 Task: For heading Use Nunito with blue colour.  font size for heading26,  'Change the font style of data to'Nunito and font size to 18,  Change the alignment of both headline & data to Align center.  In the sheet   Stellar Sales log   book
Action: Mouse moved to (377, 164)
Screenshot: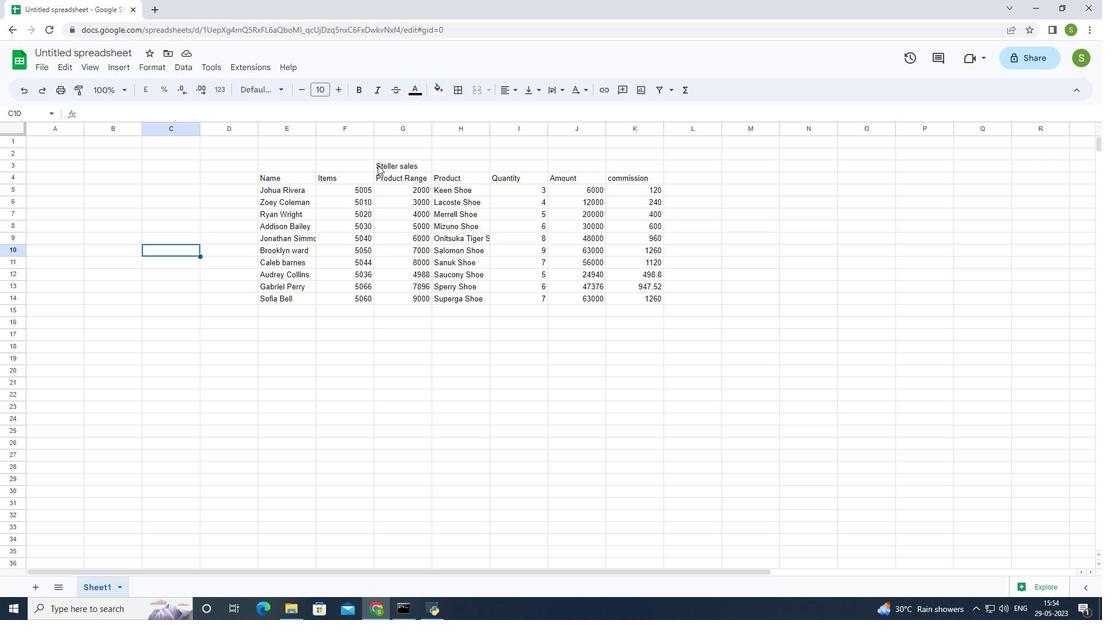 
Action: Mouse pressed left at (377, 164)
Screenshot: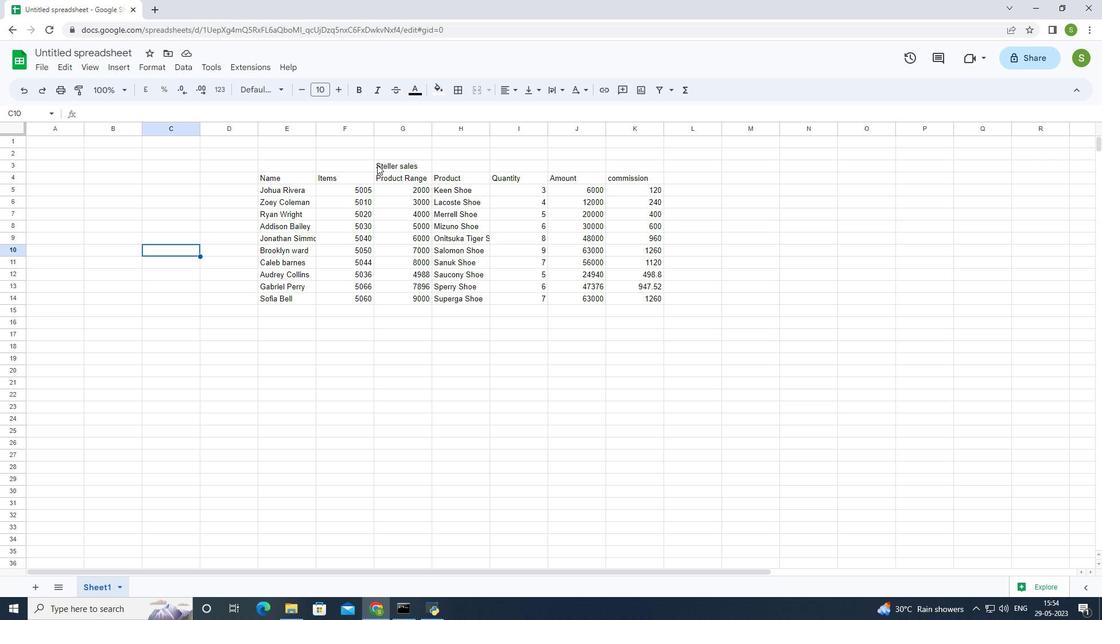 
Action: Mouse moved to (251, 90)
Screenshot: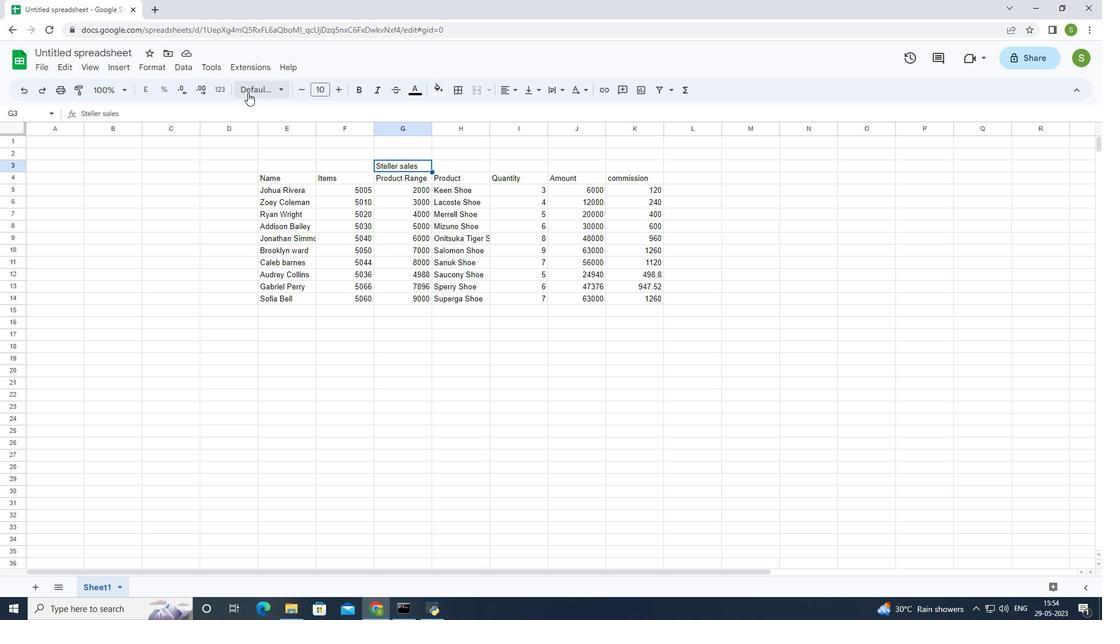 
Action: Mouse pressed left at (251, 90)
Screenshot: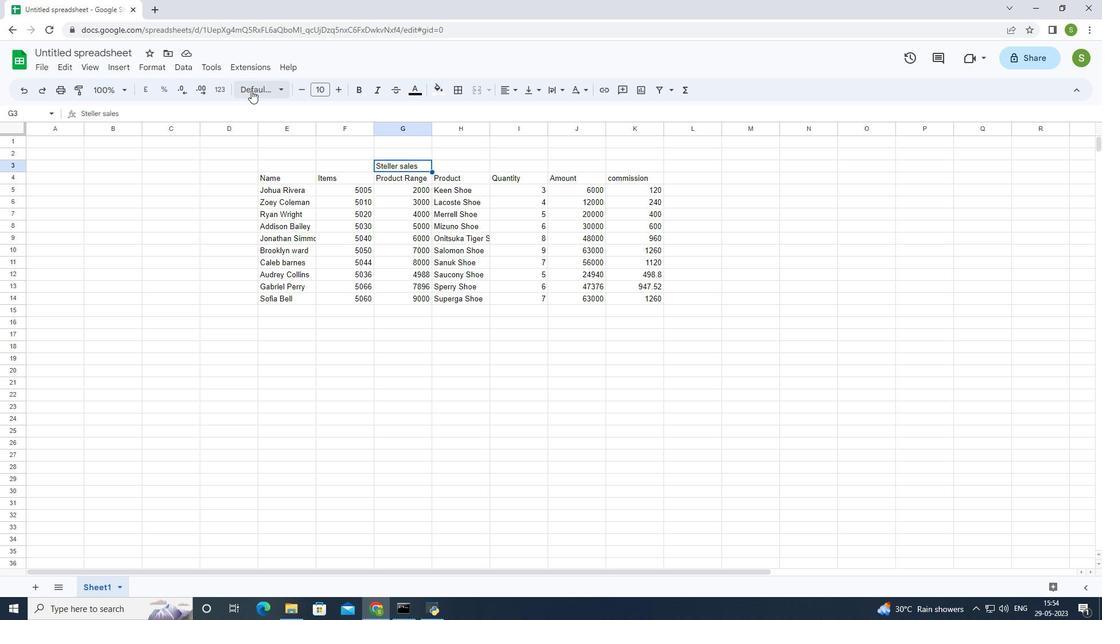 
Action: Mouse moved to (273, 108)
Screenshot: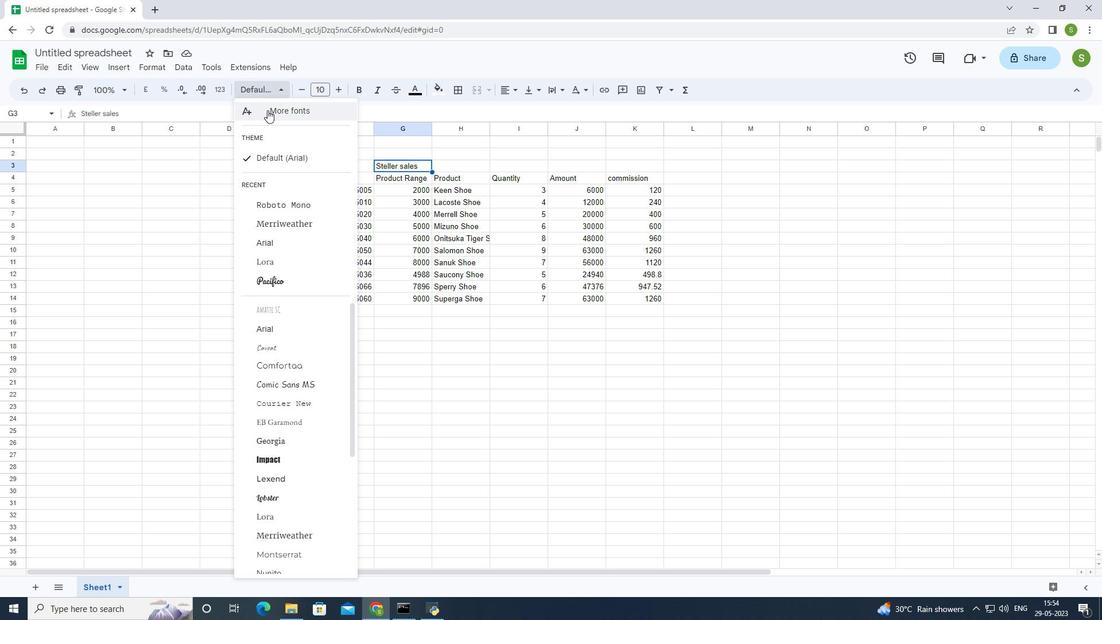 
Action: Mouse pressed left at (273, 108)
Screenshot: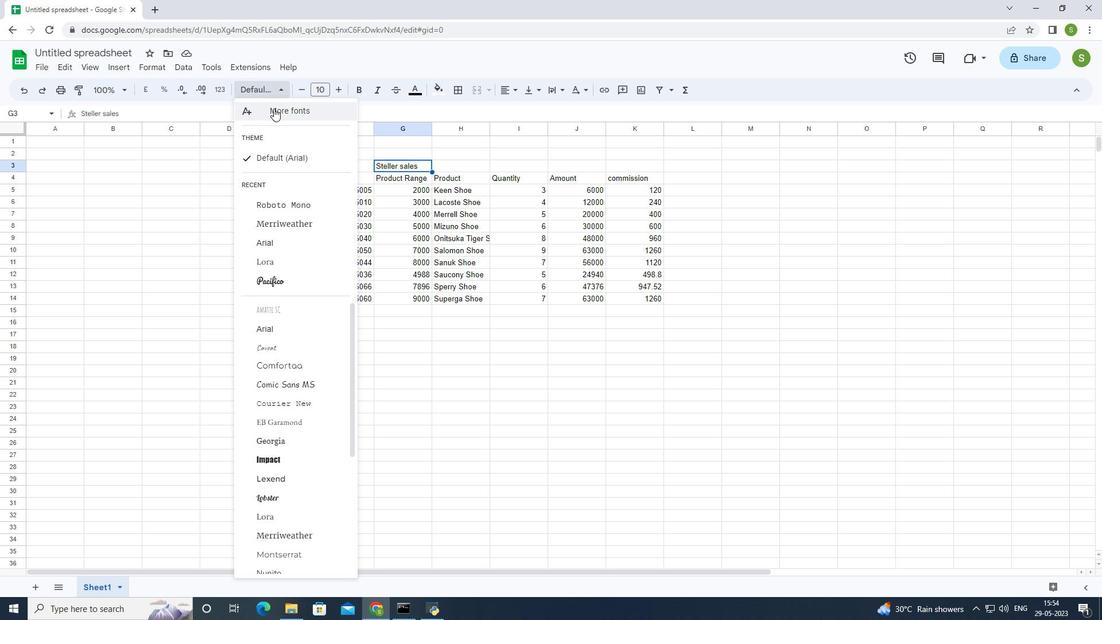 
Action: Mouse moved to (385, 181)
Screenshot: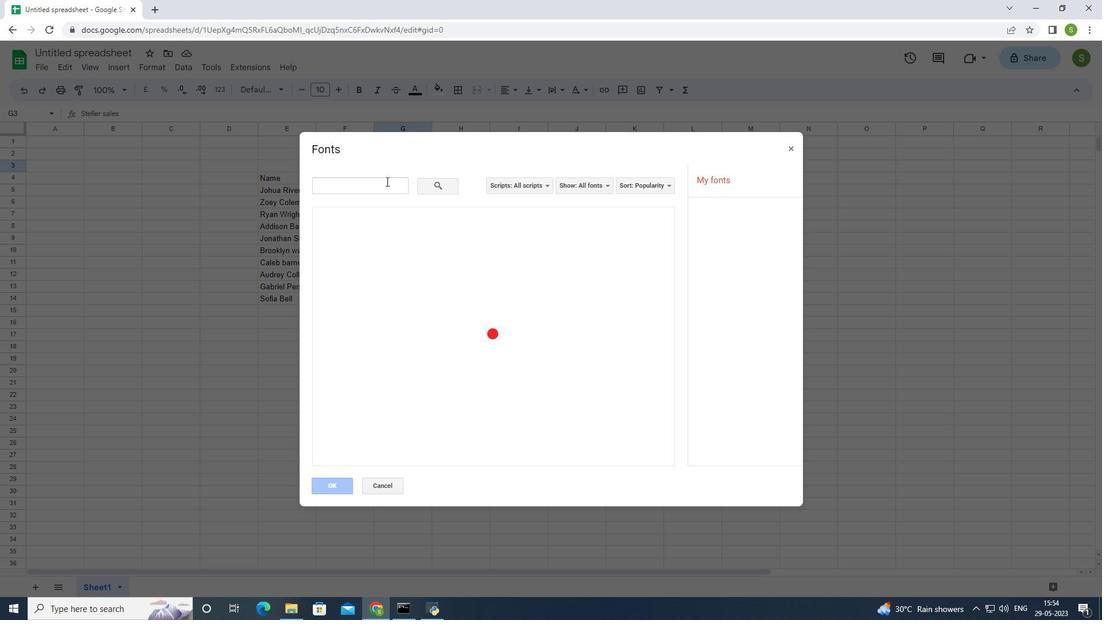 
Action: Mouse pressed left at (385, 181)
Screenshot: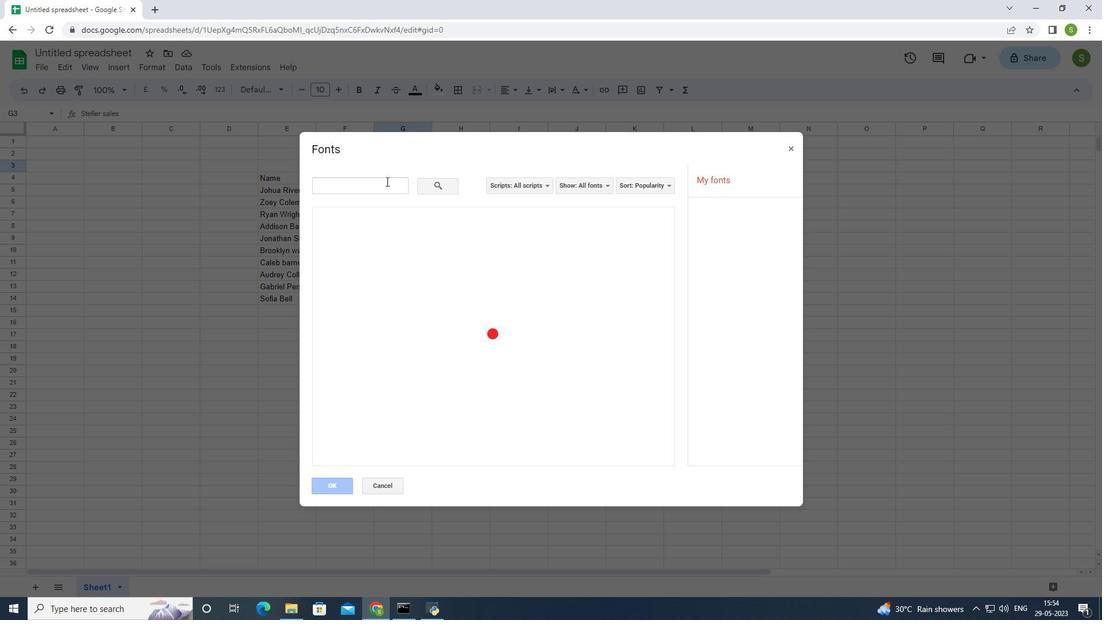 
Action: Mouse moved to (384, 162)
Screenshot: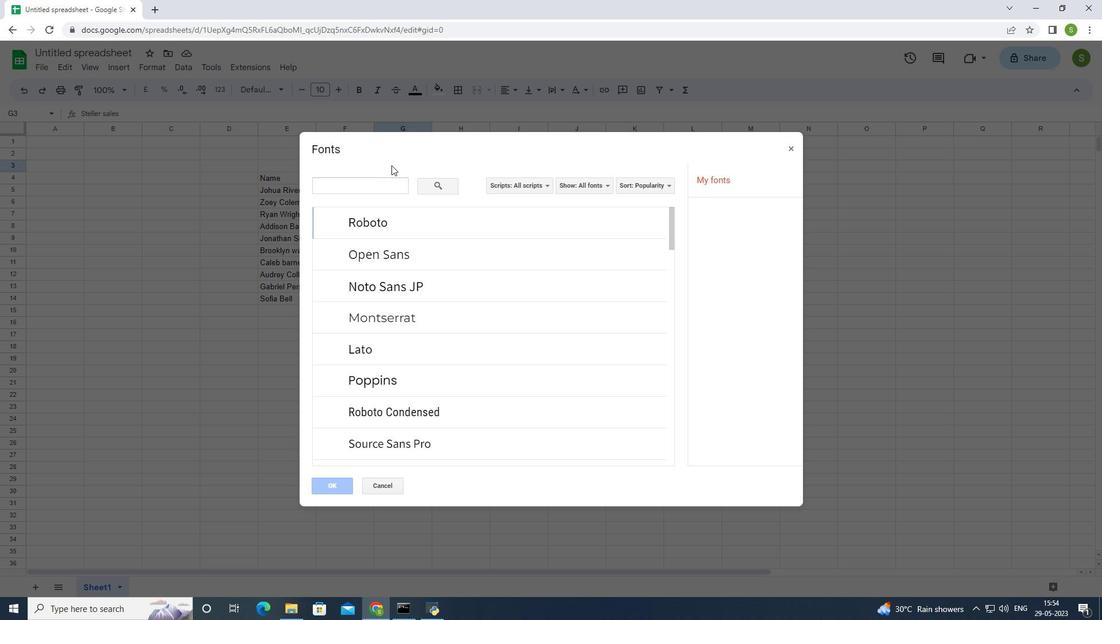 
Action: Key pressed <Key.shift>Nunito
Screenshot: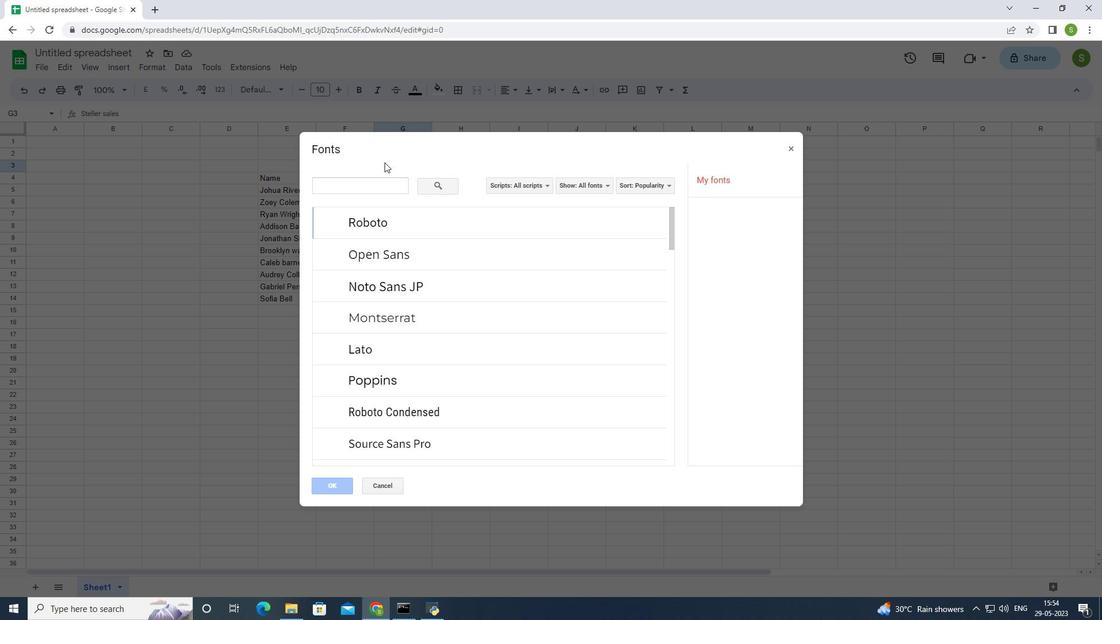 
Action: Mouse moved to (329, 187)
Screenshot: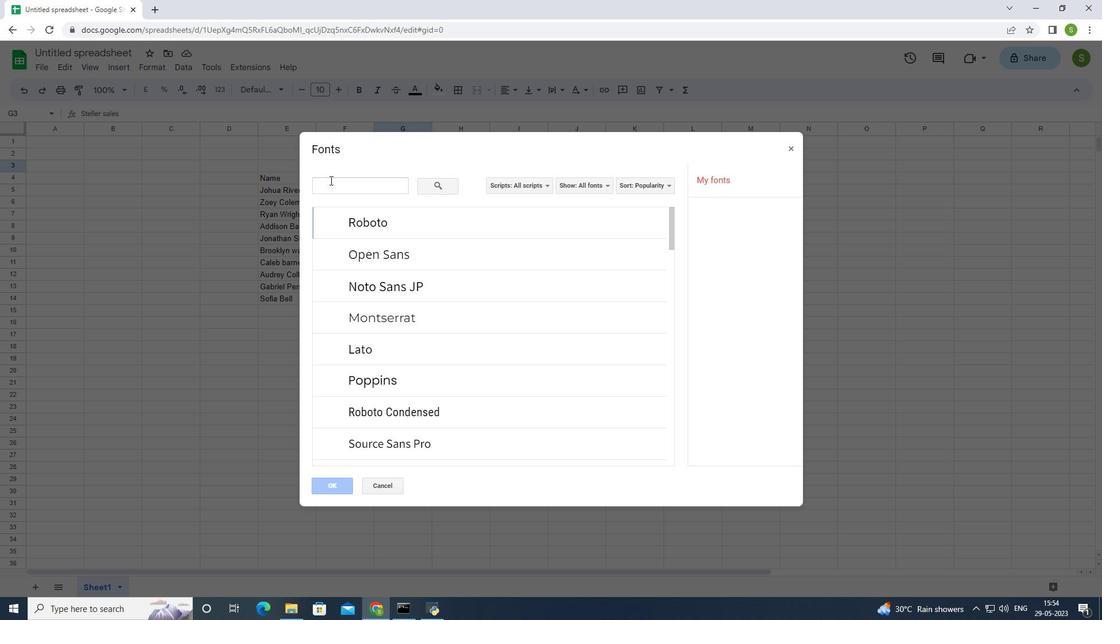 
Action: Mouse pressed left at (329, 187)
Screenshot: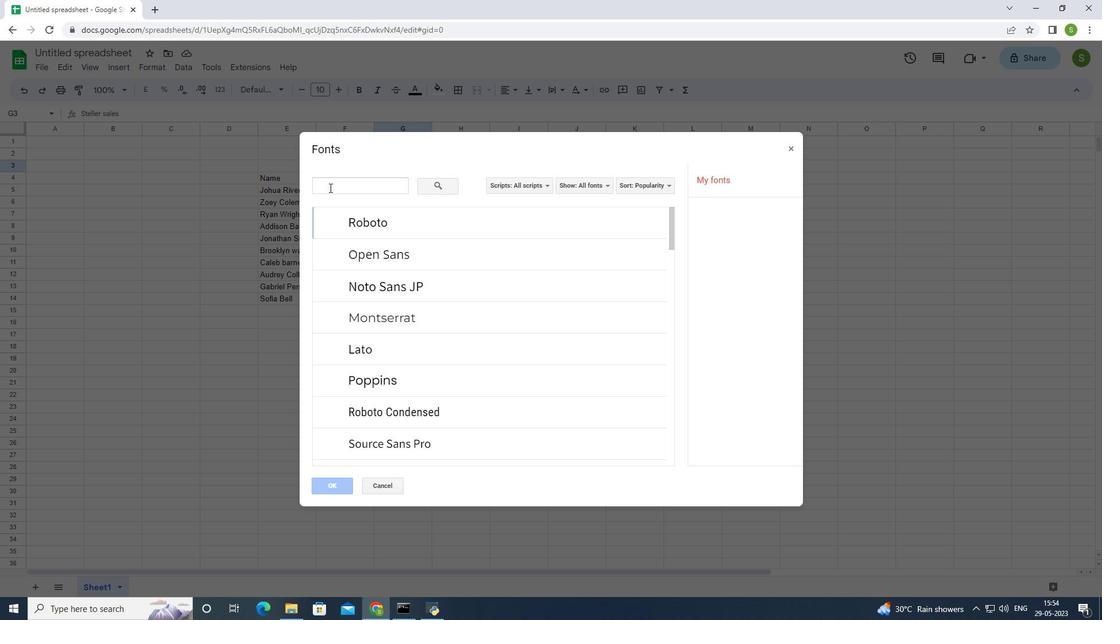 
Action: Mouse moved to (329, 194)
Screenshot: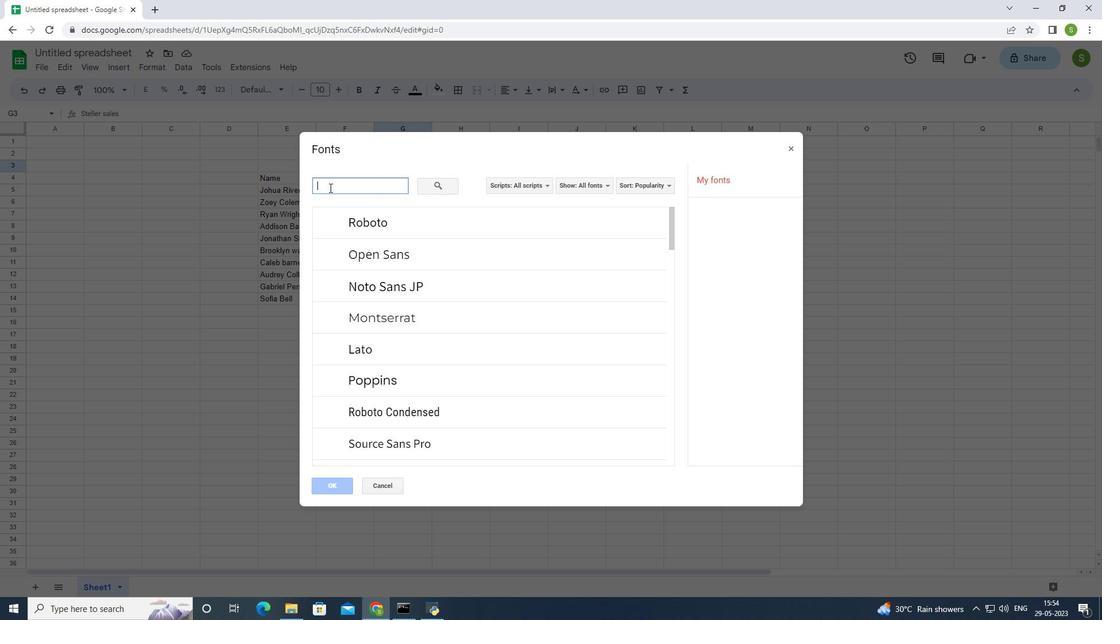 
Action: Key pressed <Key.shift><Key.shift><Key.shift><Key.shift>Nunita<Key.enter>
Screenshot: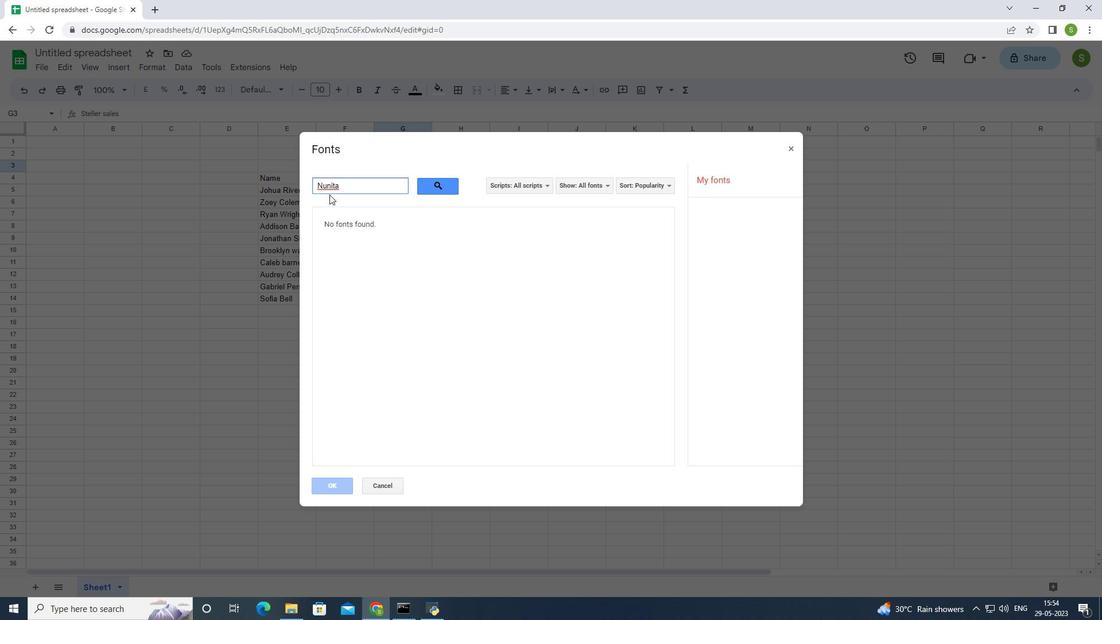 
Action: Mouse moved to (788, 144)
Screenshot: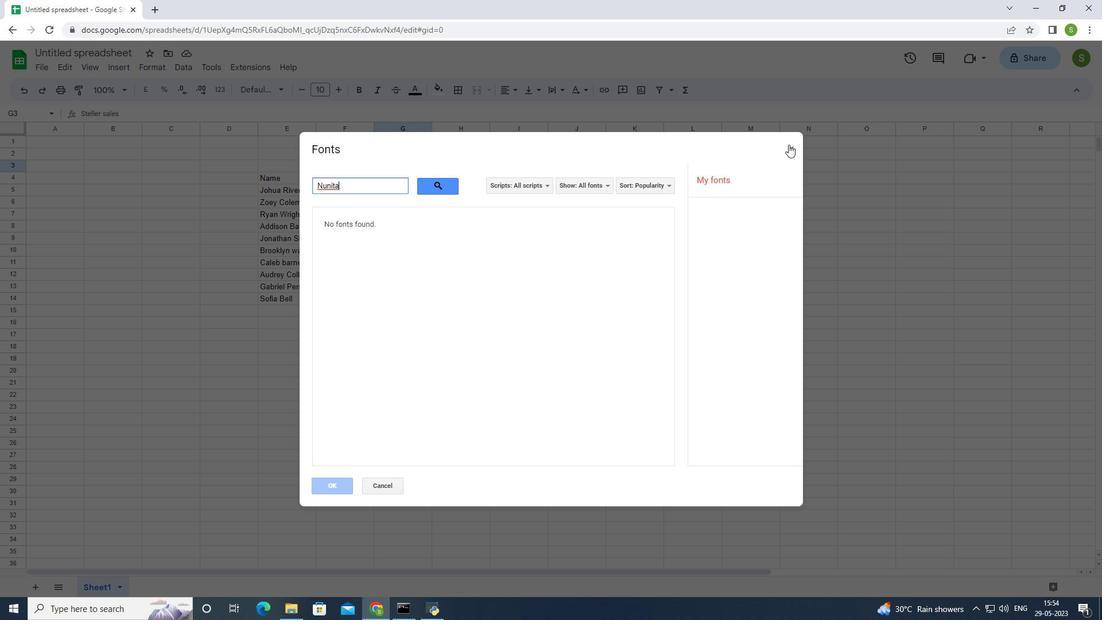 
Action: Mouse pressed left at (788, 144)
Screenshot: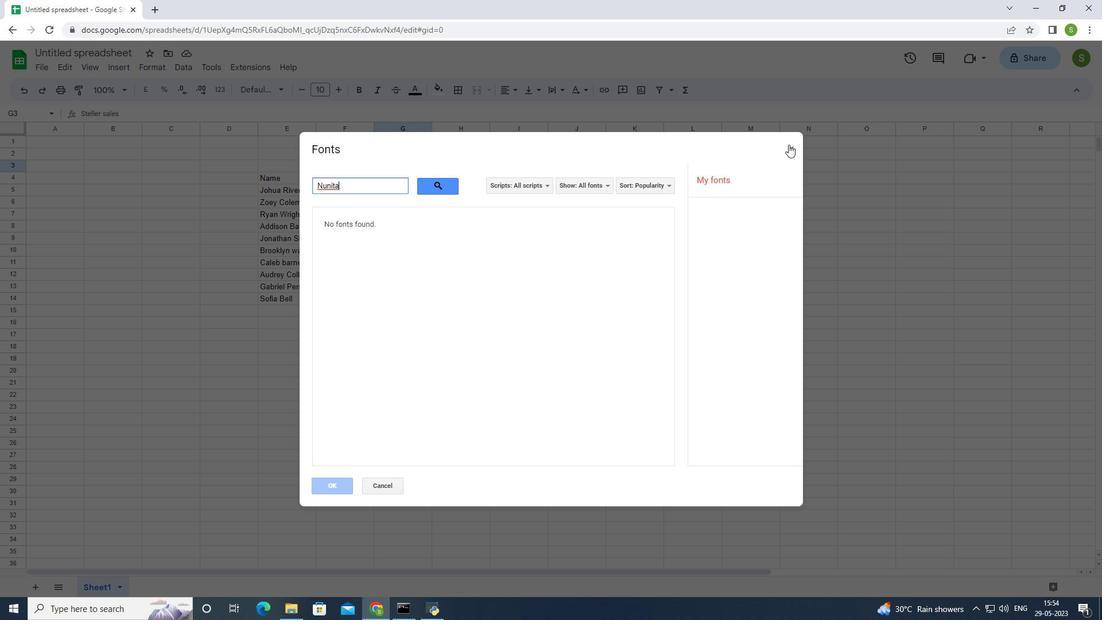 
Action: Mouse moved to (421, 91)
Screenshot: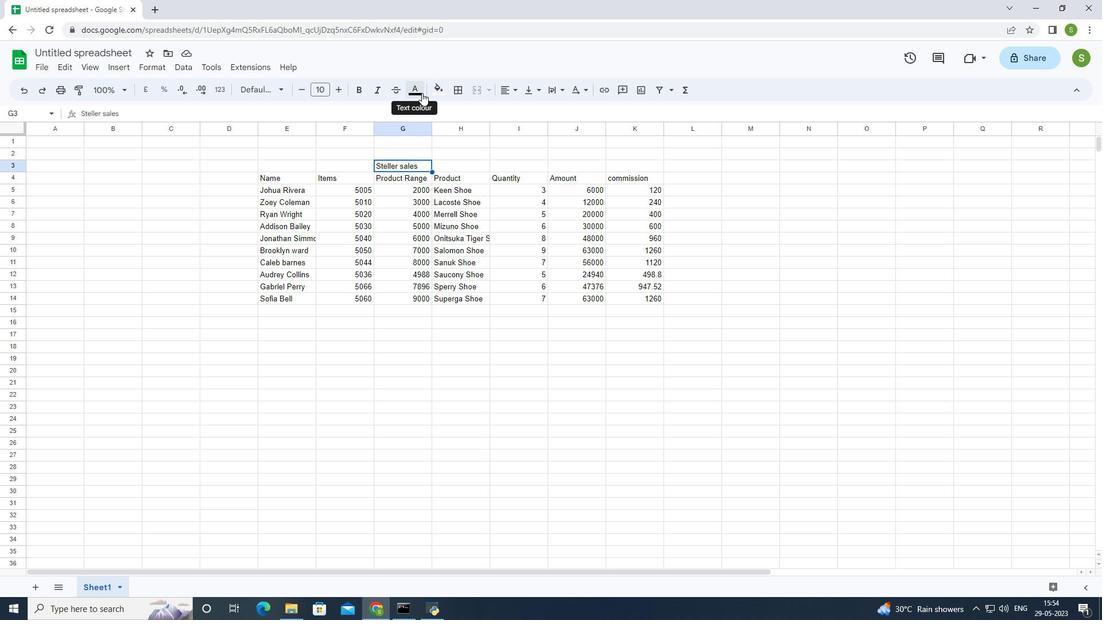 
Action: Mouse pressed left at (421, 91)
Screenshot: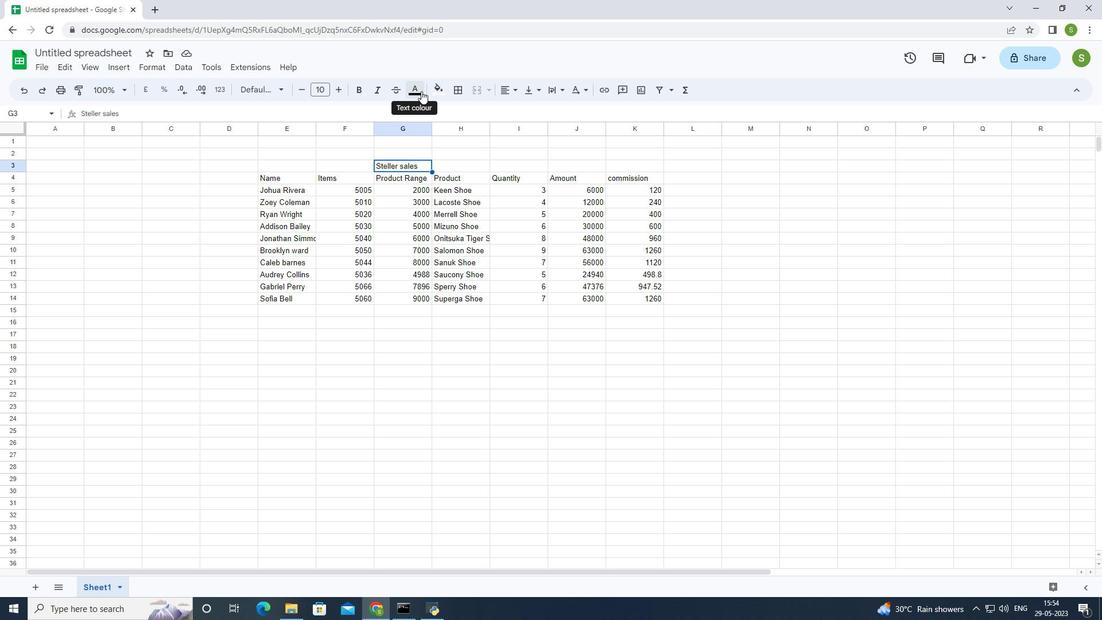 
Action: Mouse moved to (505, 142)
Screenshot: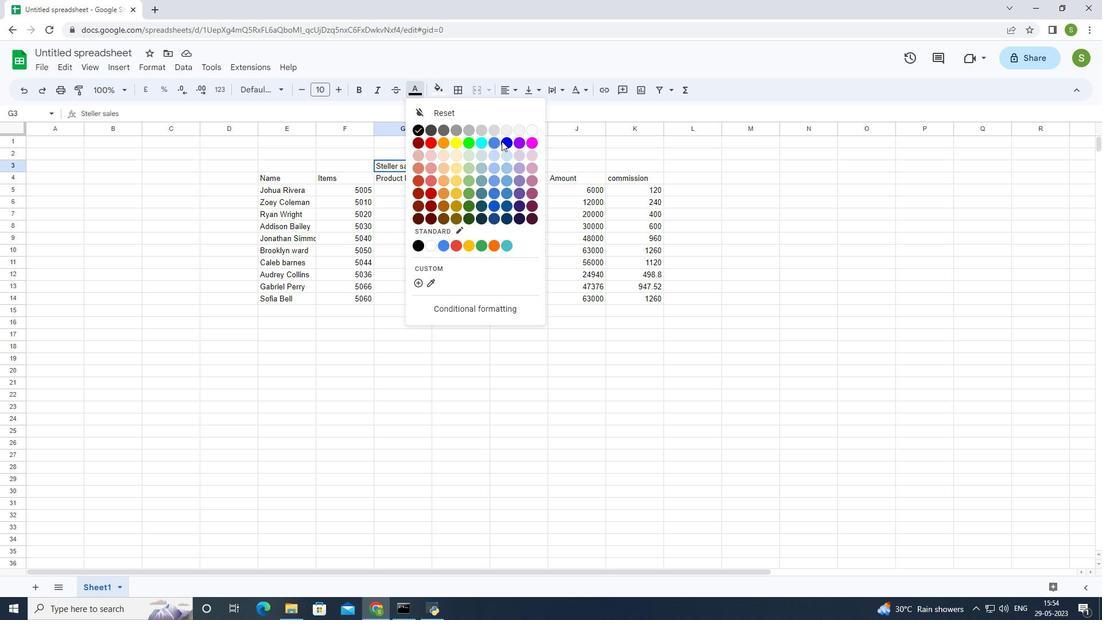 
Action: Mouse pressed left at (505, 142)
Screenshot: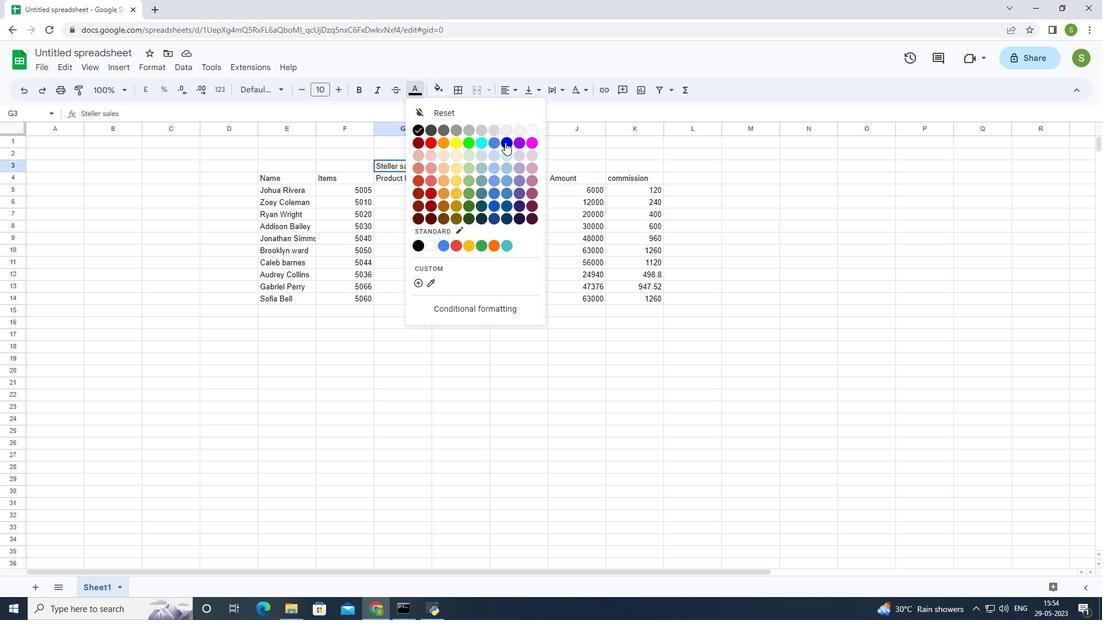 
Action: Mouse moved to (334, 86)
Screenshot: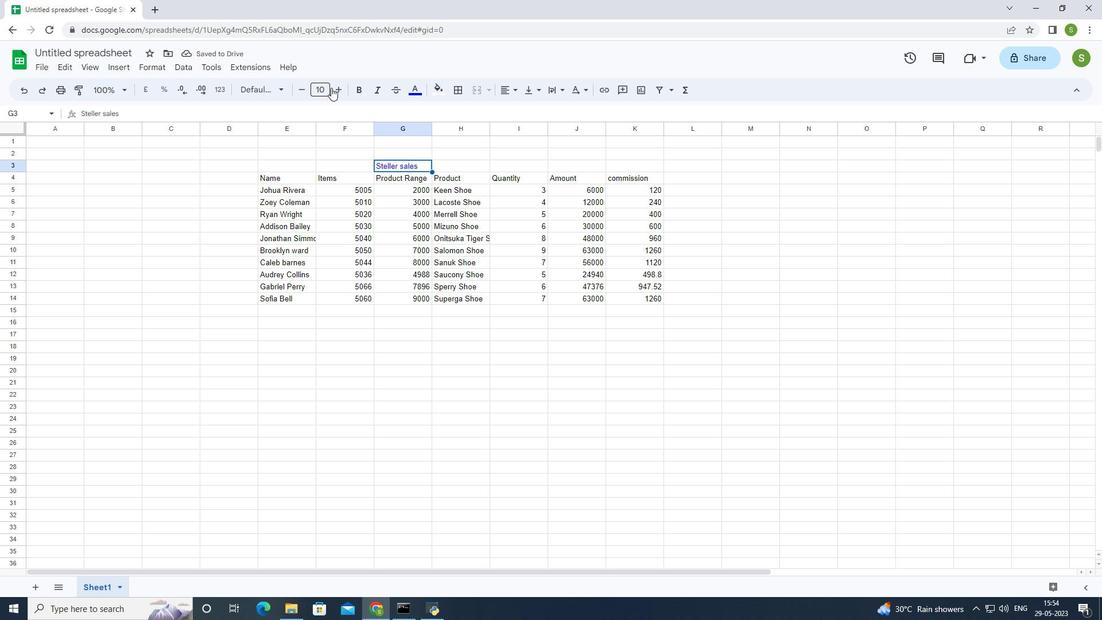 
Action: Mouse pressed left at (334, 86)
Screenshot: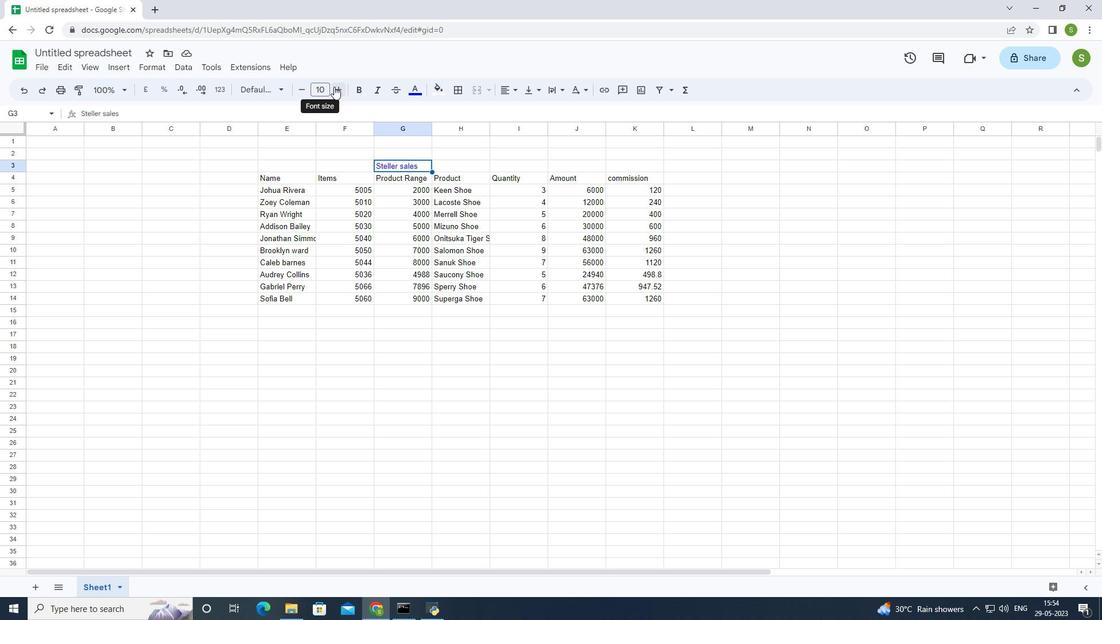 
Action: Mouse pressed left at (334, 86)
Screenshot: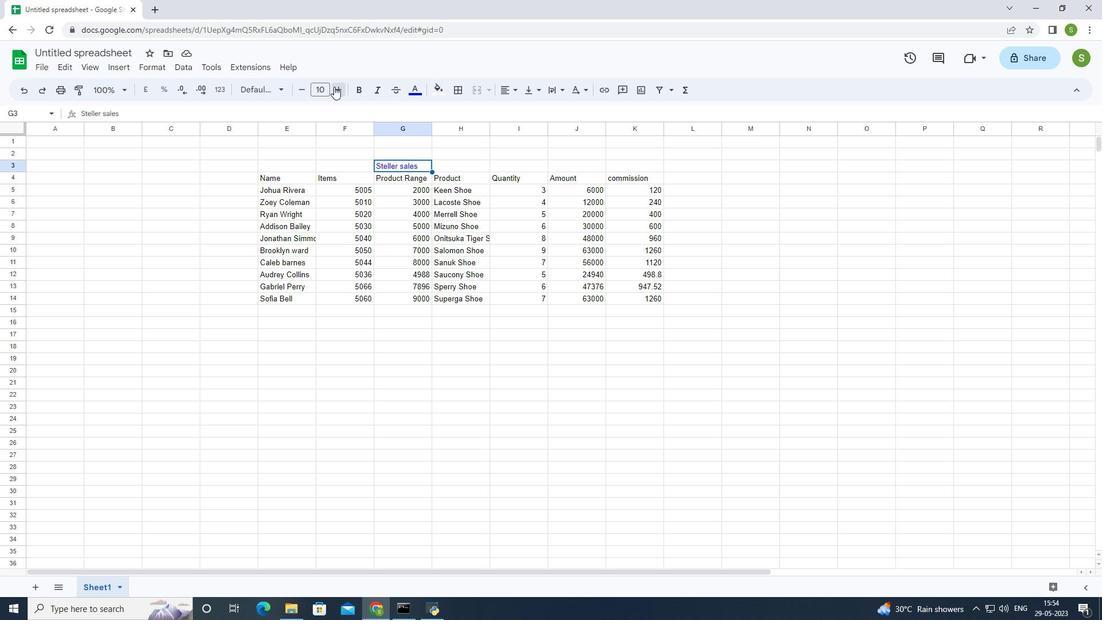 
Action: Mouse pressed left at (334, 86)
Screenshot: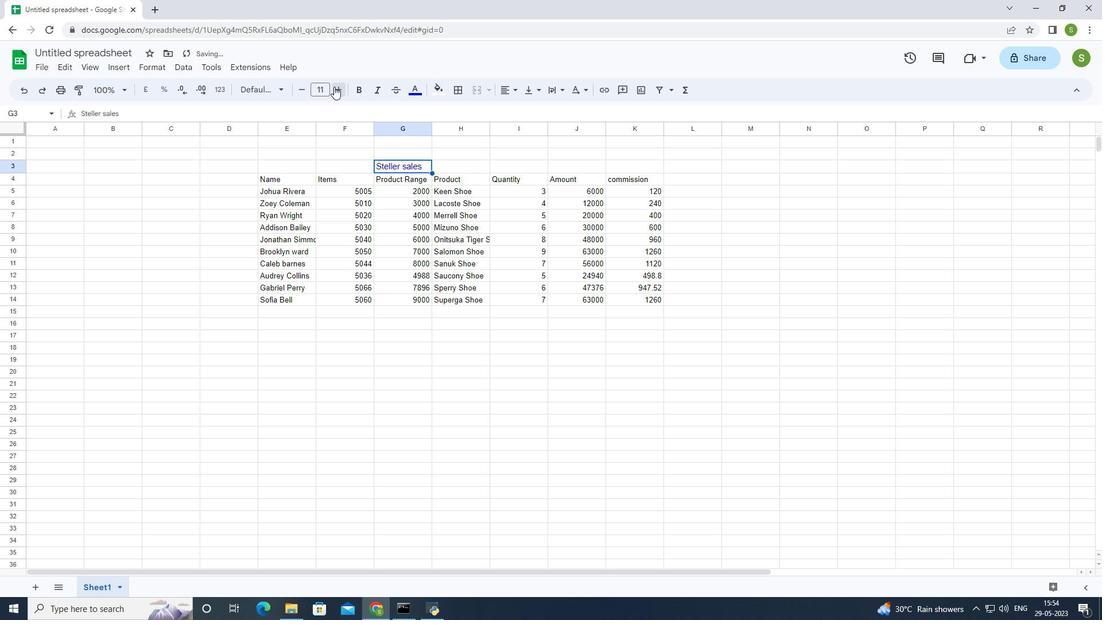 
Action: Mouse pressed left at (334, 86)
Screenshot: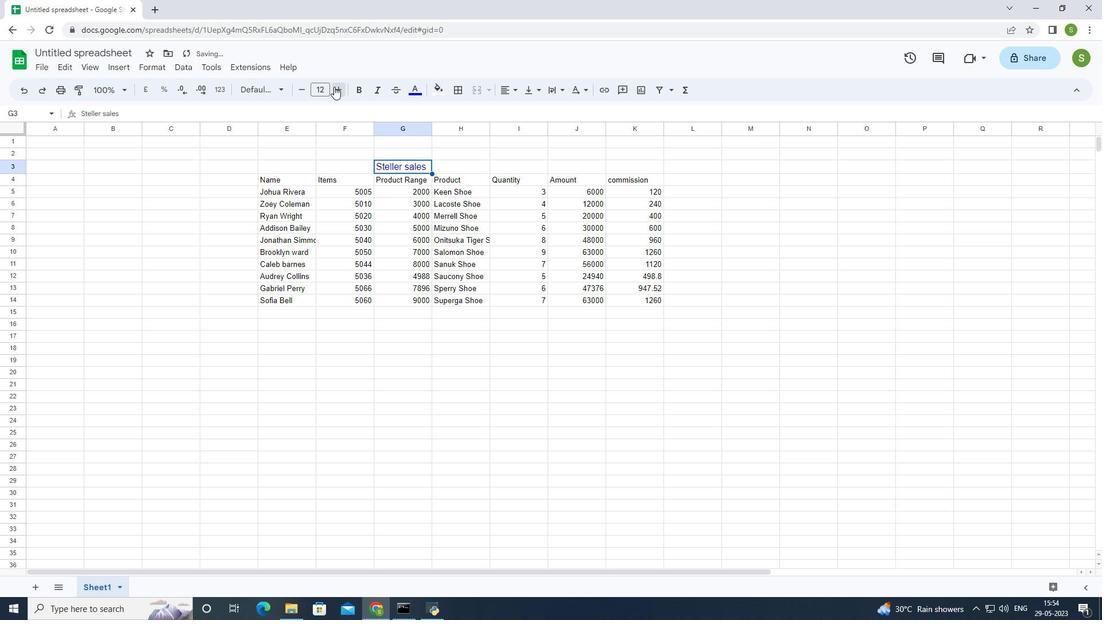 
Action: Mouse pressed left at (334, 86)
Screenshot: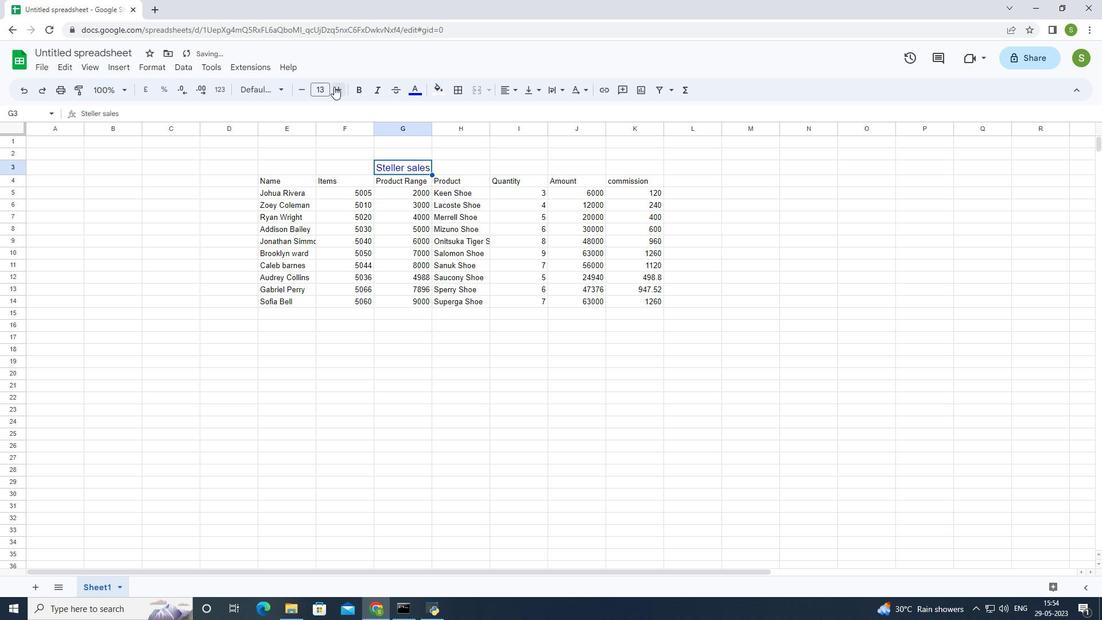 
Action: Mouse pressed left at (334, 86)
Screenshot: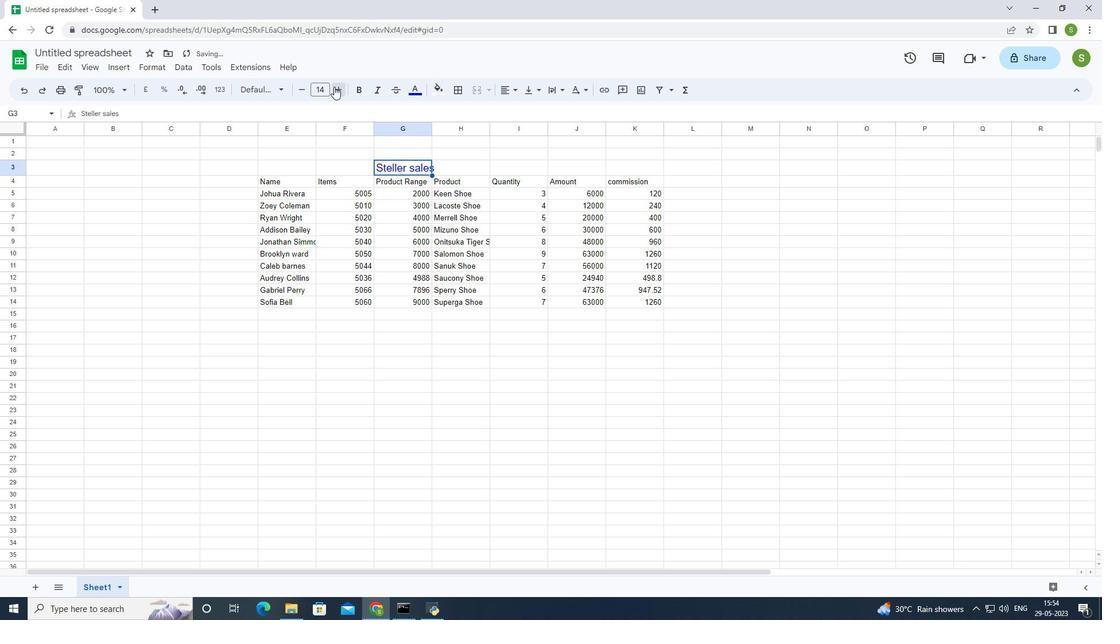 
Action: Mouse pressed left at (334, 86)
Screenshot: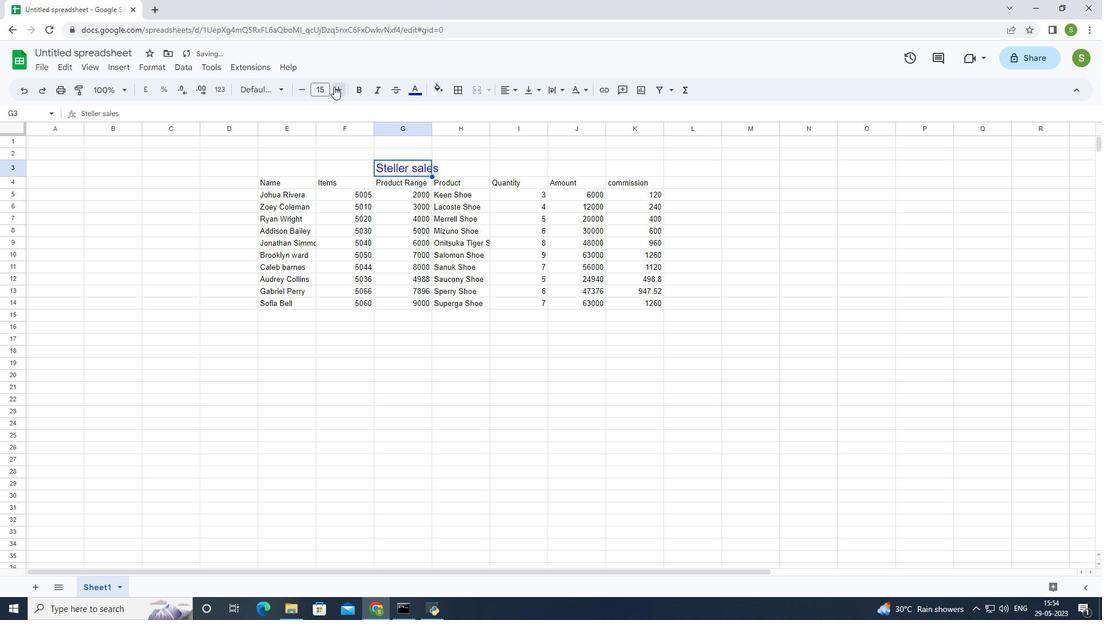 
Action: Mouse pressed left at (334, 86)
Screenshot: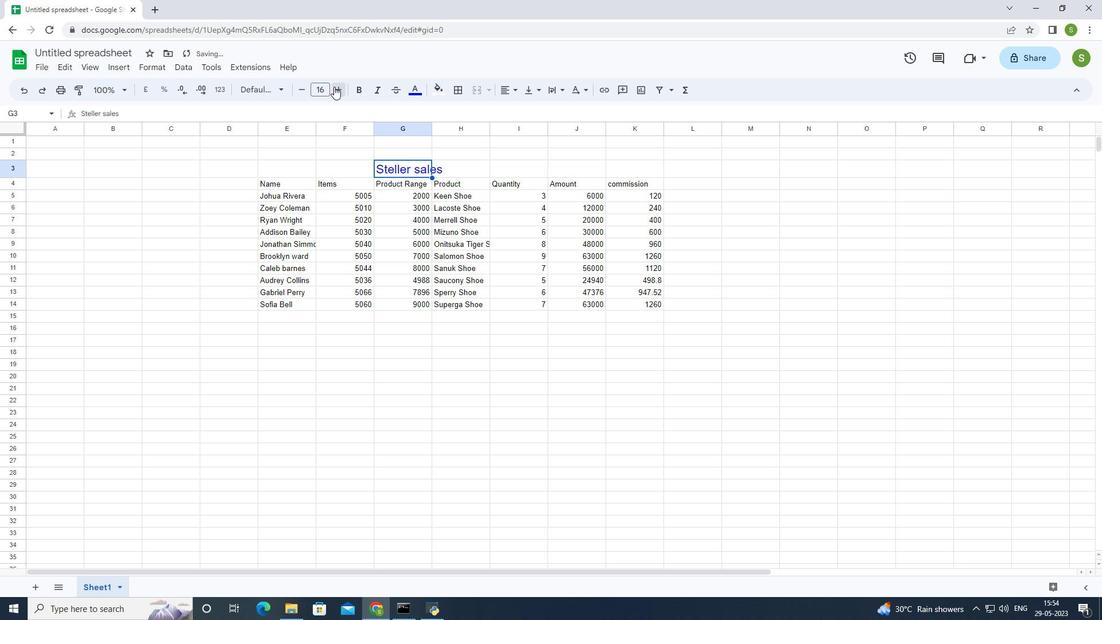 
Action: Mouse pressed left at (334, 86)
Screenshot: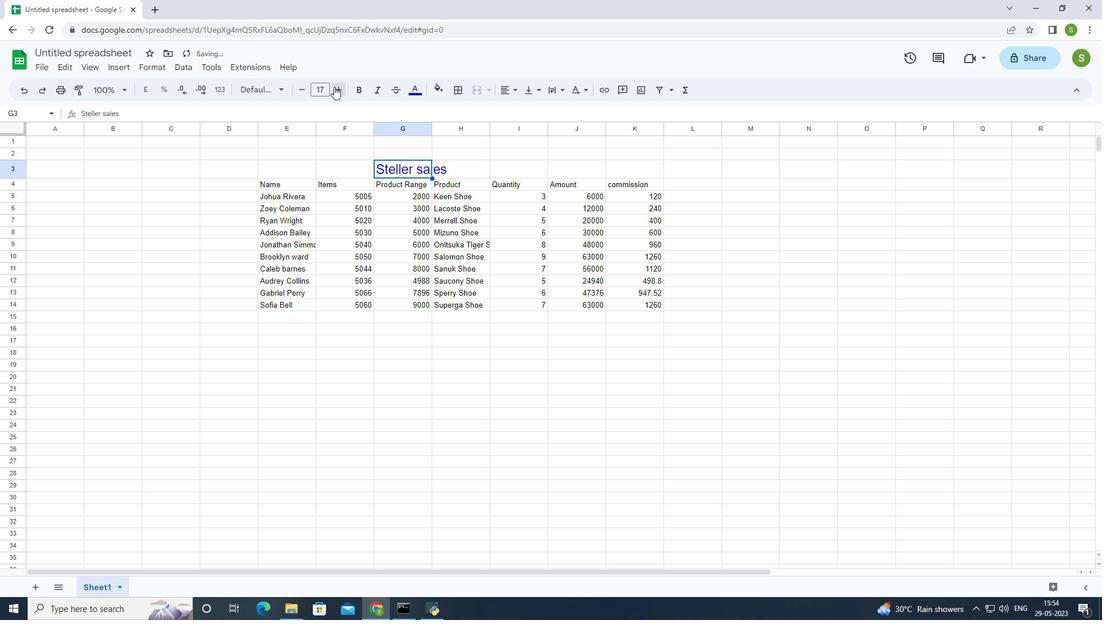 
Action: Mouse pressed left at (334, 86)
Screenshot: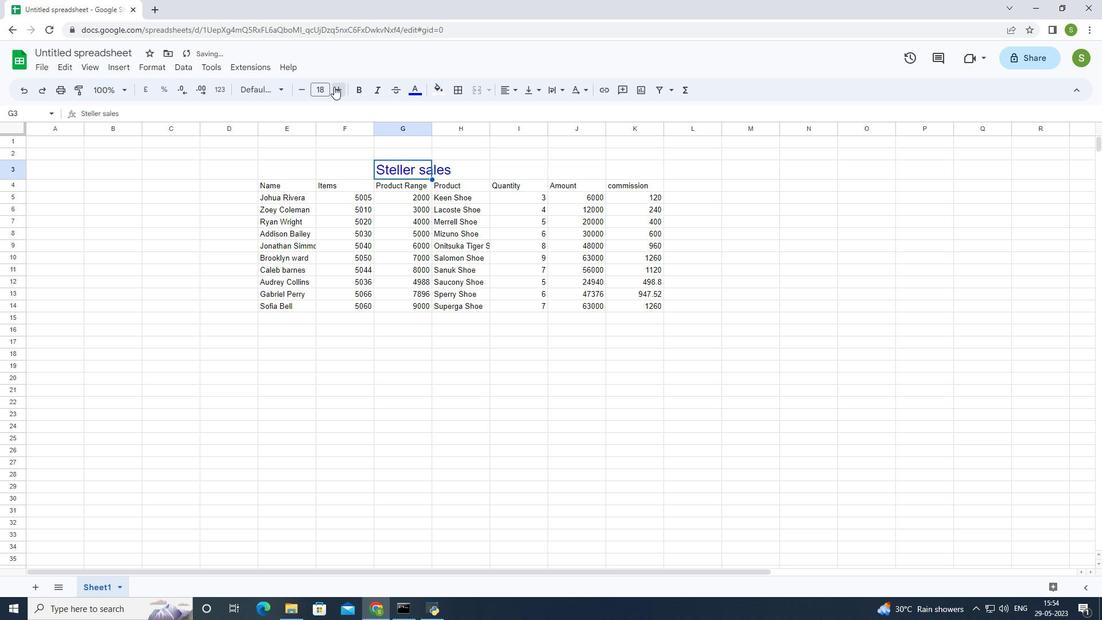 
Action: Mouse pressed left at (334, 86)
Screenshot: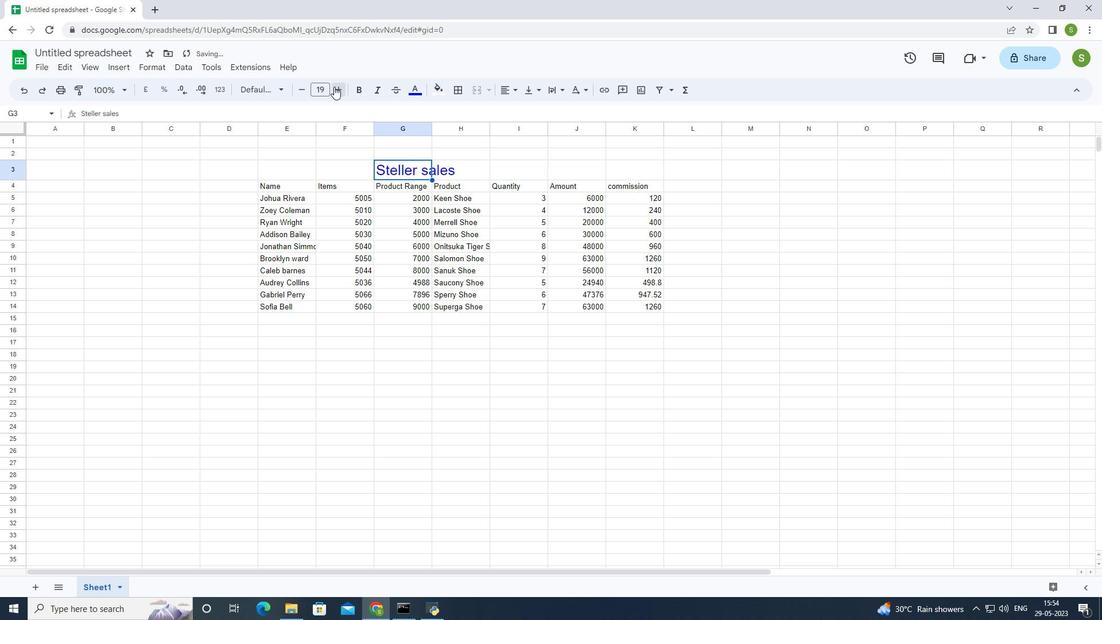 
Action: Mouse pressed left at (334, 86)
Screenshot: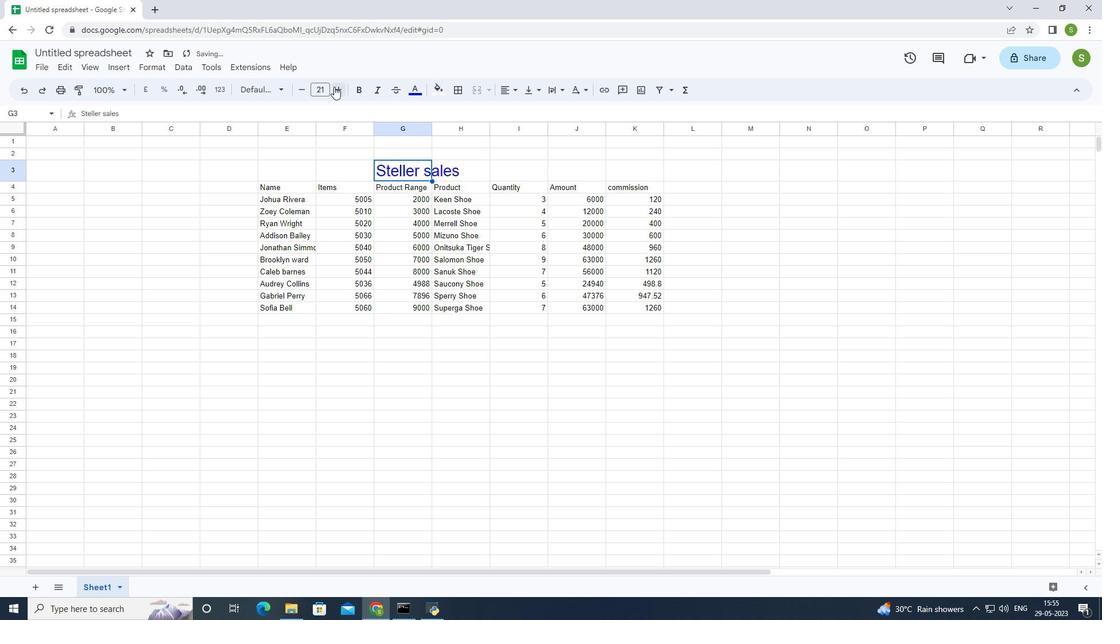 
Action: Mouse pressed left at (334, 86)
Screenshot: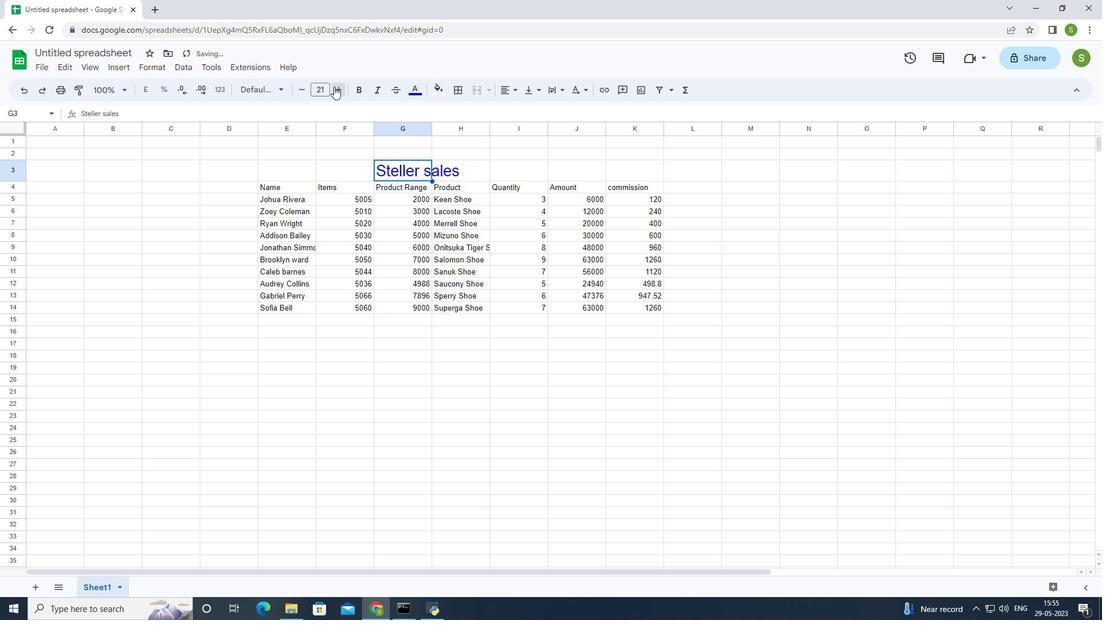 
Action: Mouse pressed left at (334, 86)
Screenshot: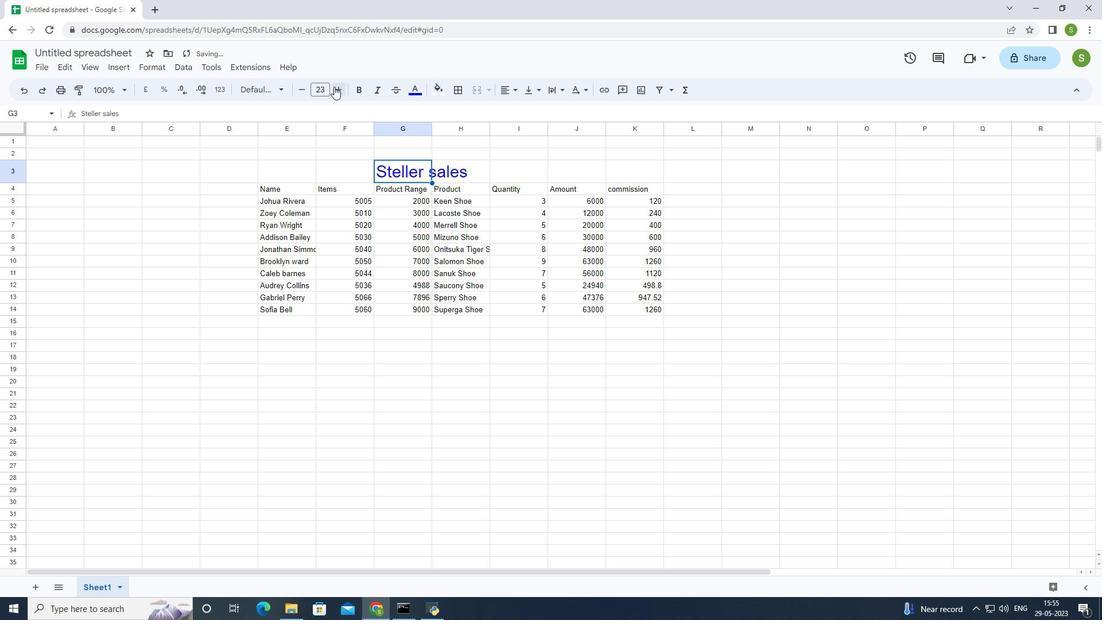 
Action: Mouse pressed left at (334, 86)
Screenshot: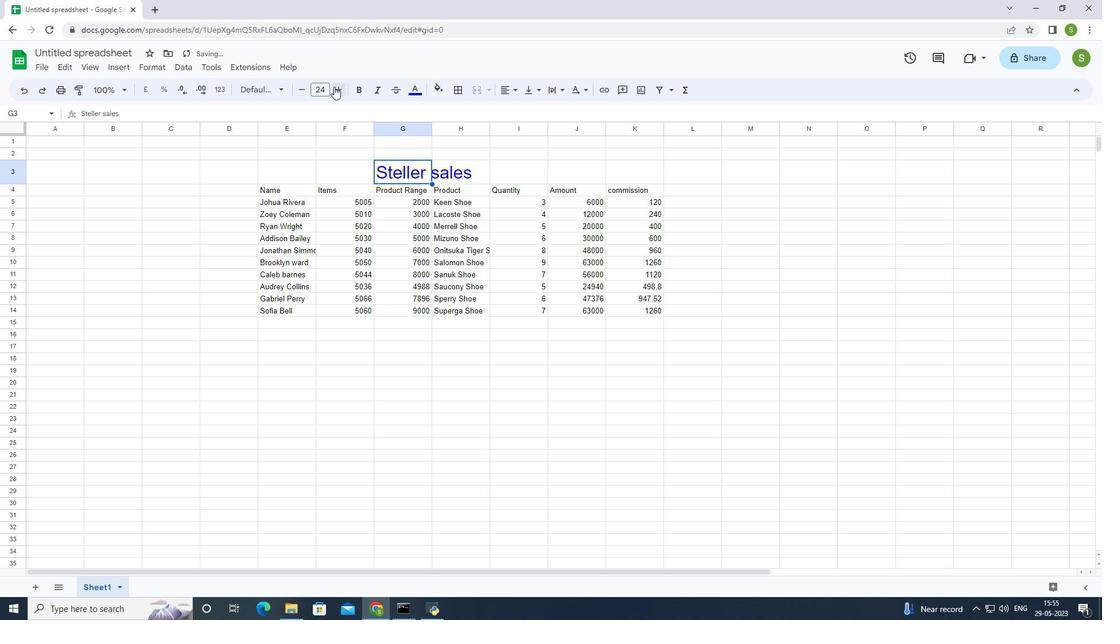 
Action: Mouse pressed left at (334, 86)
Screenshot: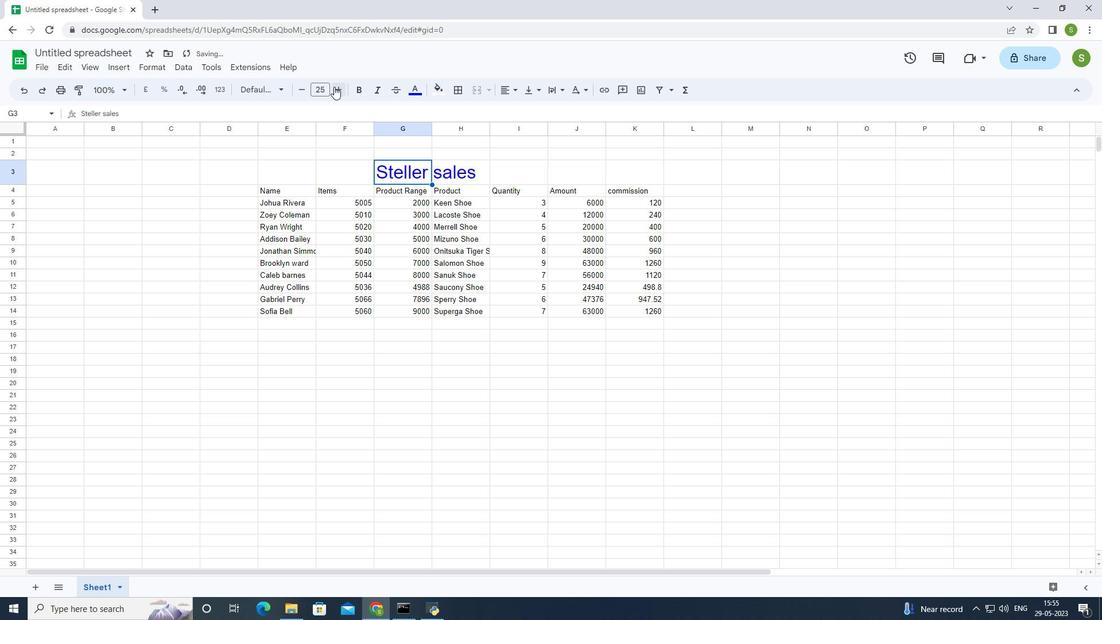 
Action: Mouse moved to (91, 49)
Screenshot: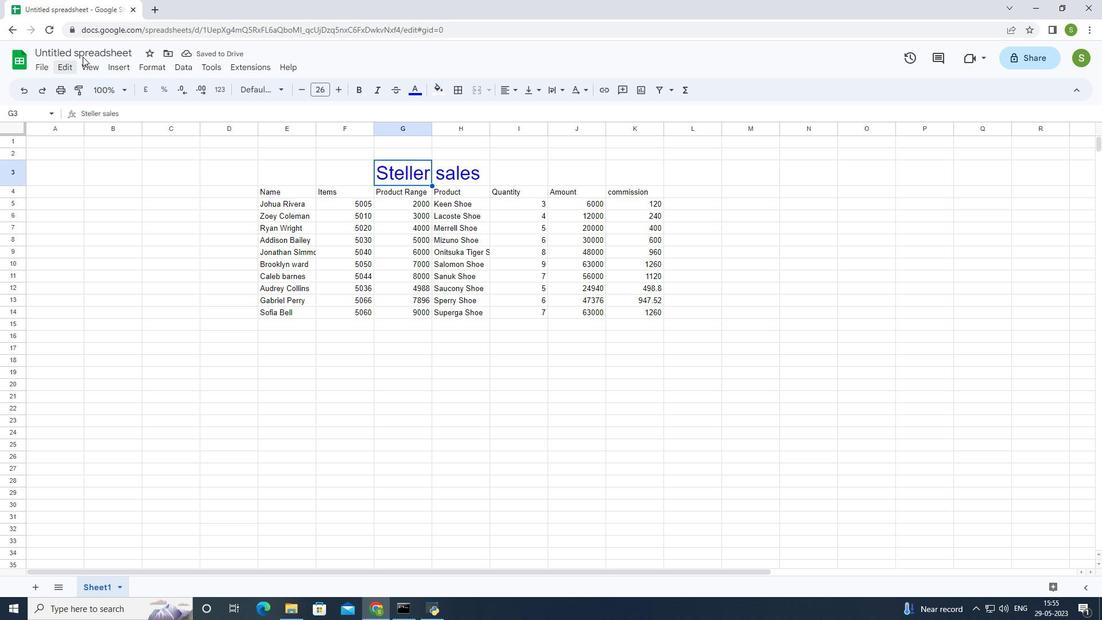 
Action: Mouse pressed left at (91, 49)
Screenshot: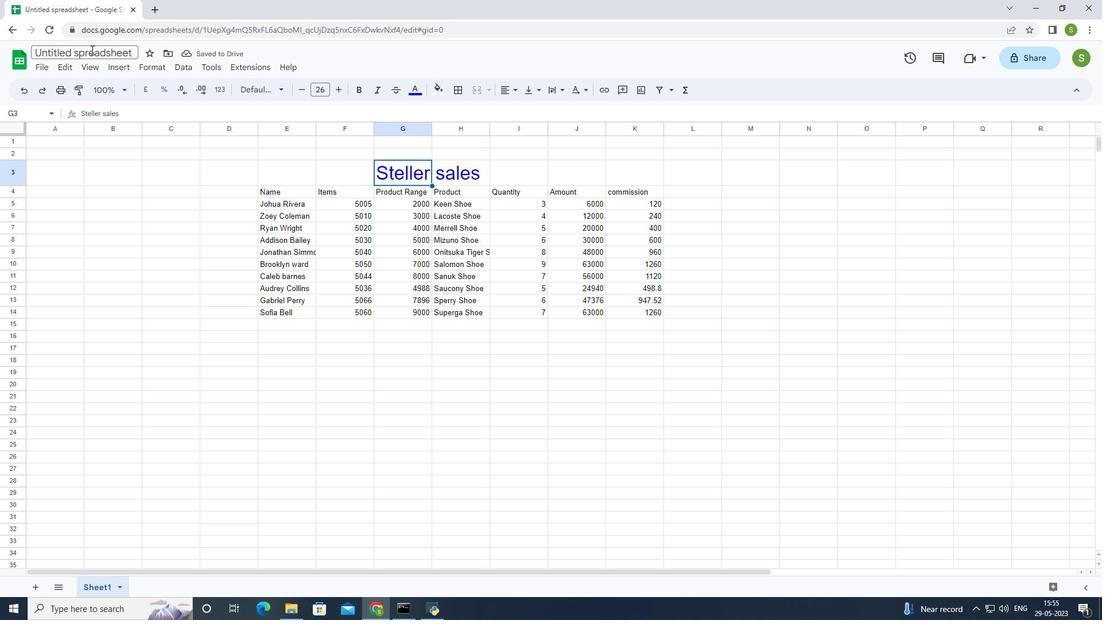 
Action: Mouse moved to (256, 190)
Screenshot: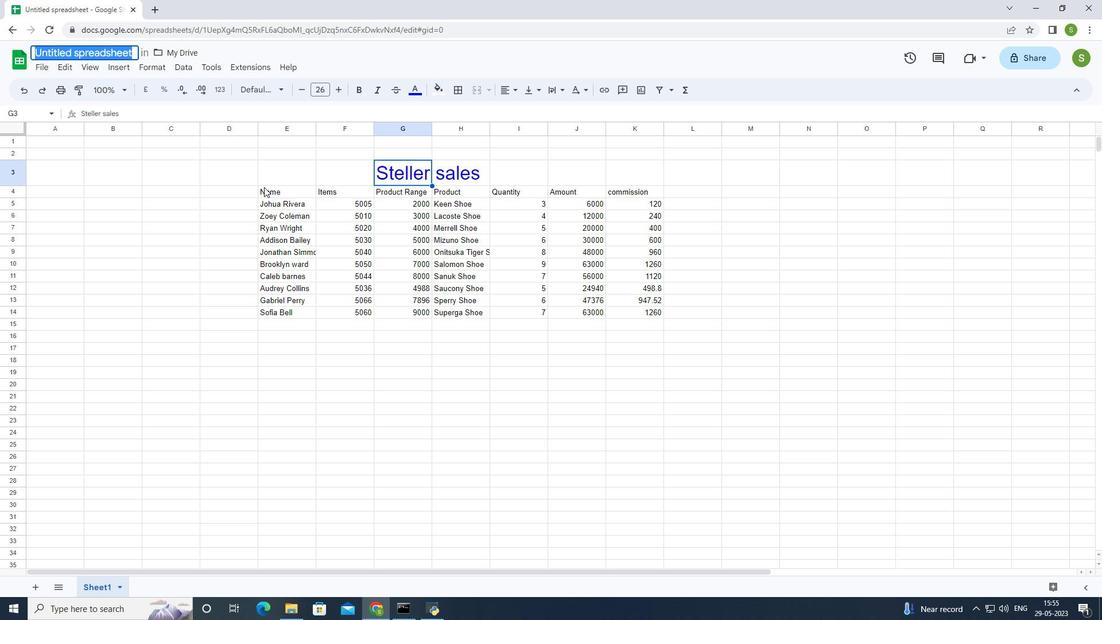 
Action: Mouse pressed left at (256, 190)
Screenshot: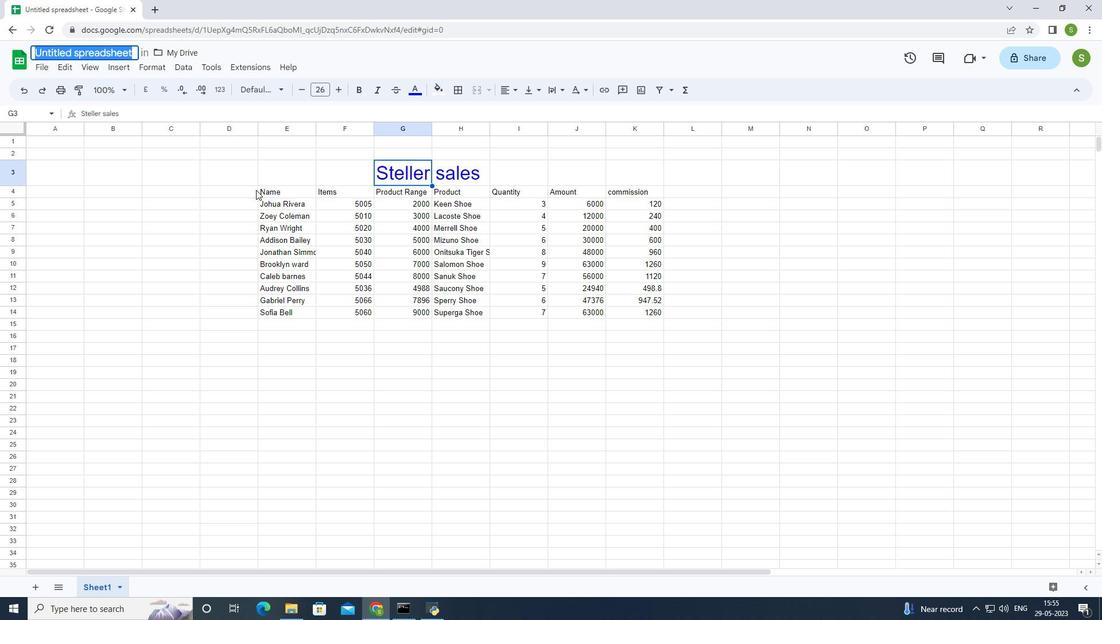 
Action: Mouse moved to (416, 93)
Screenshot: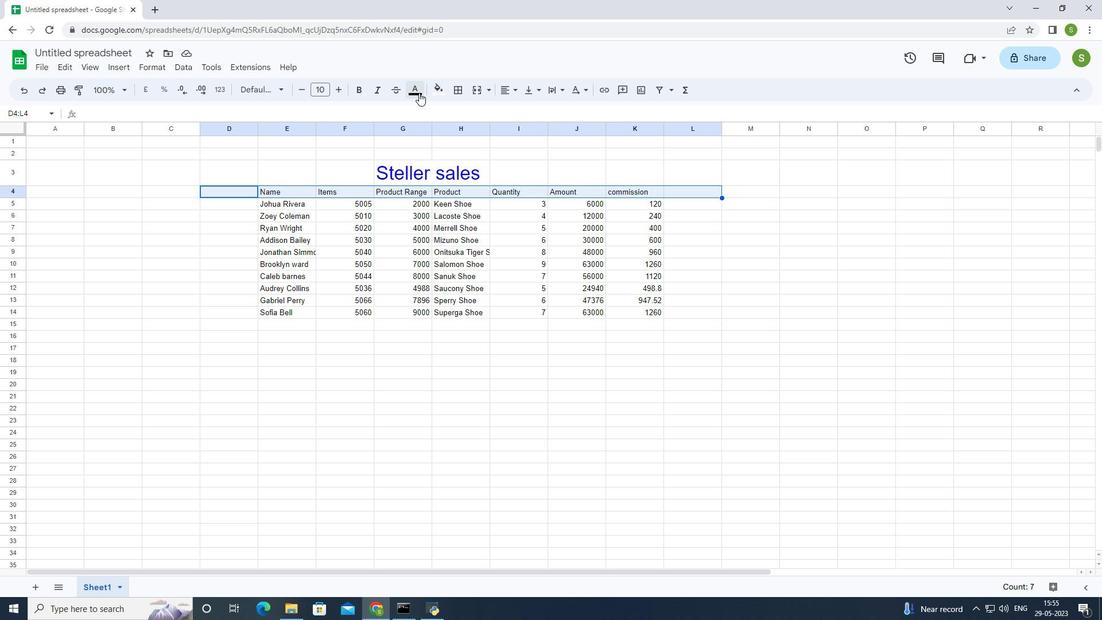 
Action: Mouse pressed left at (416, 93)
Screenshot: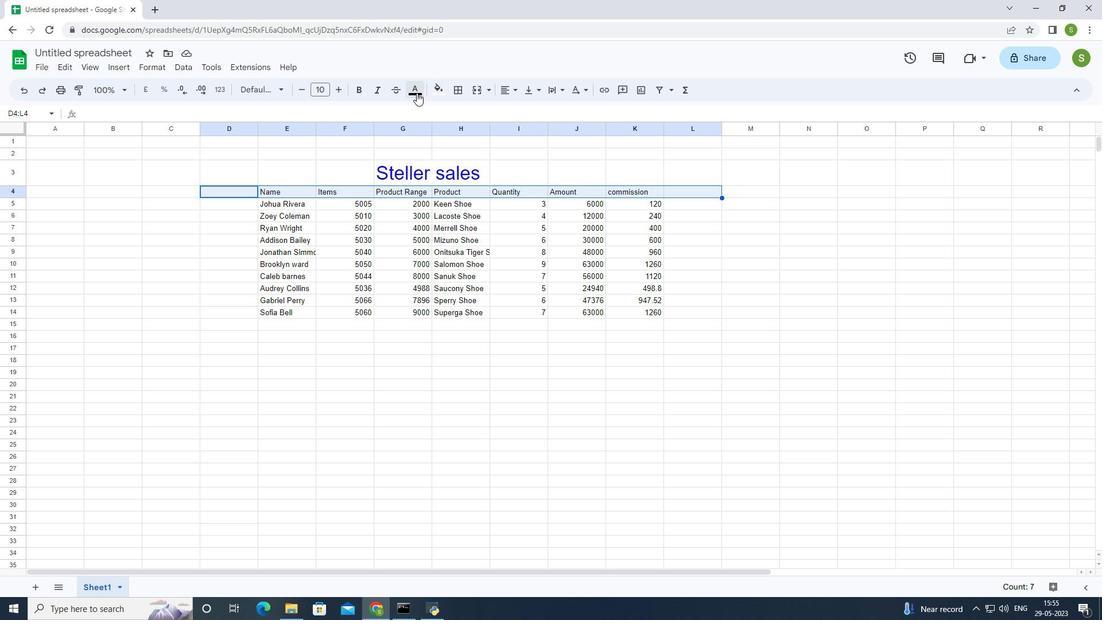 
Action: Mouse moved to (502, 141)
Screenshot: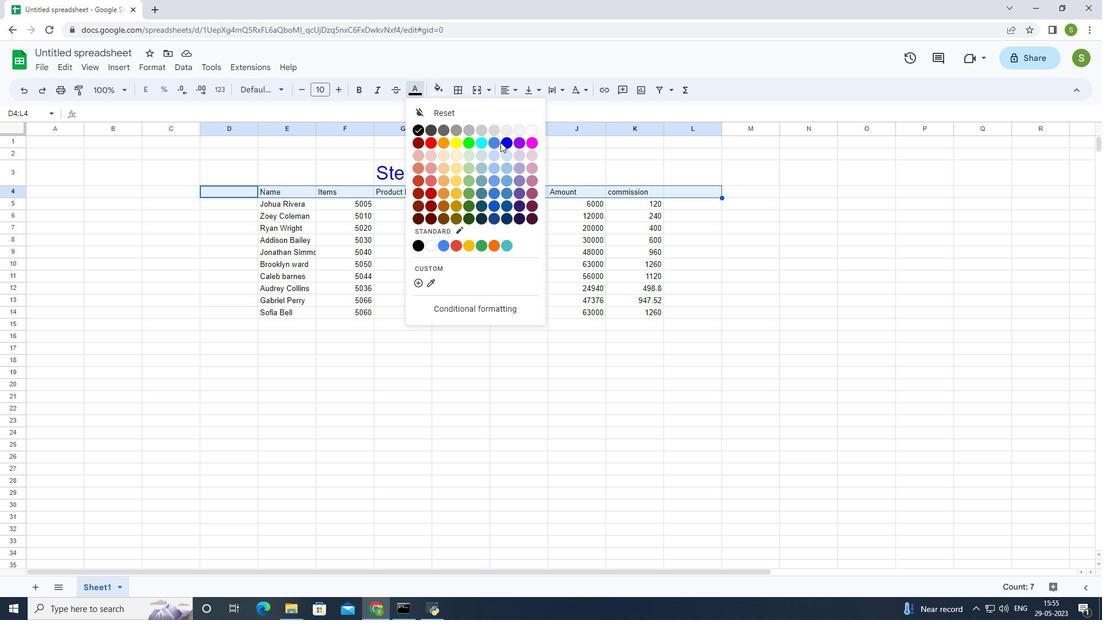 
Action: Mouse pressed left at (502, 141)
Screenshot: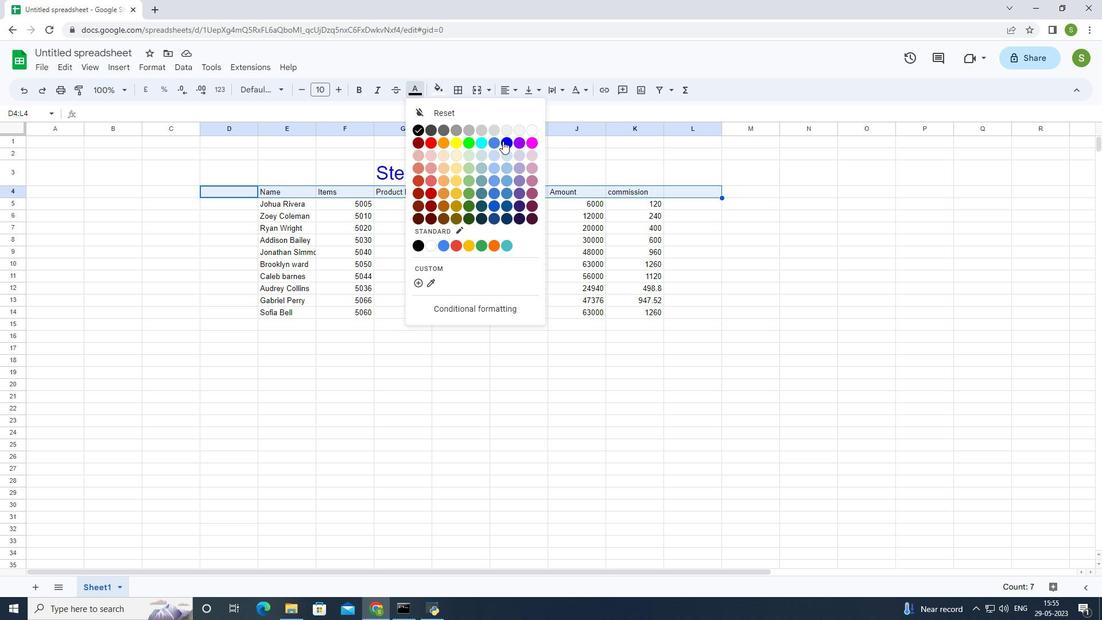 
Action: Mouse moved to (338, 85)
Screenshot: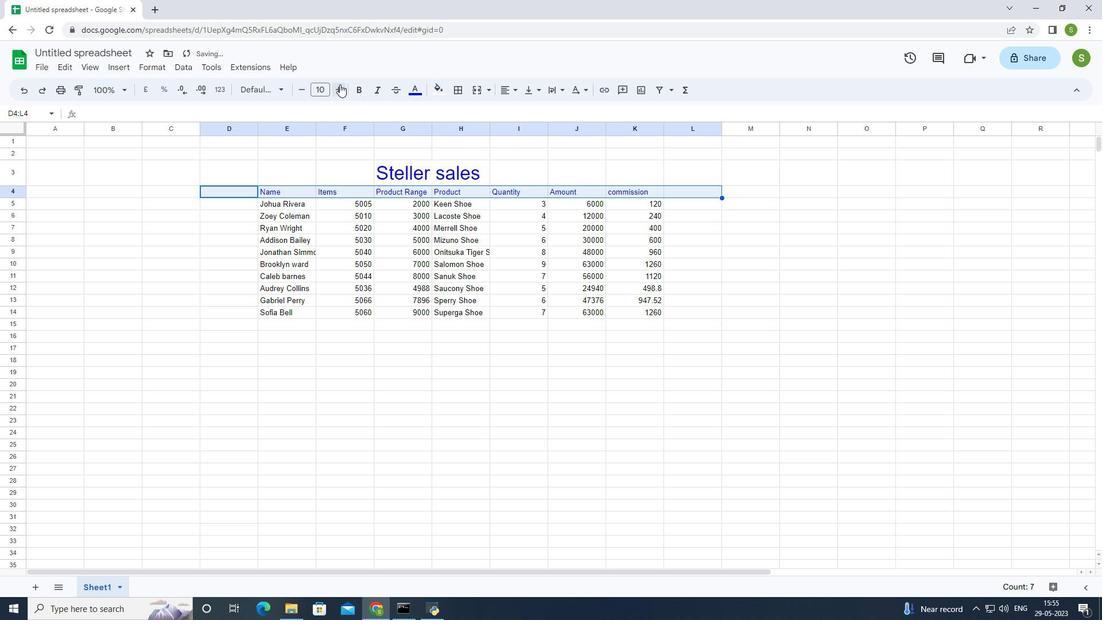 
Action: Mouse pressed left at (338, 85)
Screenshot: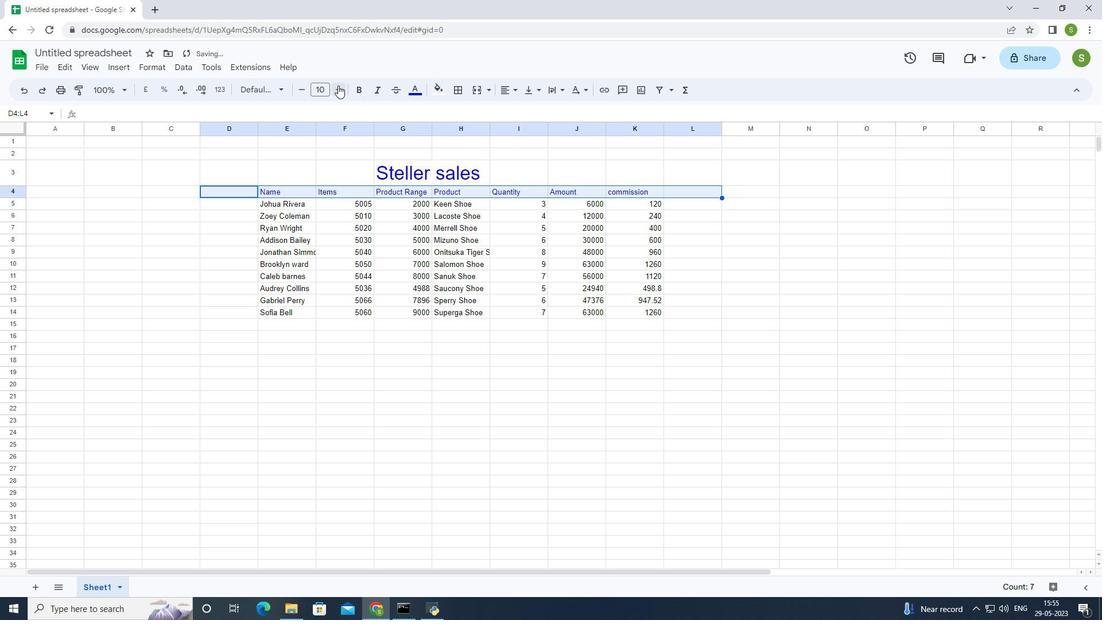 
Action: Mouse pressed left at (338, 85)
Screenshot: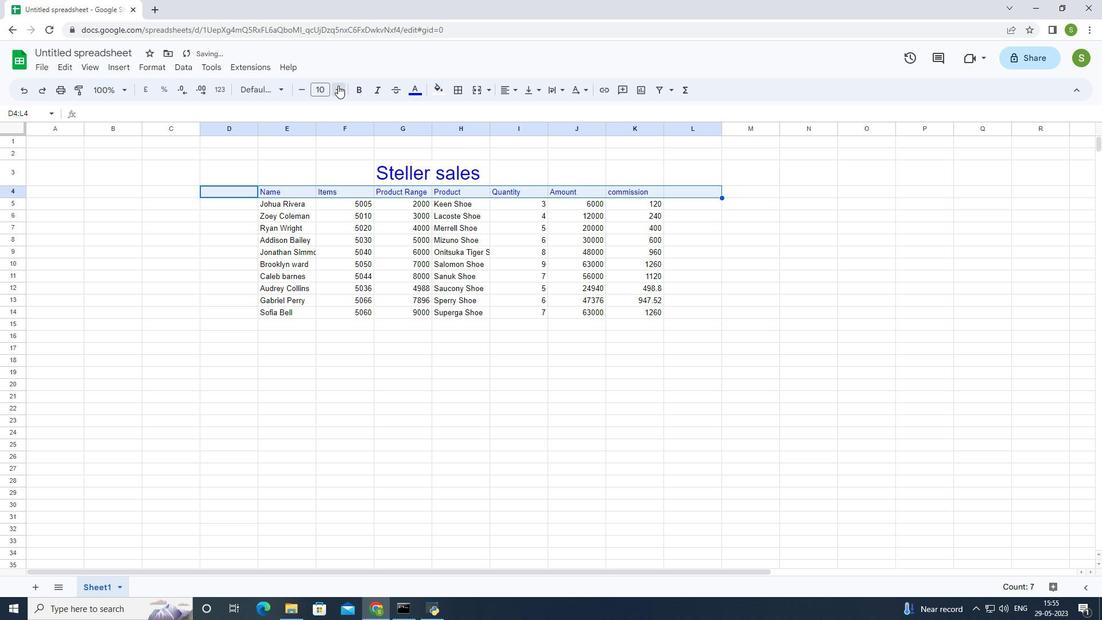 
Action: Mouse pressed left at (338, 85)
Screenshot: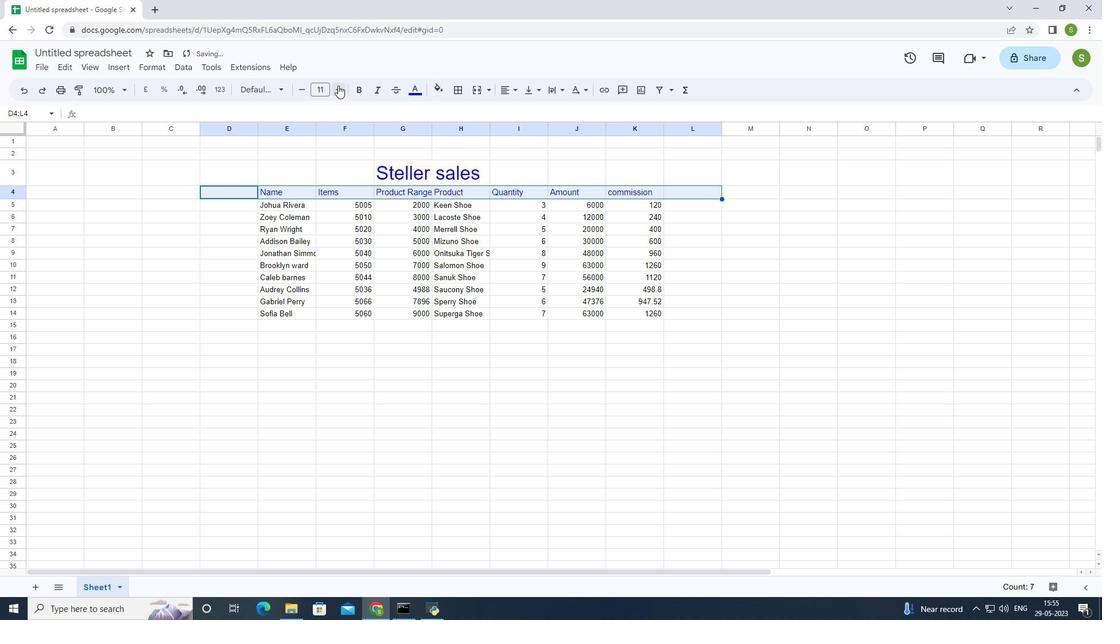 
Action: Mouse moved to (336, 87)
Screenshot: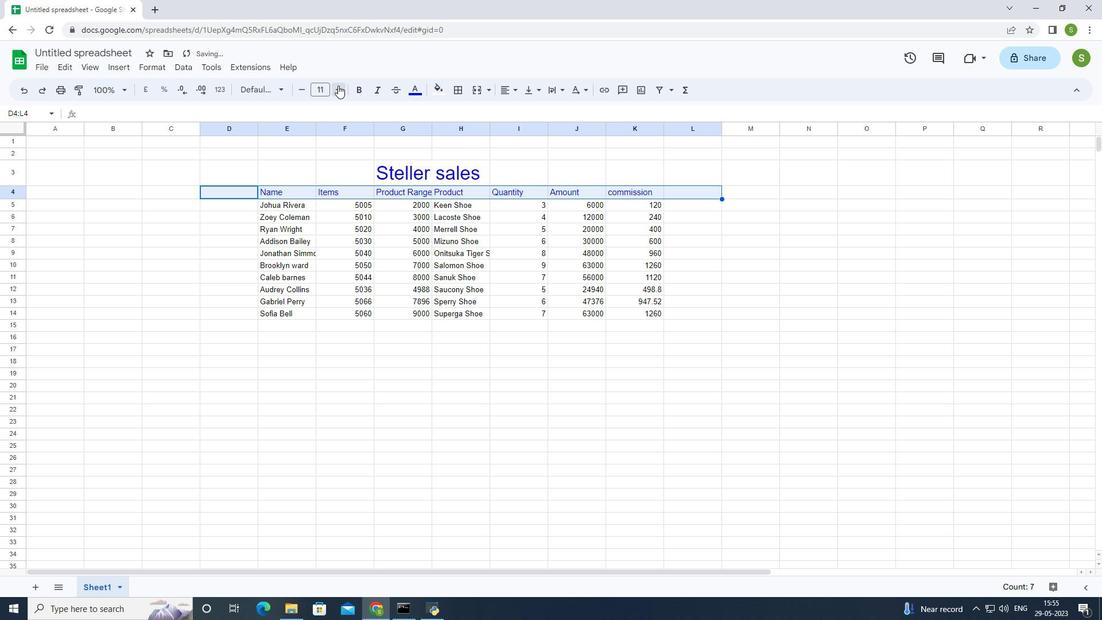 
Action: Mouse pressed left at (336, 87)
Screenshot: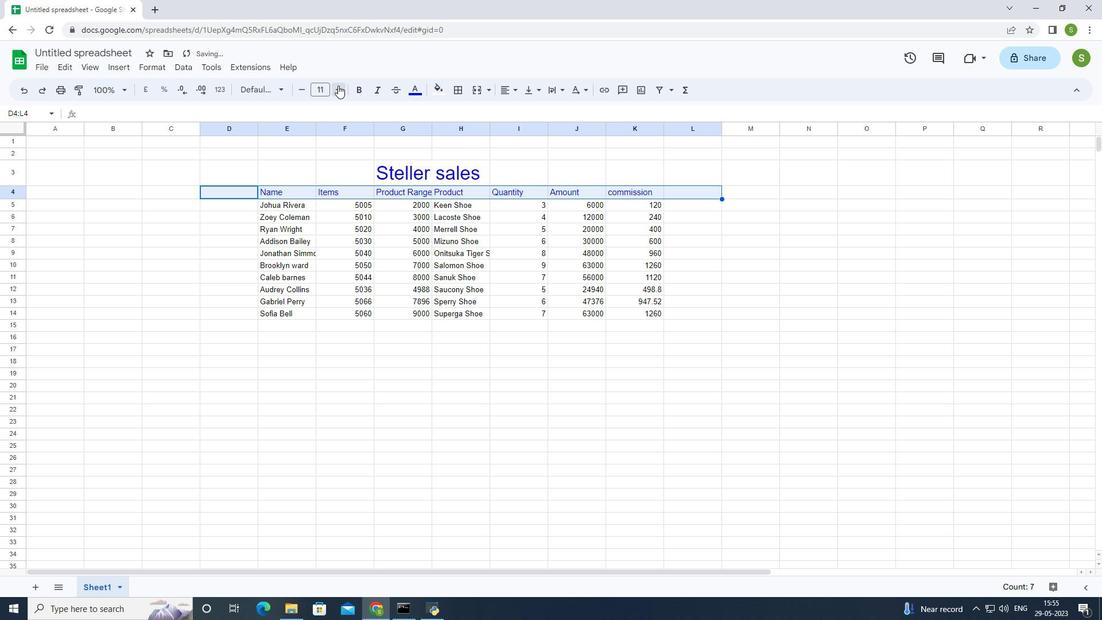
Action: Mouse moved to (336, 88)
Screenshot: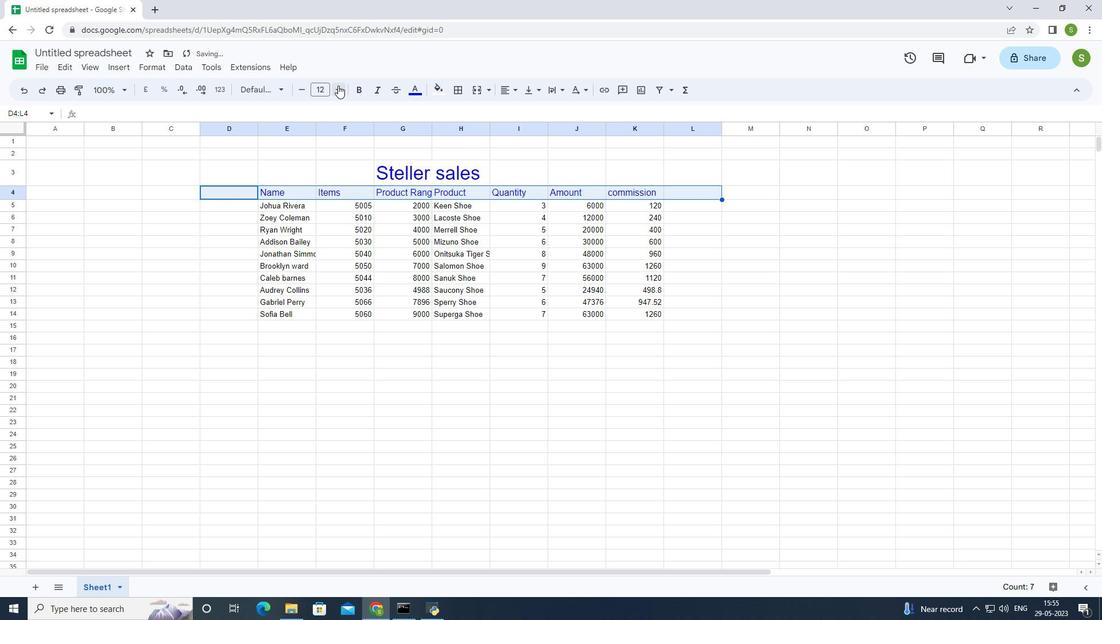
Action: Mouse pressed left at (336, 88)
Screenshot: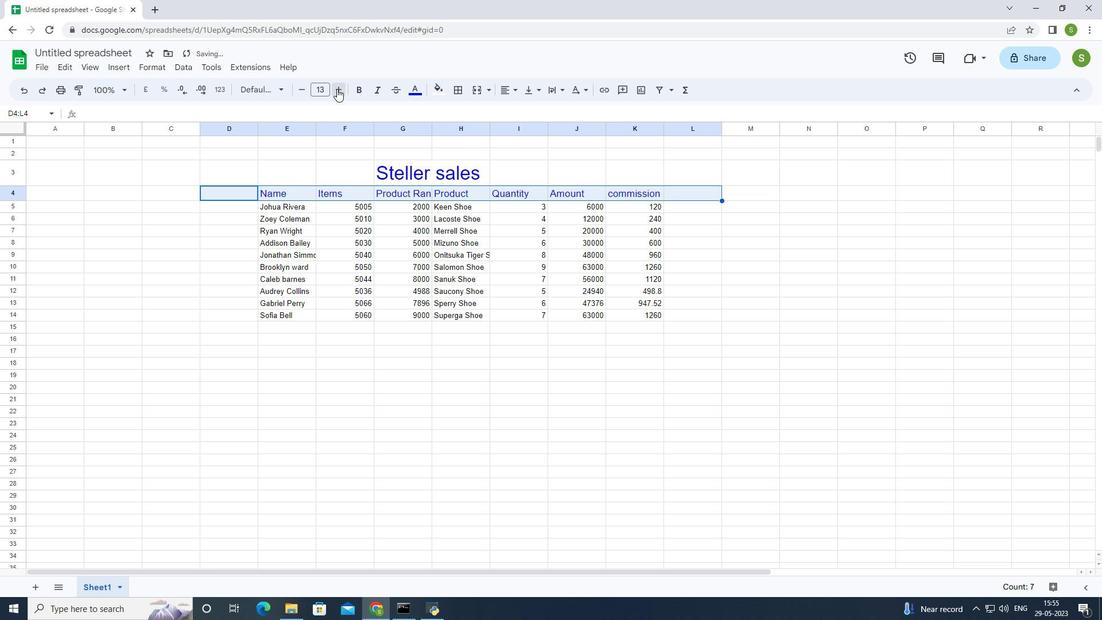 
Action: Mouse pressed left at (336, 88)
Screenshot: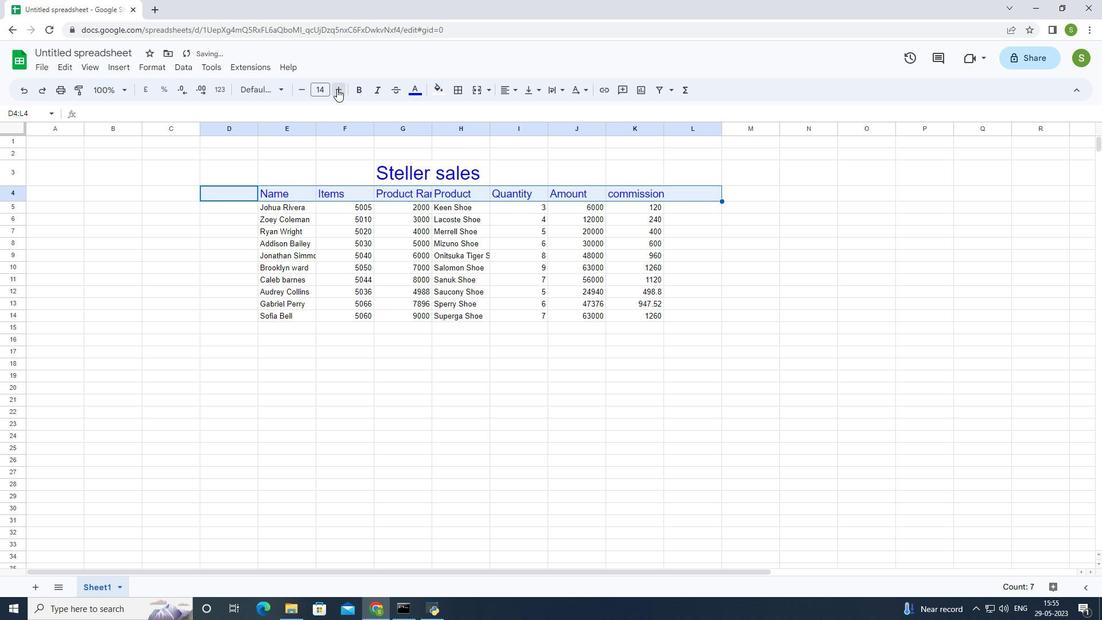 
Action: Mouse moved to (336, 89)
Screenshot: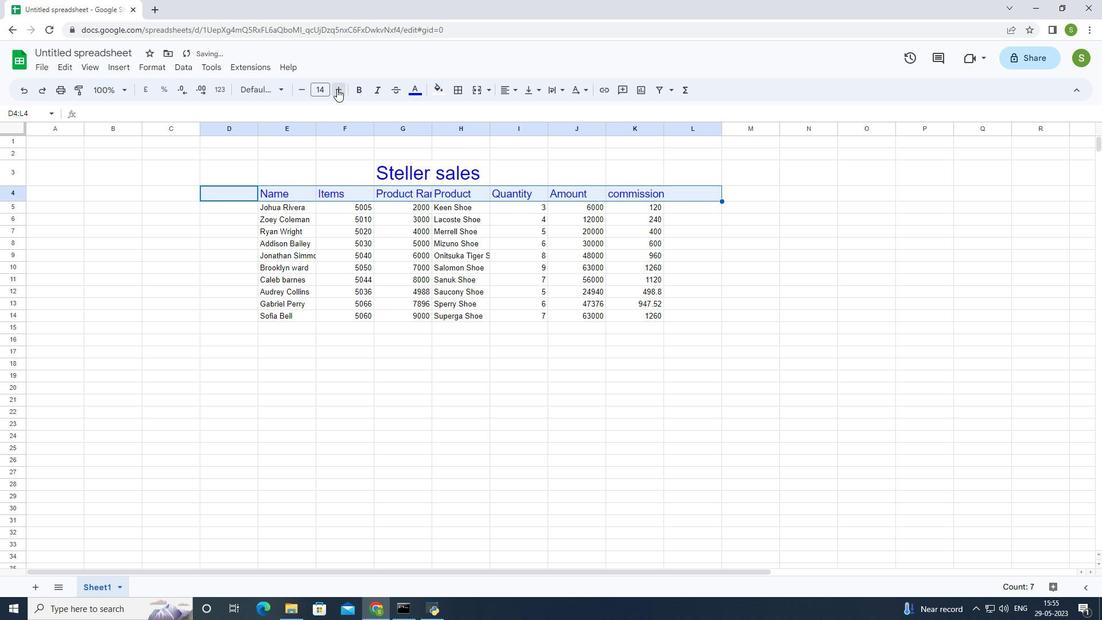 
Action: Mouse pressed left at (336, 89)
Screenshot: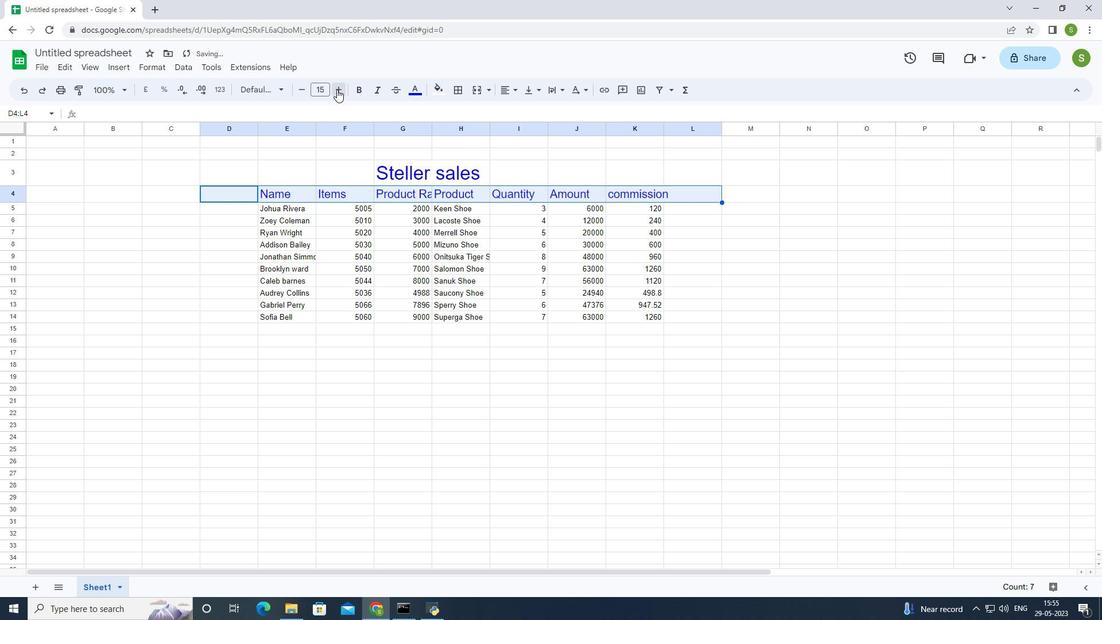 
Action: Mouse pressed left at (336, 89)
Screenshot: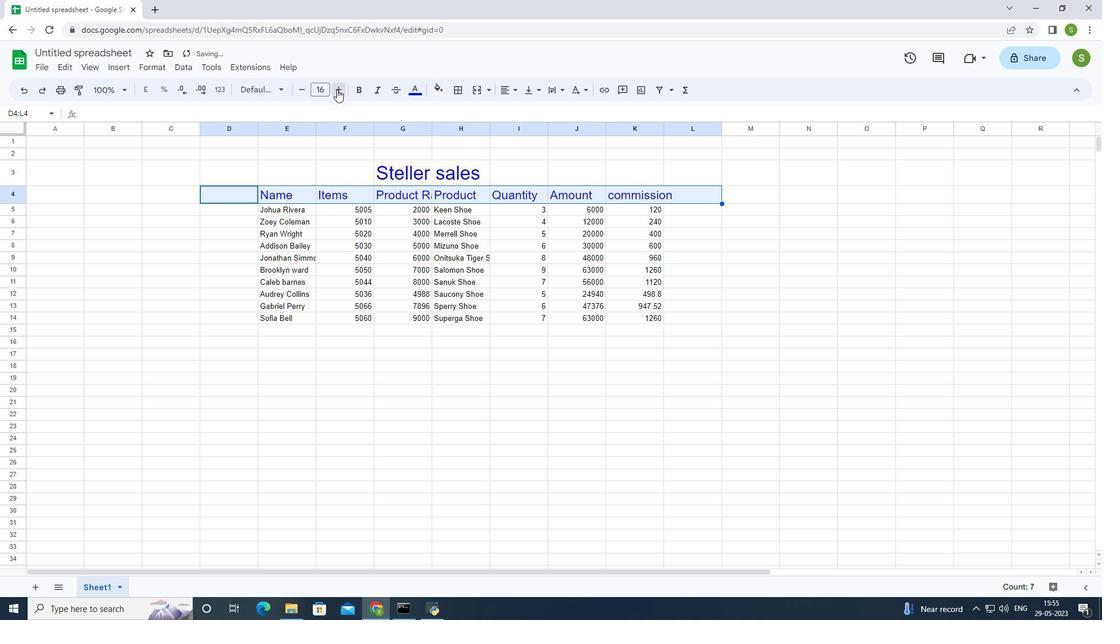 
Action: Mouse pressed left at (336, 89)
Screenshot: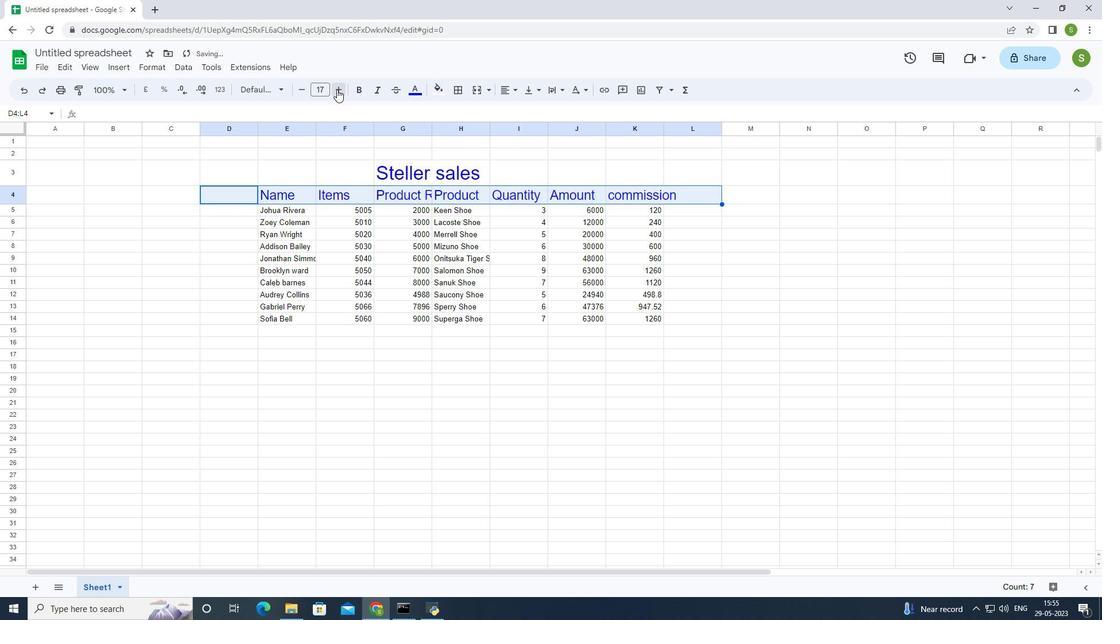 
Action: Mouse pressed left at (336, 89)
Screenshot: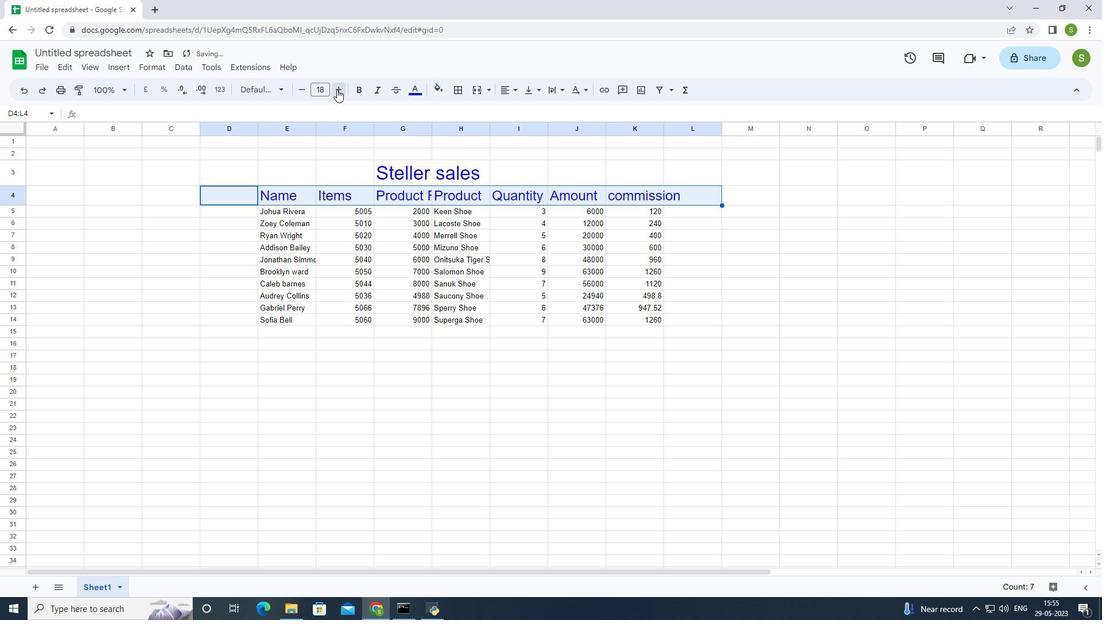 
Action: Mouse pressed left at (336, 89)
Screenshot: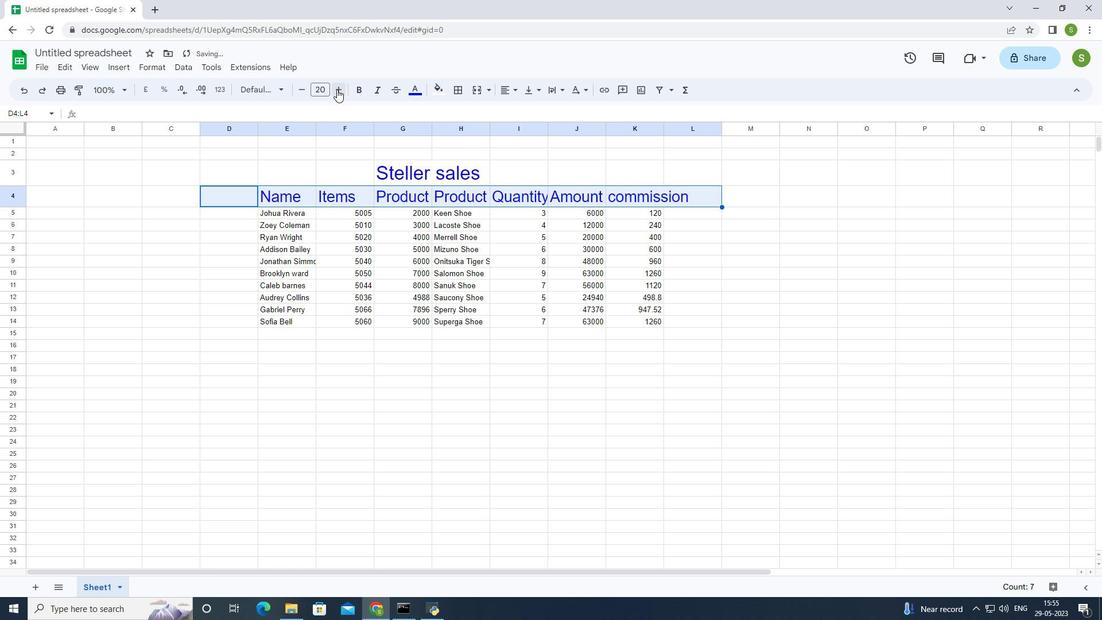 
Action: Mouse pressed left at (336, 89)
Screenshot: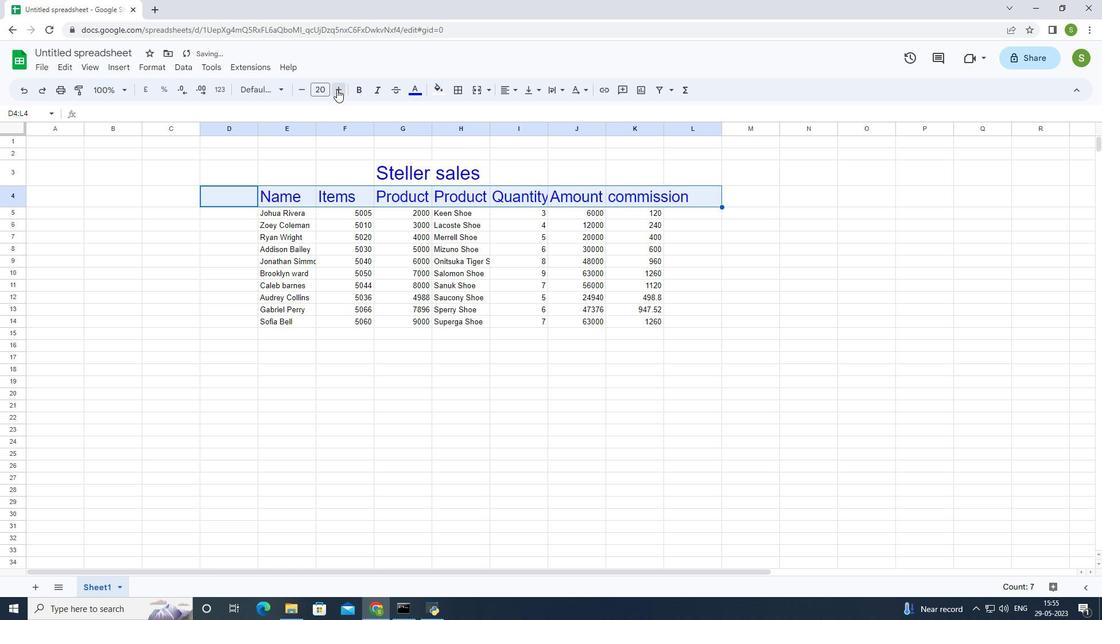 
Action: Mouse pressed left at (336, 89)
Screenshot: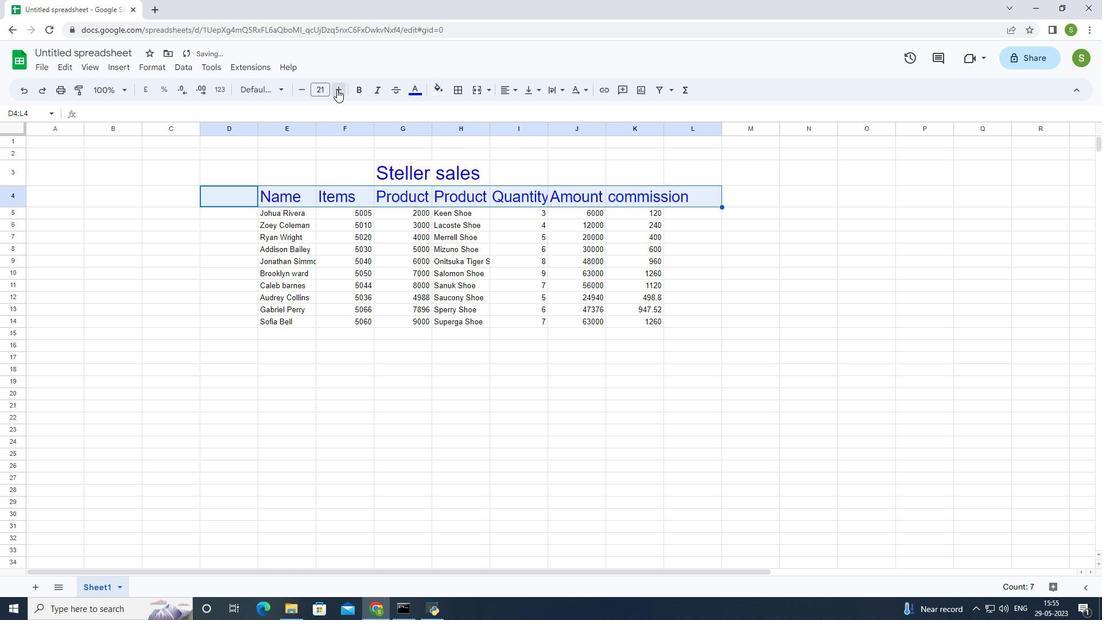 
Action: Mouse pressed left at (336, 89)
Screenshot: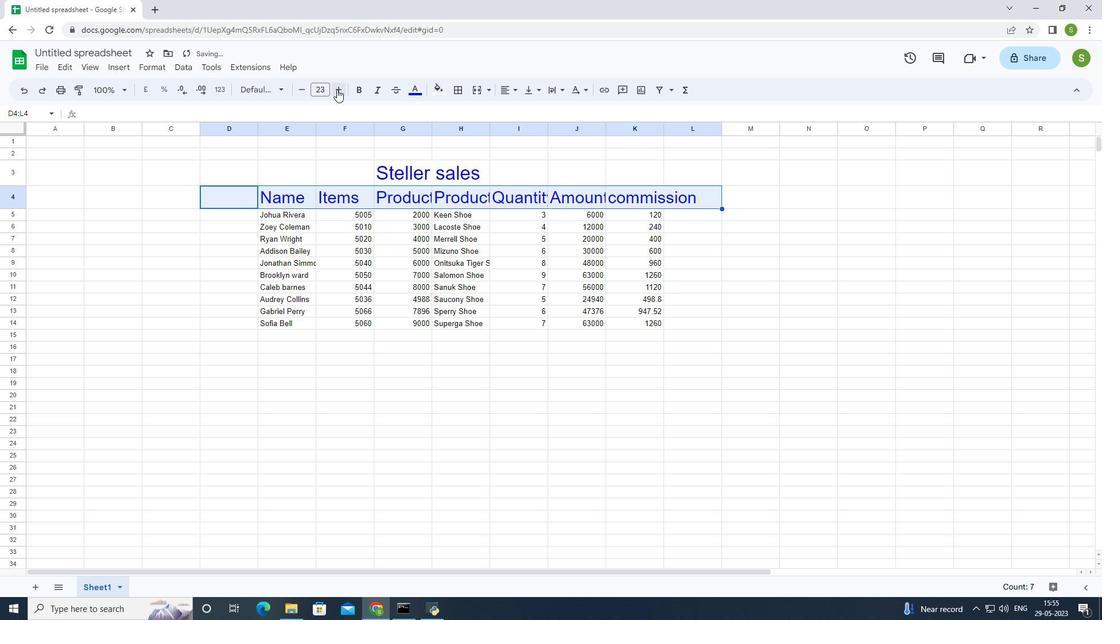 
Action: Mouse pressed left at (336, 89)
Screenshot: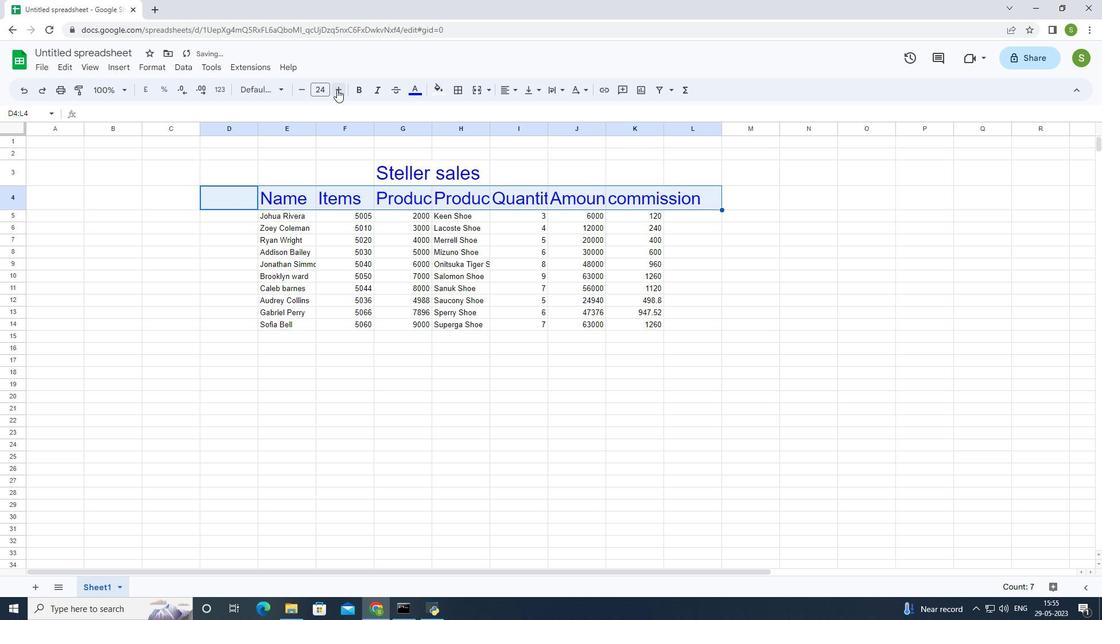 
Action: Mouse pressed left at (336, 89)
Screenshot: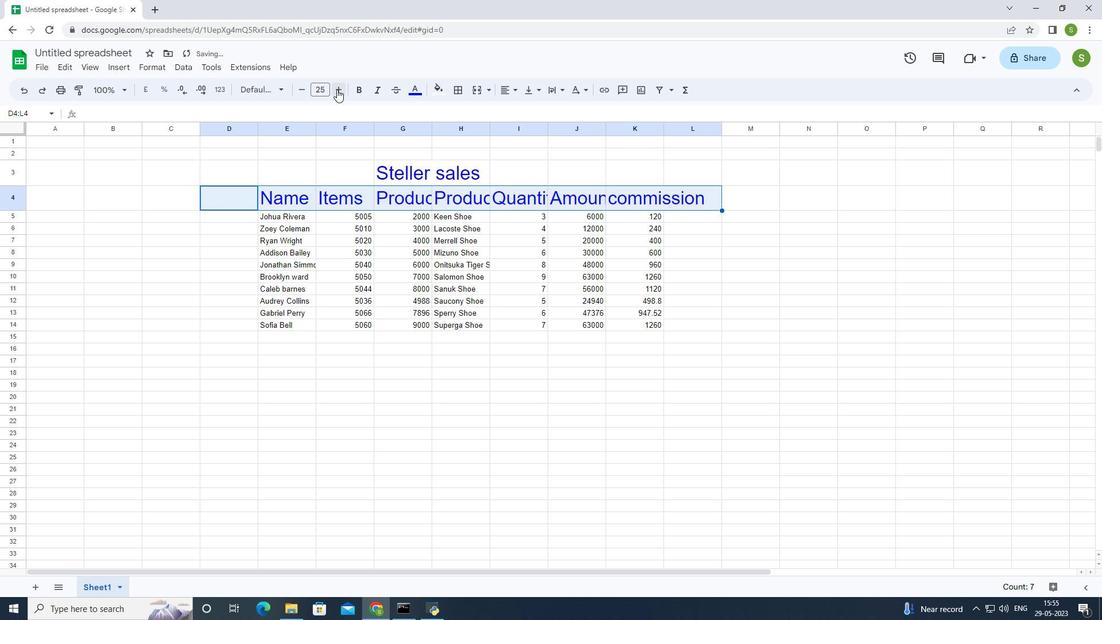 
Action: Mouse pressed left at (336, 89)
Screenshot: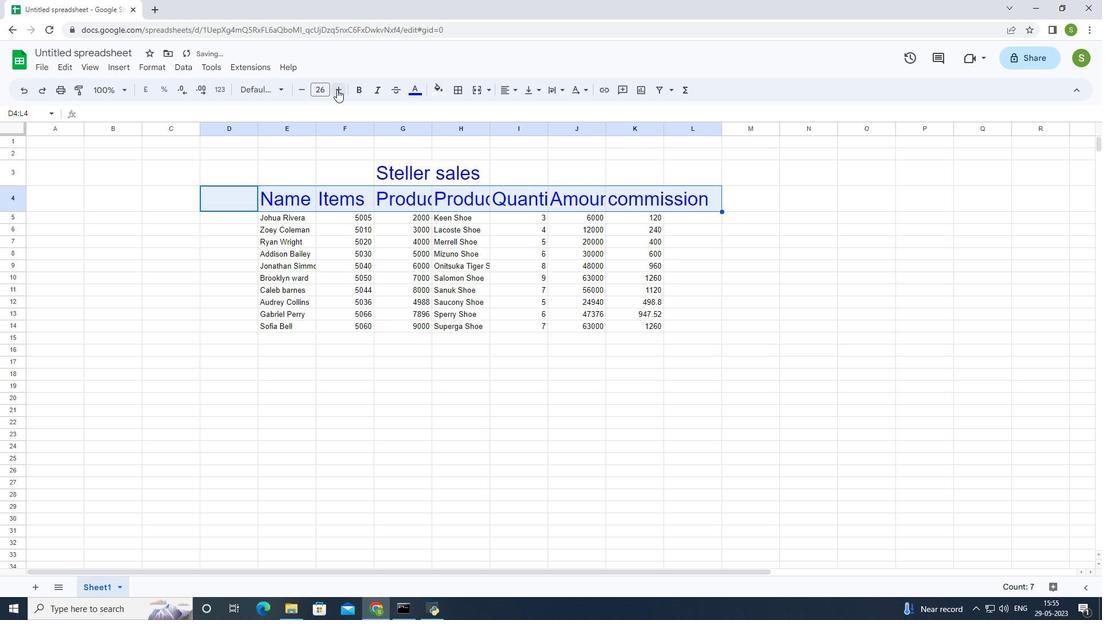 
Action: Mouse moved to (299, 88)
Screenshot: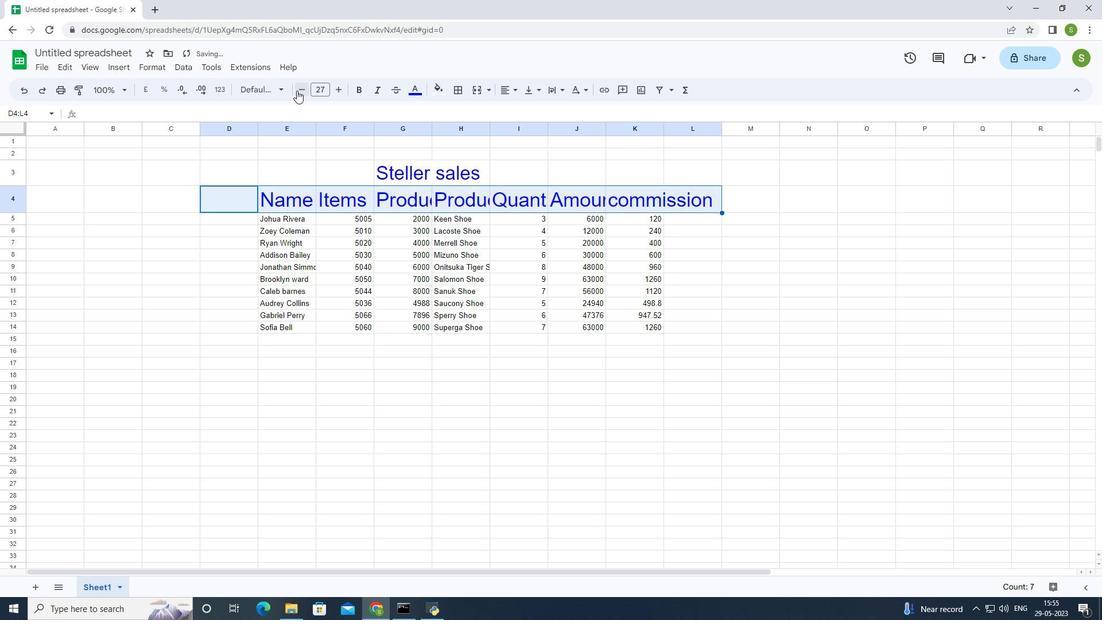 
Action: Mouse pressed left at (299, 88)
Screenshot: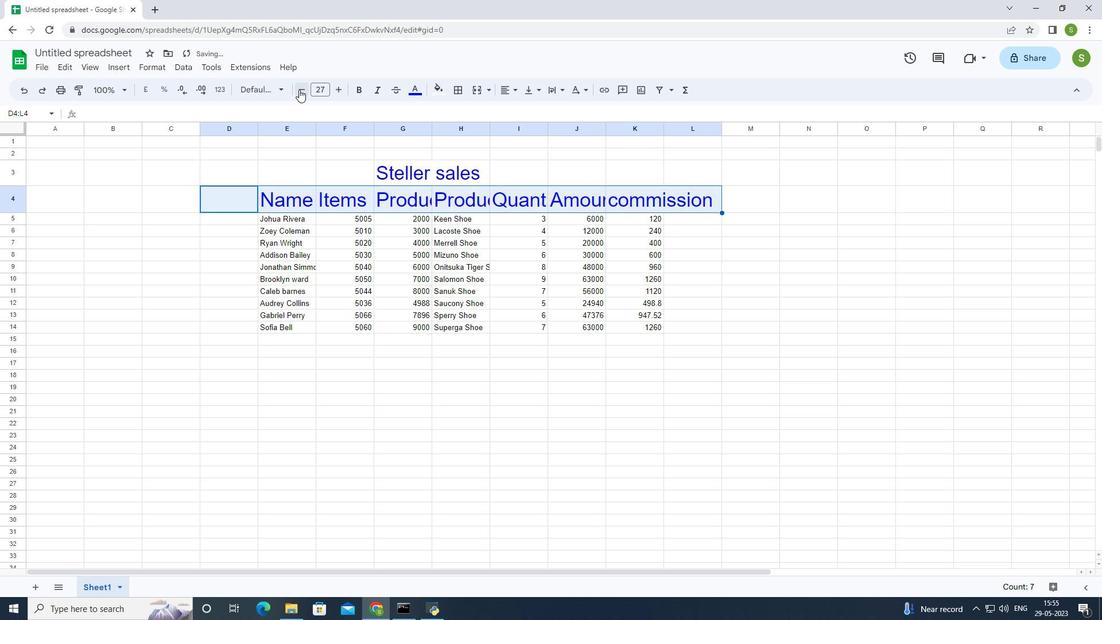 
Action: Mouse moved to (259, 219)
Screenshot: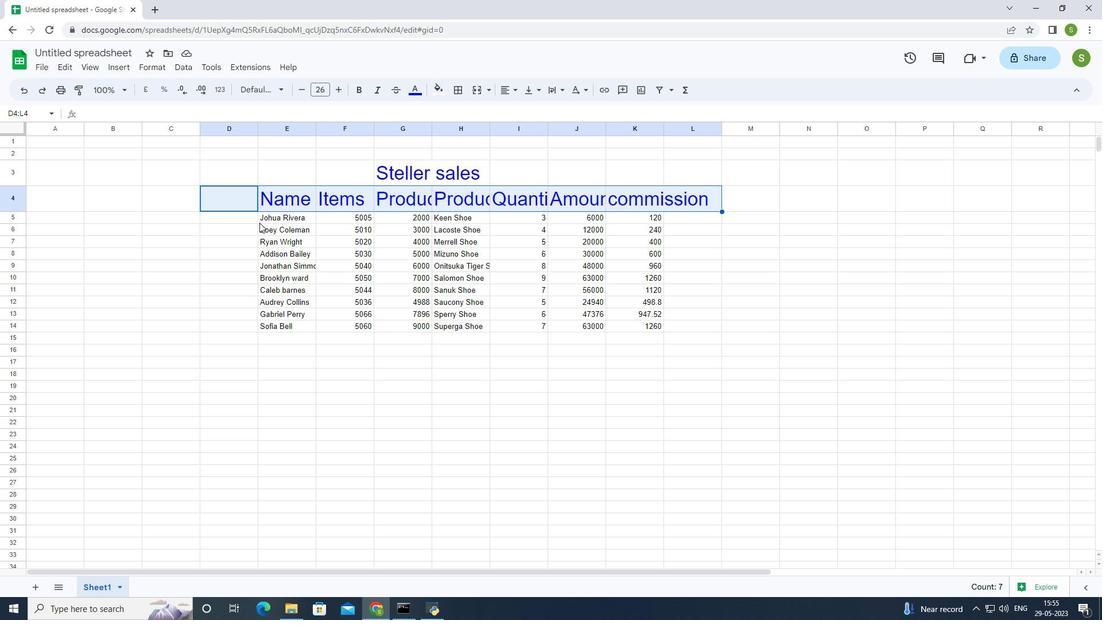 
Action: Mouse pressed left at (259, 219)
Screenshot: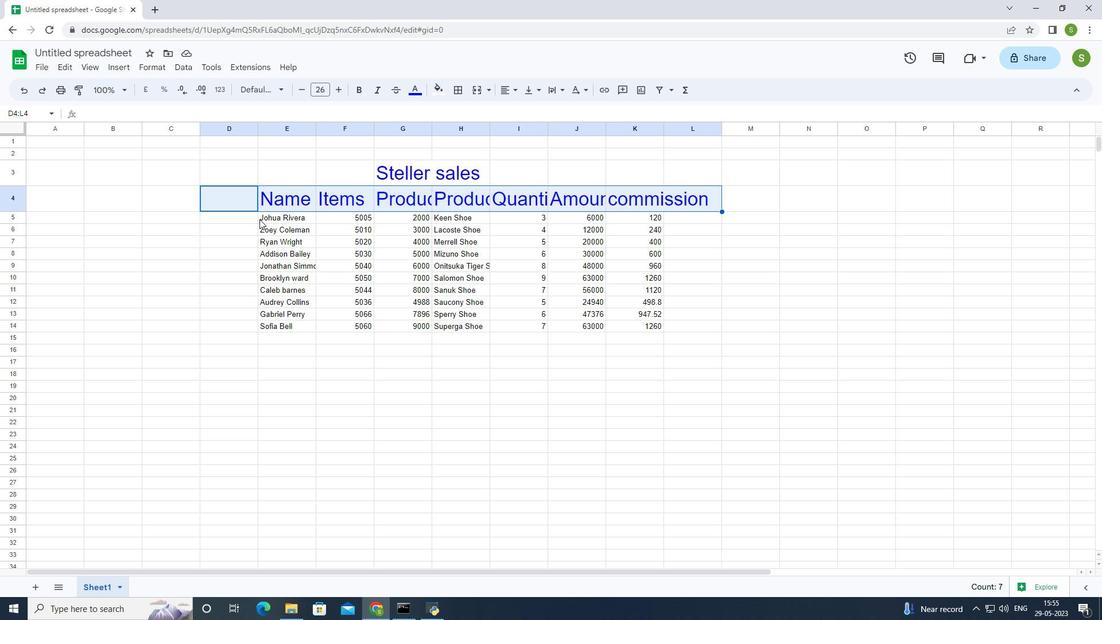 
Action: Mouse moved to (482, 171)
Screenshot: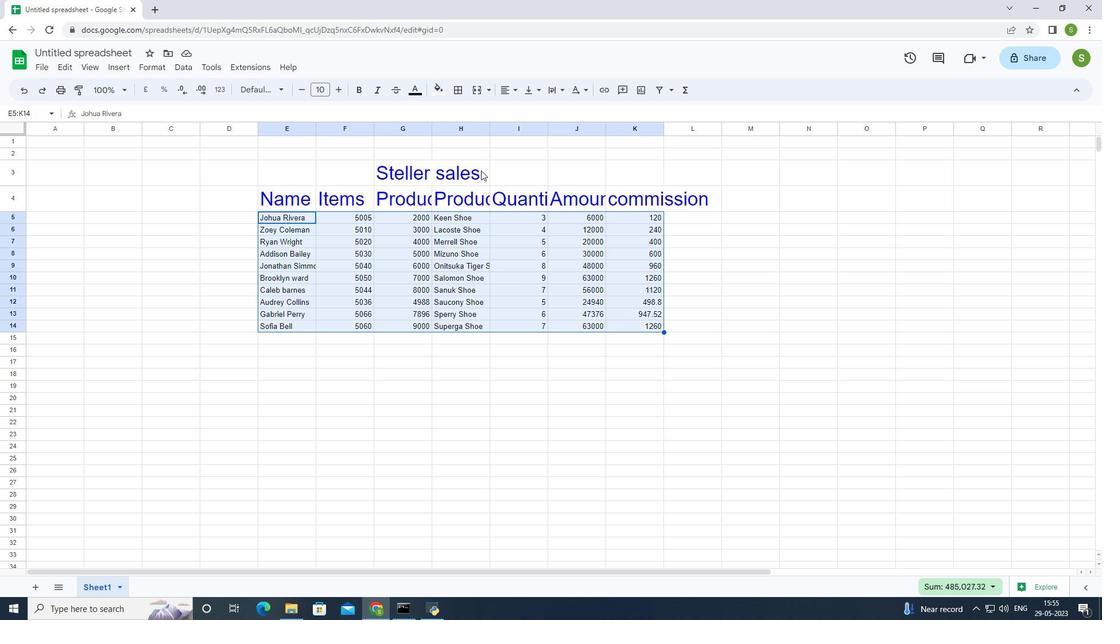 
Action: Mouse pressed left at (482, 171)
Screenshot: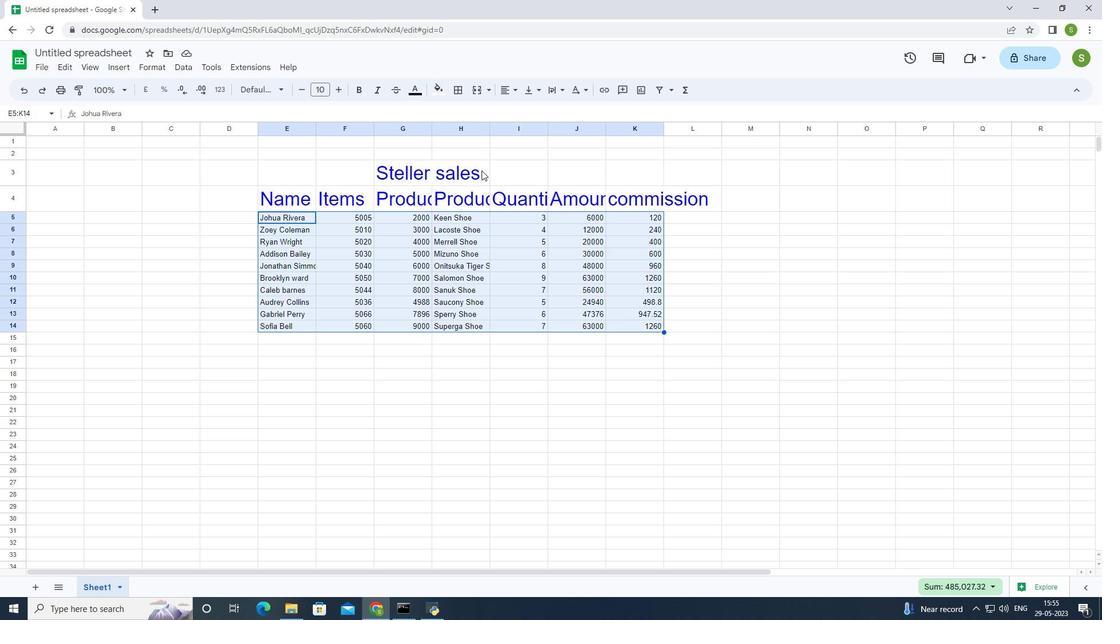 
Action: Mouse moved to (524, 163)
Screenshot: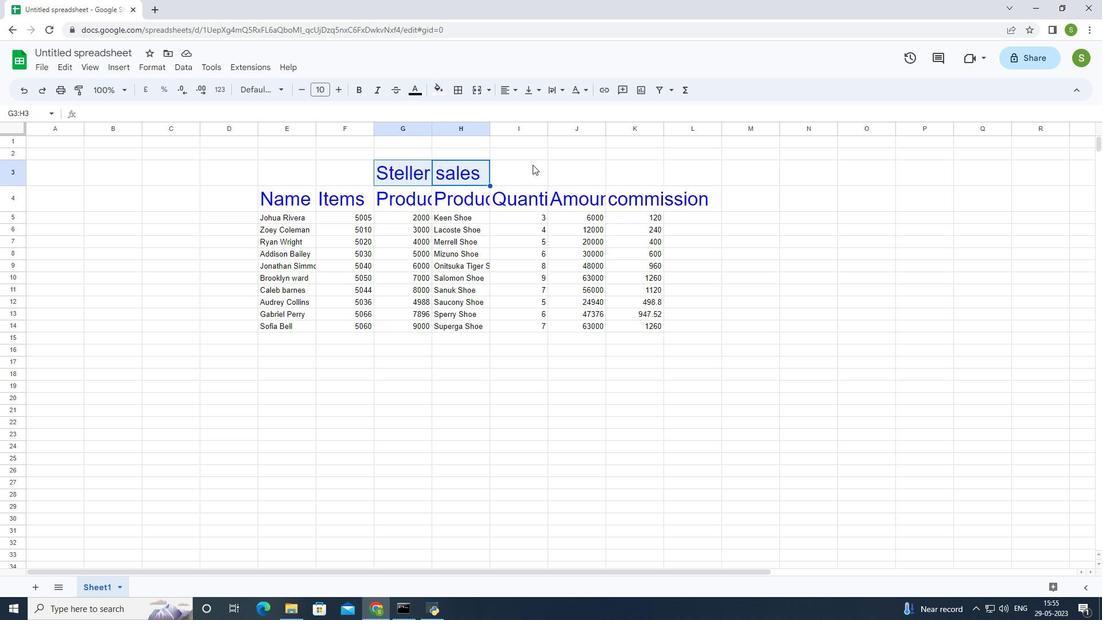 
Action: Key pressed ctrl+X
Screenshot: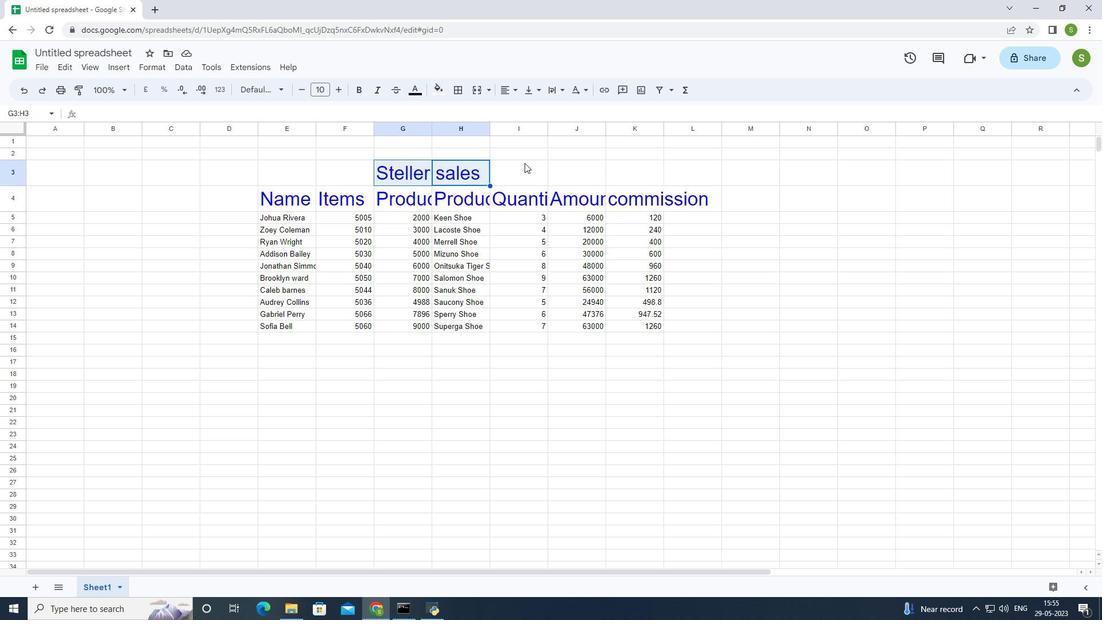 
Action: Mouse moved to (387, 228)
Screenshot: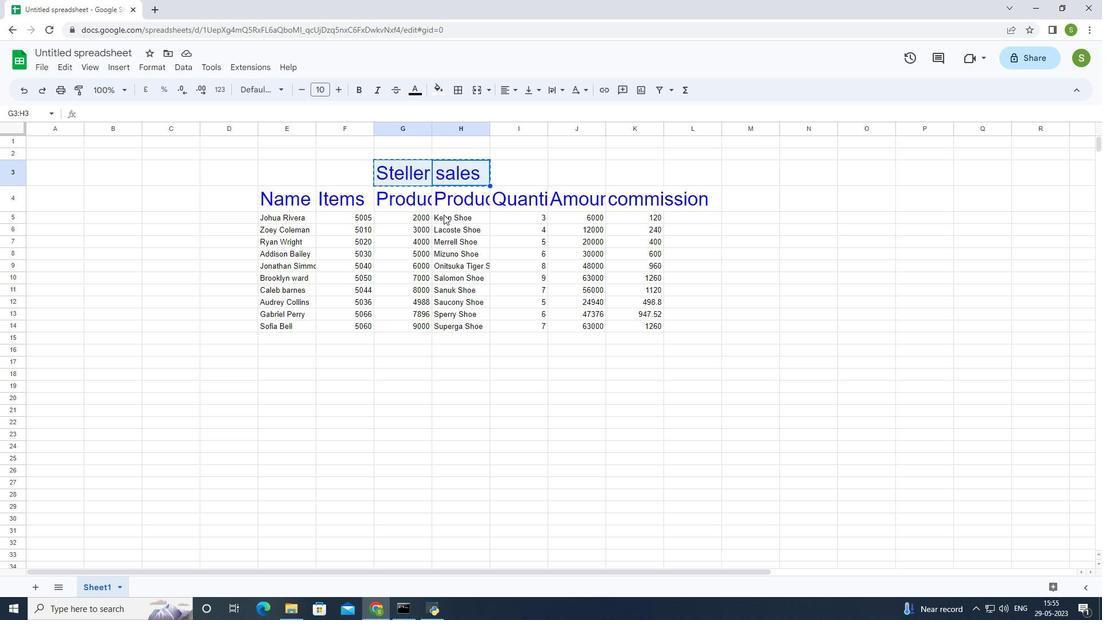 
Action: Key pressed ctrl+X
Screenshot: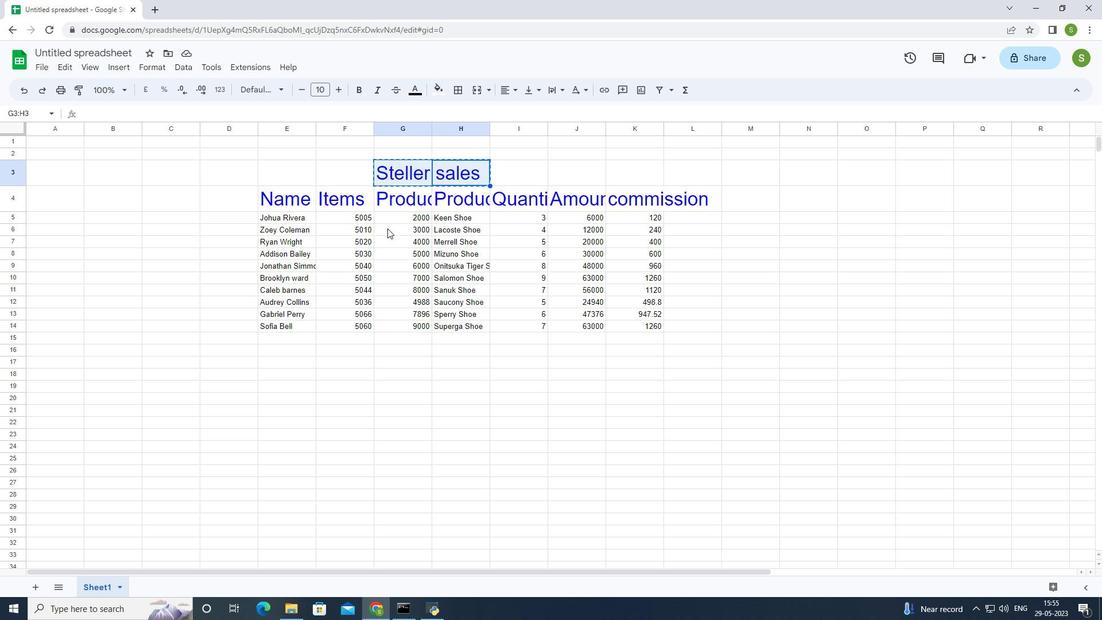 
Action: Mouse moved to (260, 212)
Screenshot: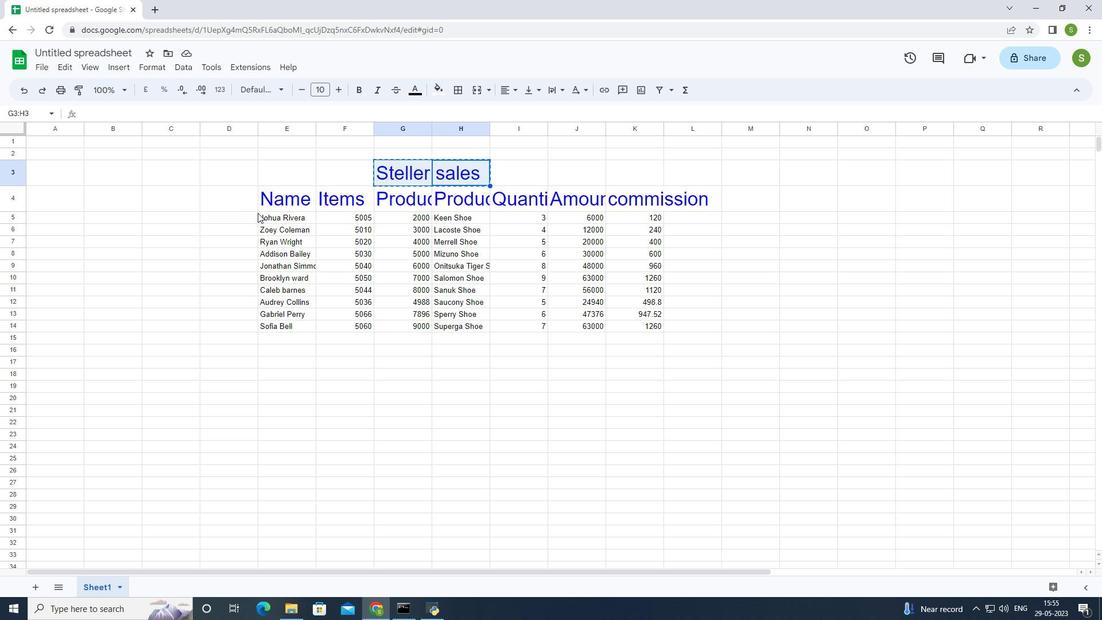 
Action: Mouse pressed left at (260, 212)
Screenshot: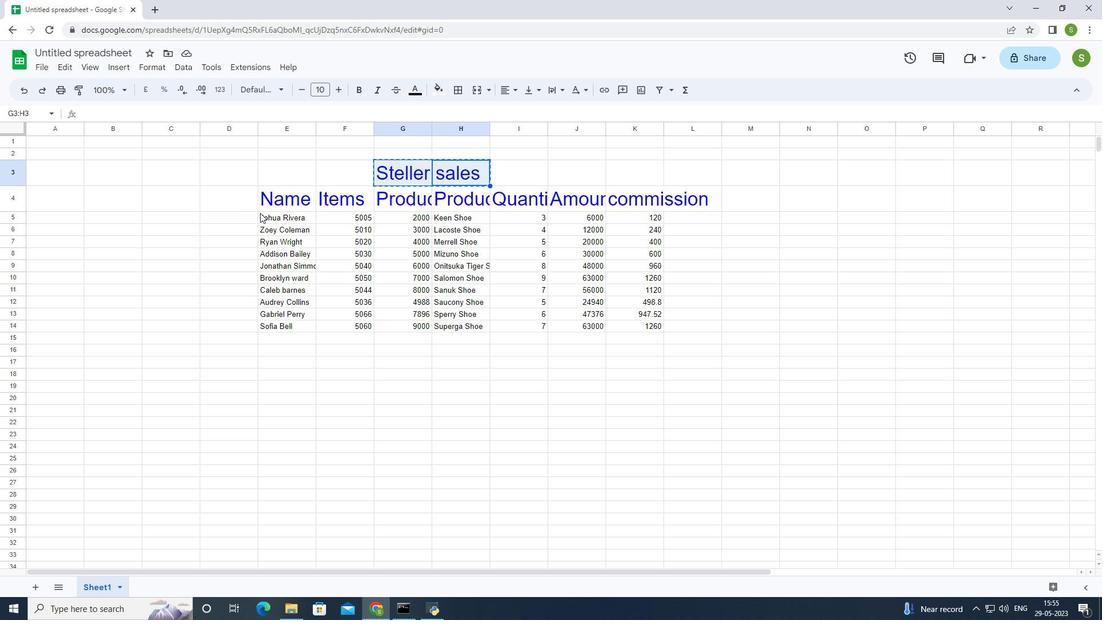
Action: Mouse moved to (259, 90)
Screenshot: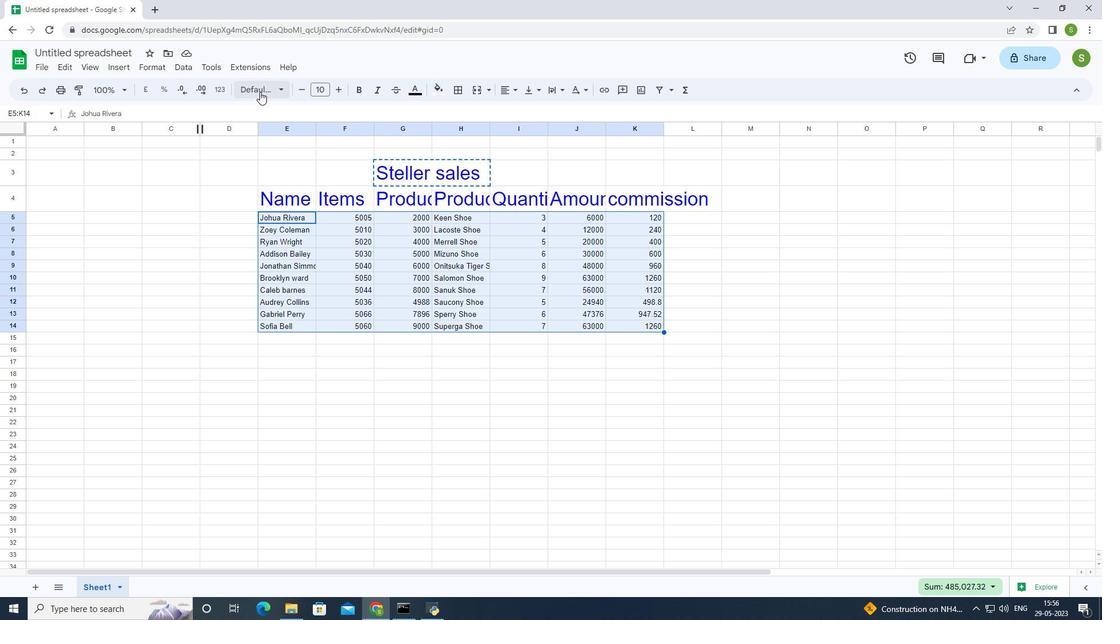
Action: Mouse pressed left at (259, 90)
Screenshot: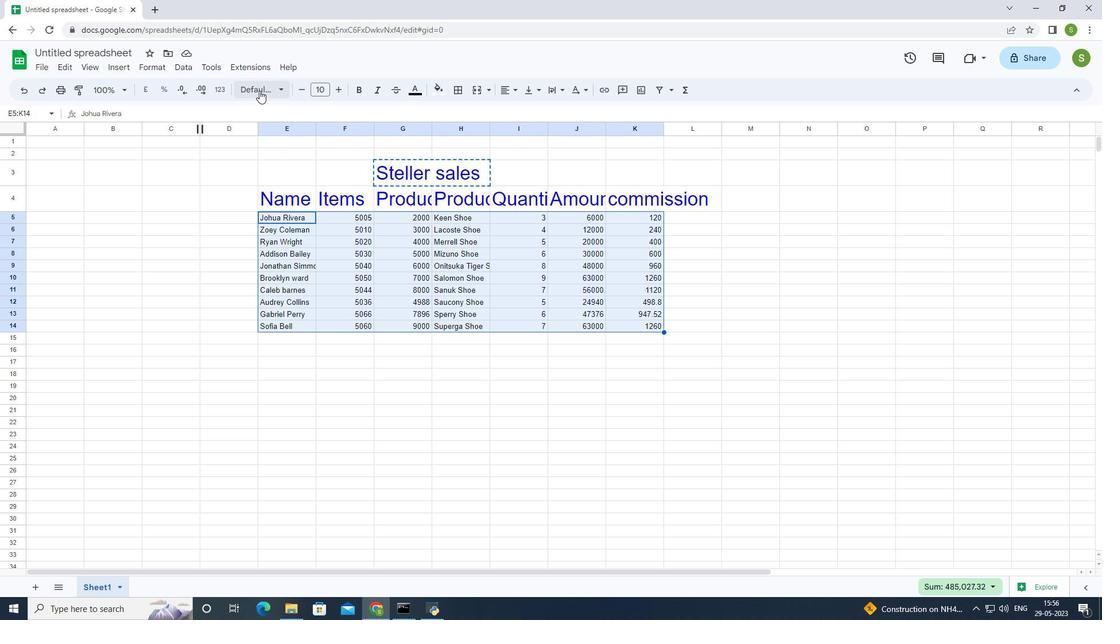 
Action: Mouse moved to (276, 108)
Screenshot: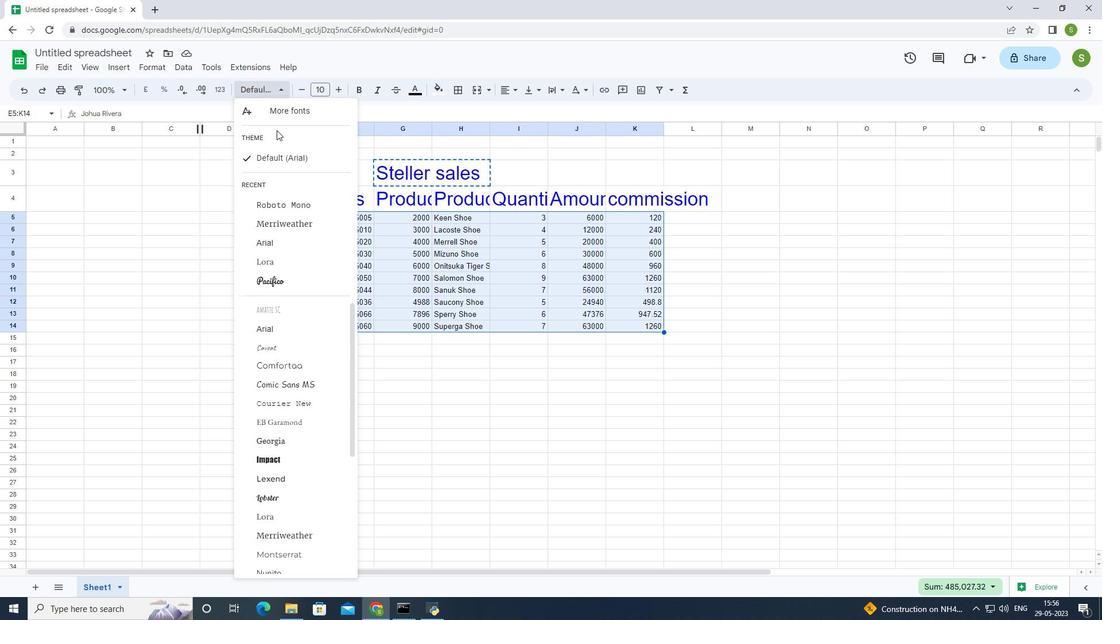 
Action: Mouse pressed left at (276, 108)
Screenshot: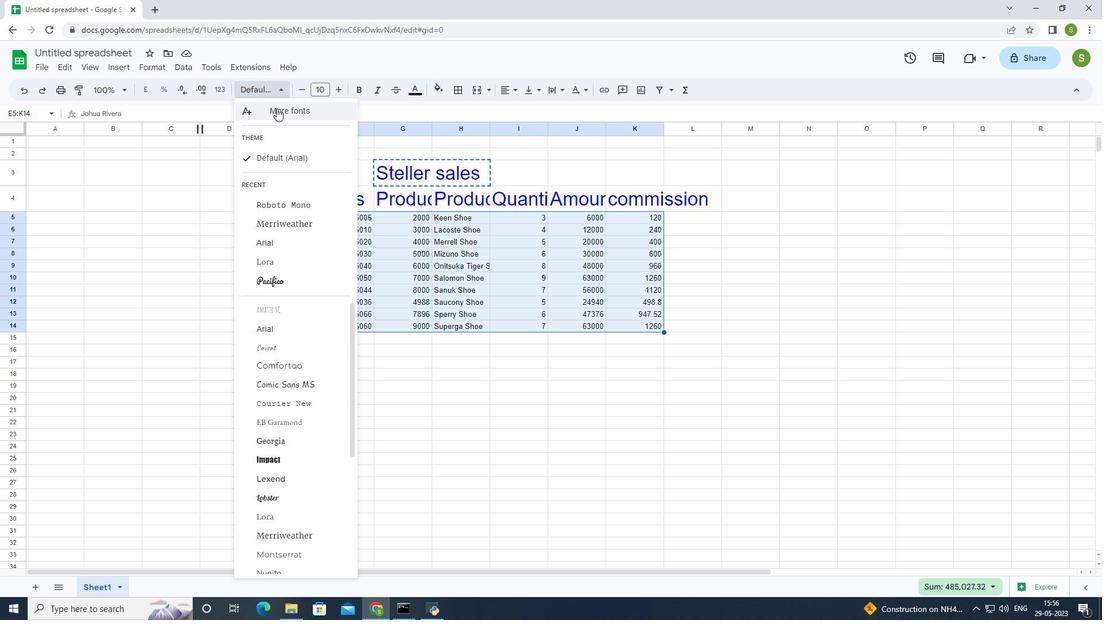 
Action: Mouse moved to (385, 188)
Screenshot: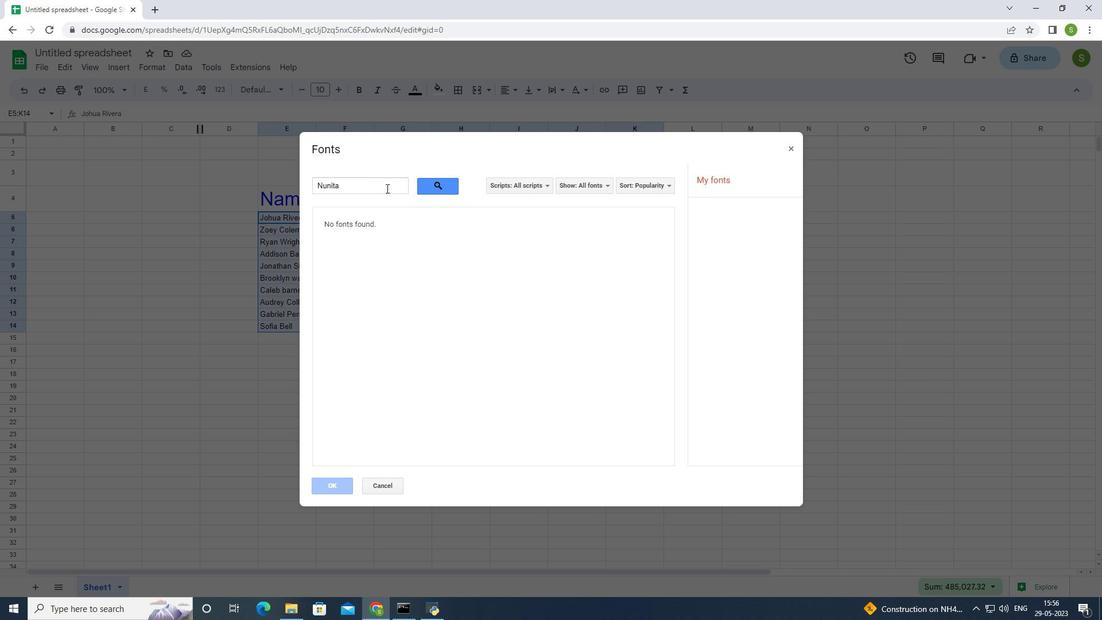 
Action: Mouse pressed left at (385, 188)
Screenshot: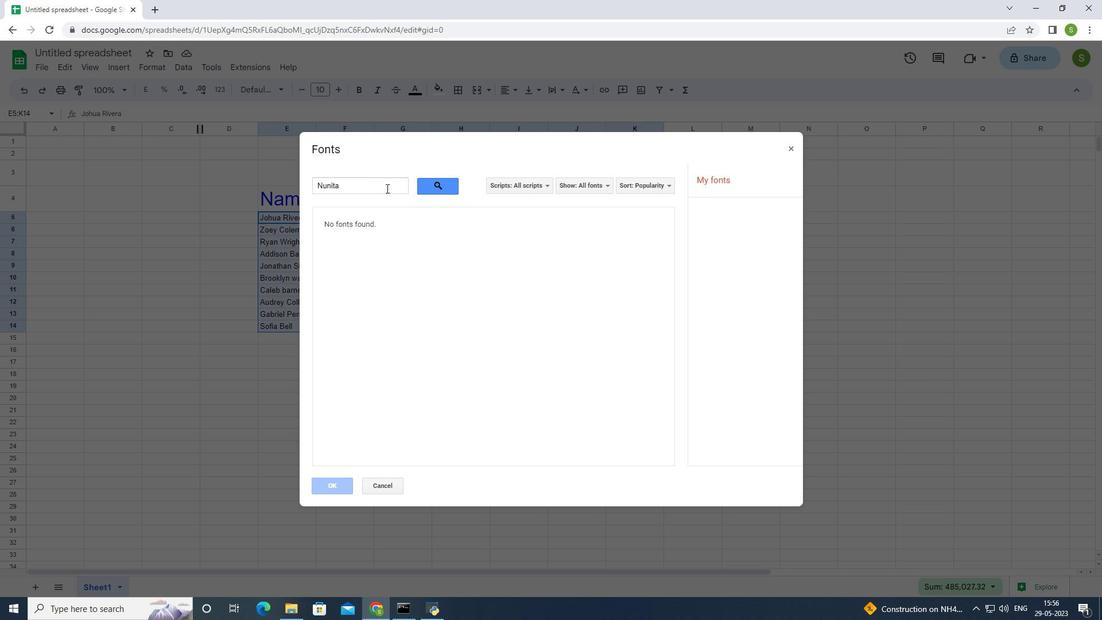 
Action: Mouse moved to (384, 188)
Screenshot: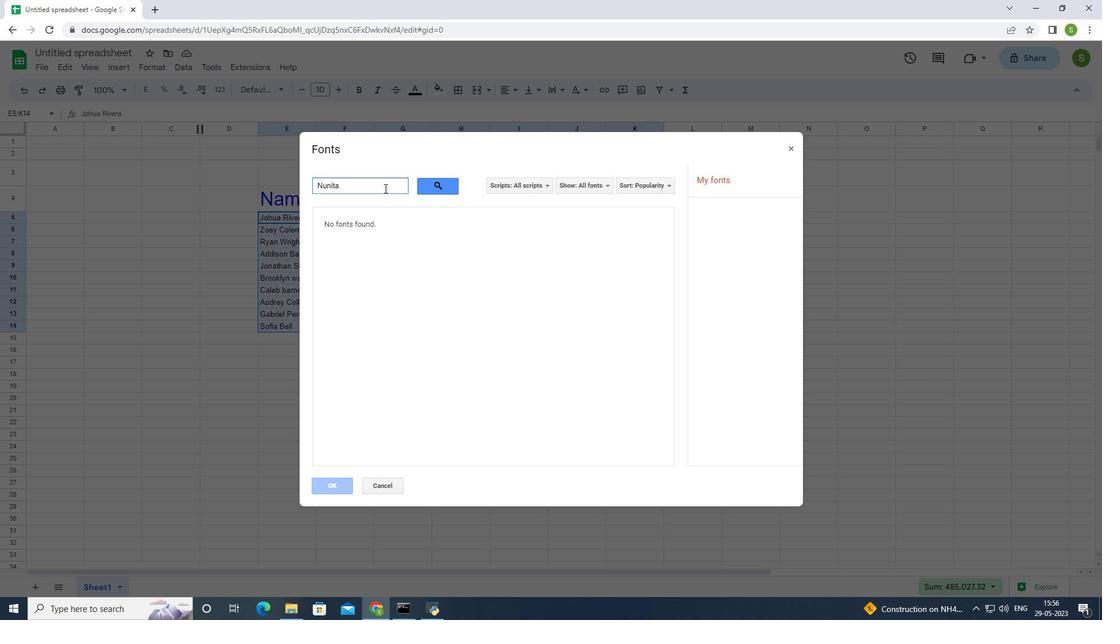 
Action: Key pressed <Key.enter>
Screenshot: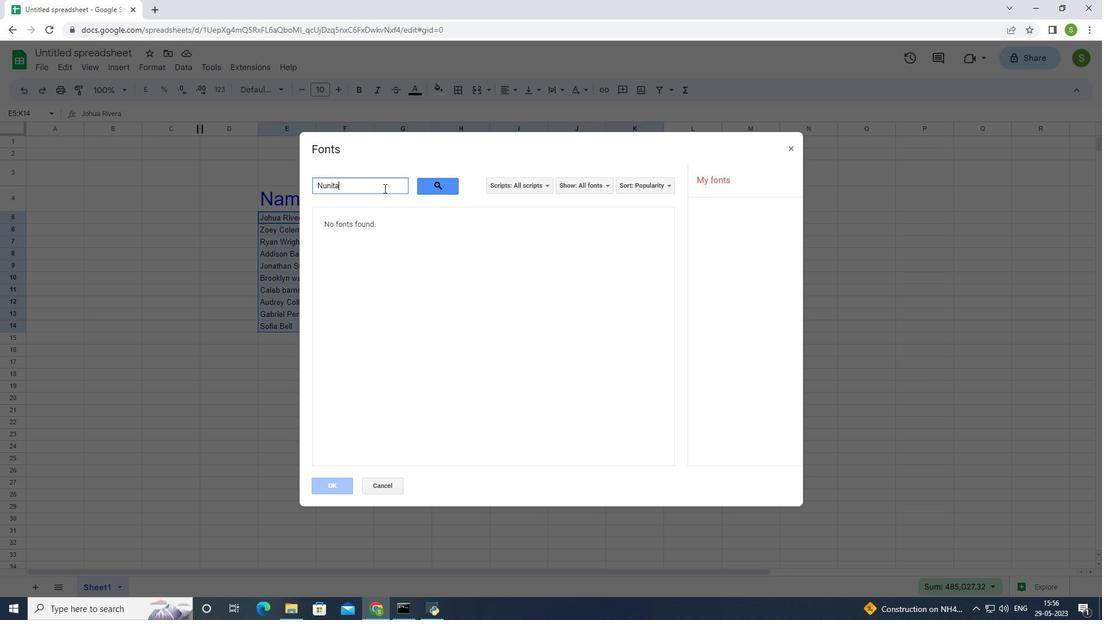 
Action: Mouse moved to (792, 150)
Screenshot: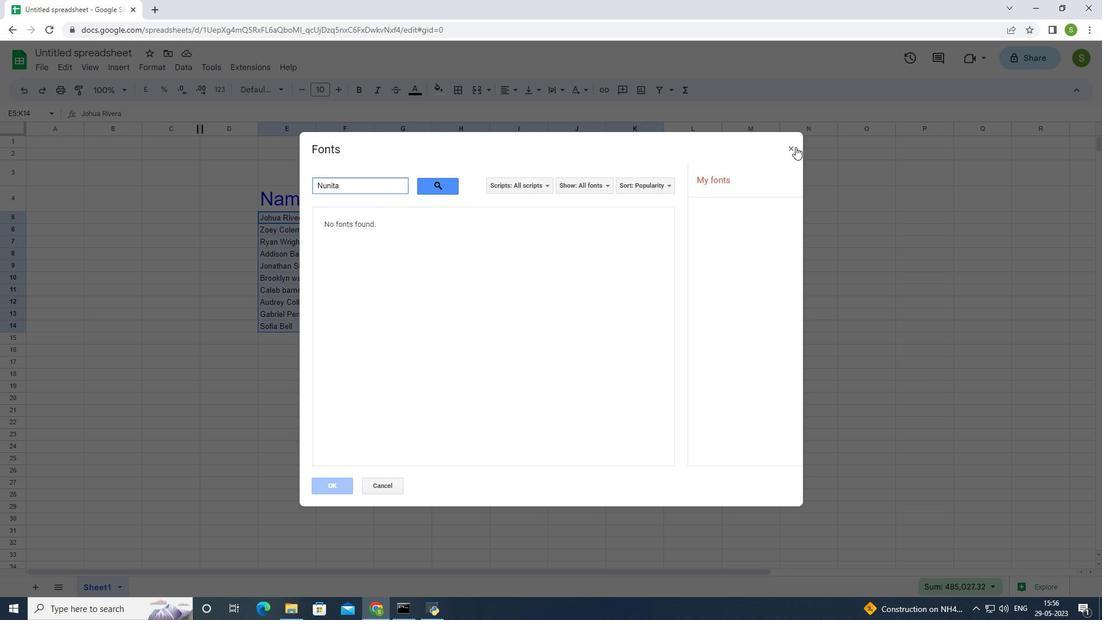 
Action: Mouse pressed left at (792, 150)
Screenshot: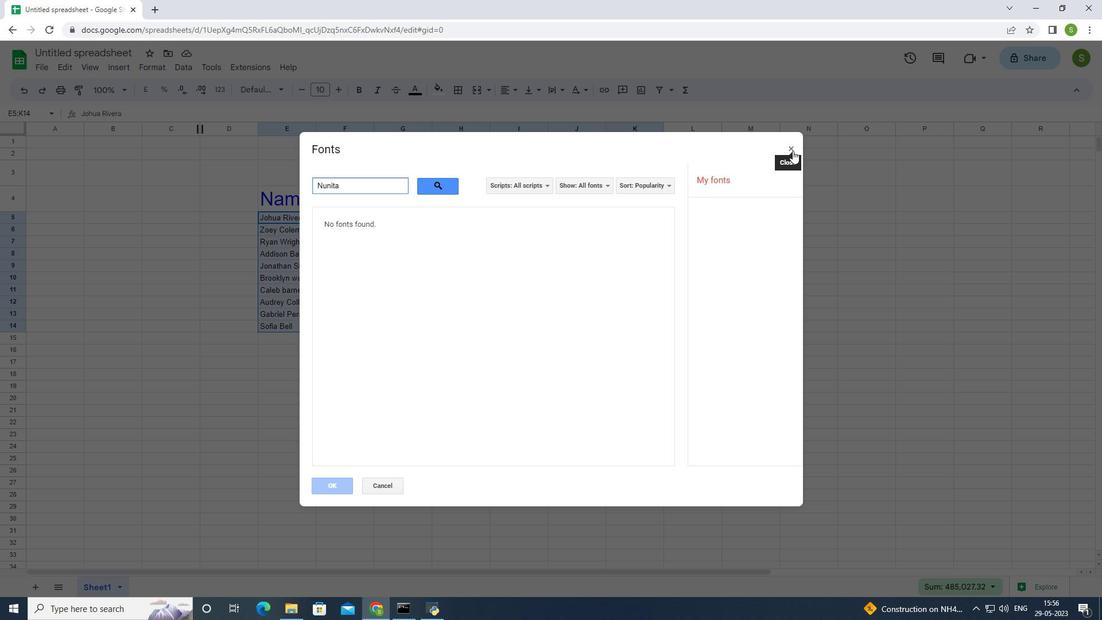 
Action: Mouse moved to (339, 94)
Screenshot: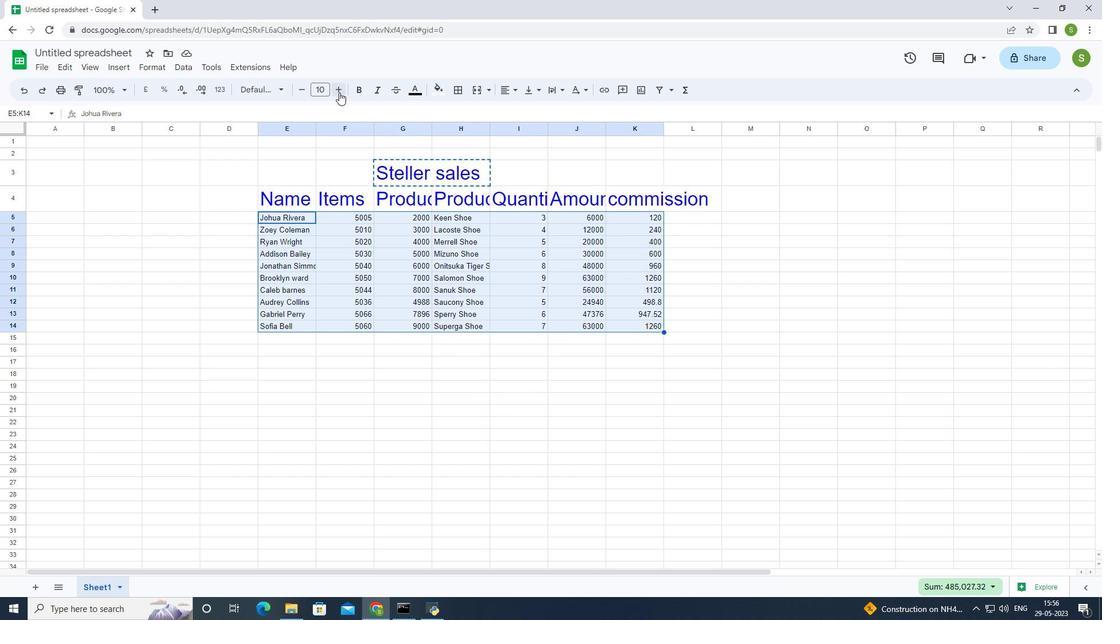 
Action: Mouse pressed left at (339, 94)
Screenshot: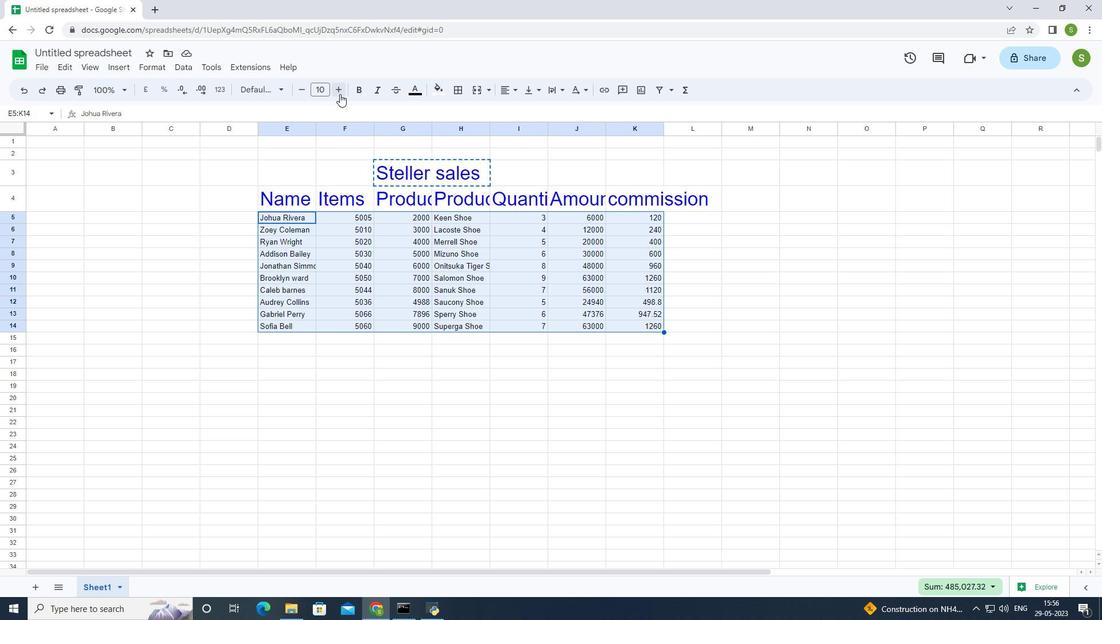 
Action: Mouse pressed left at (339, 94)
Screenshot: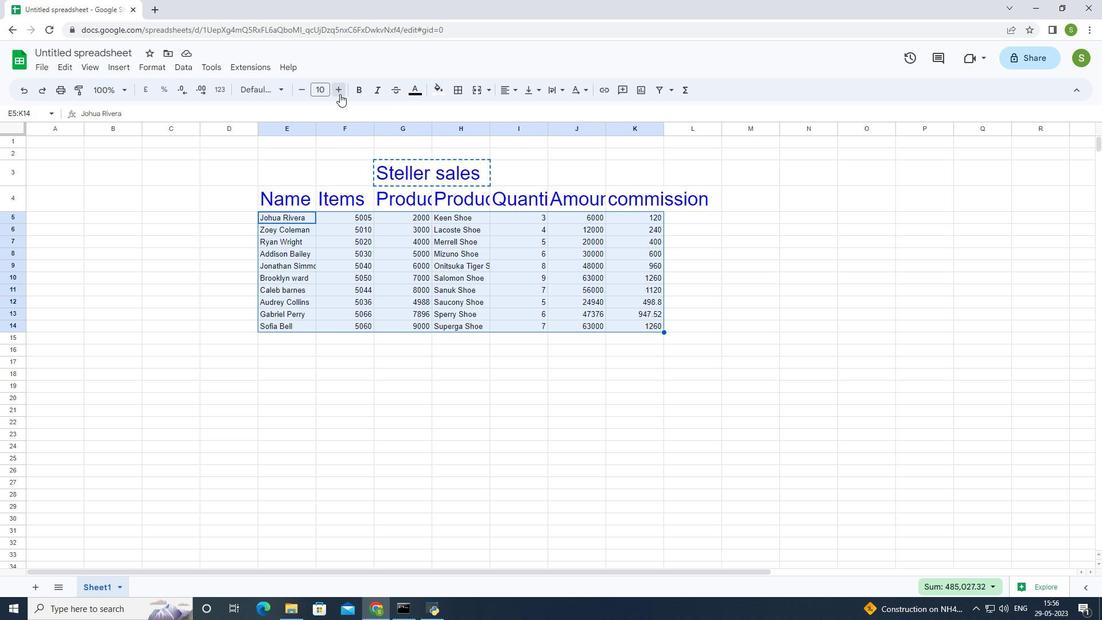 
Action: Mouse pressed left at (339, 94)
Screenshot: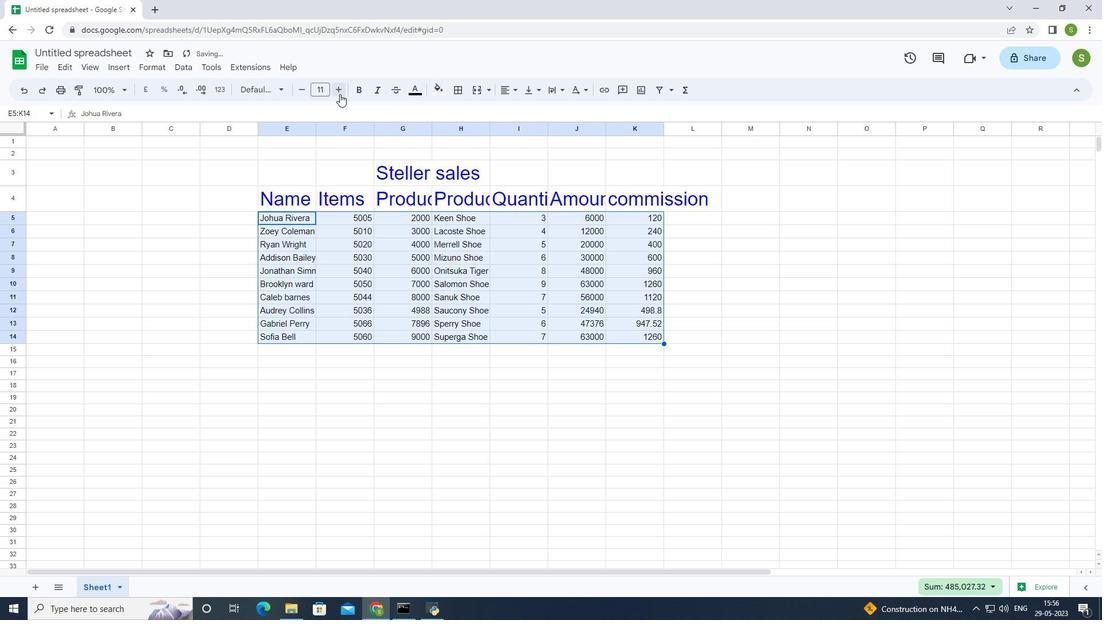 
Action: Mouse pressed left at (339, 94)
Screenshot: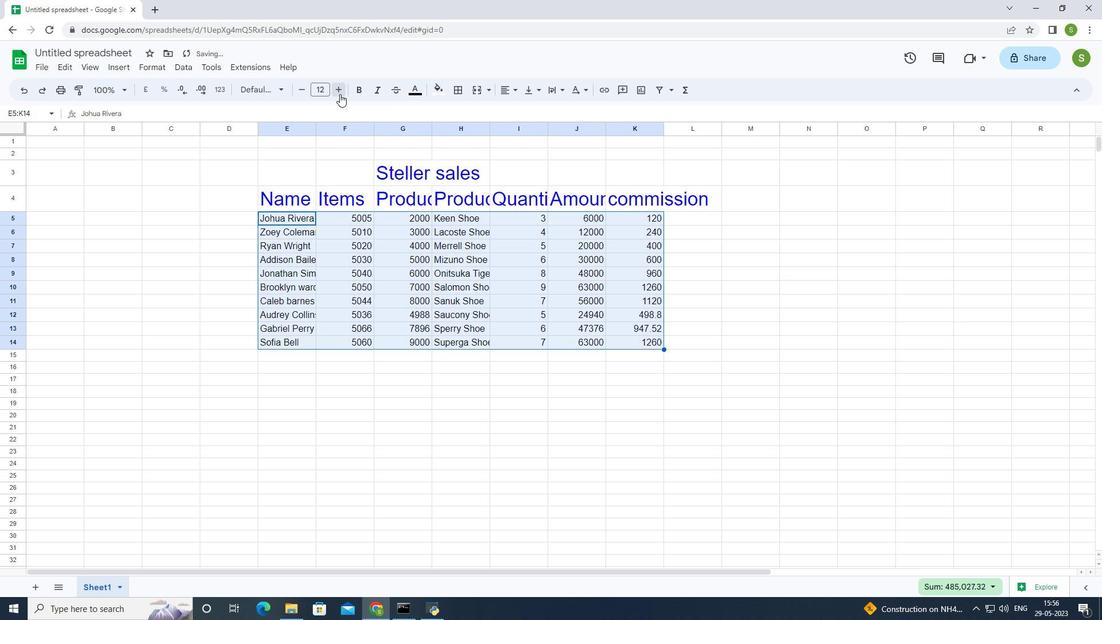 
Action: Mouse pressed left at (339, 94)
Screenshot: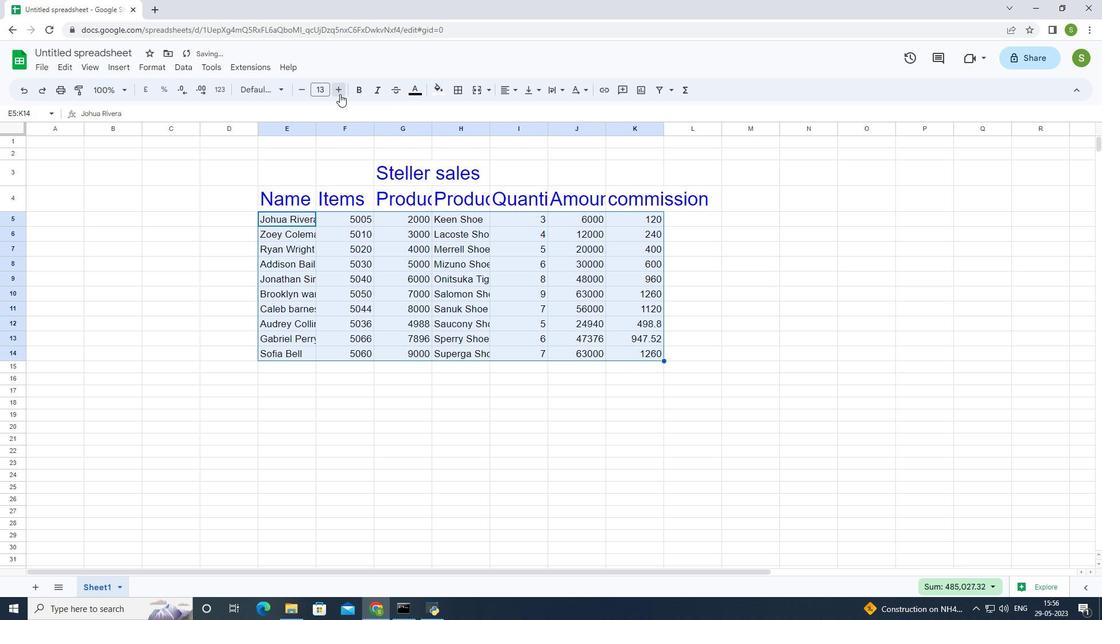 
Action: Mouse pressed left at (339, 94)
Screenshot: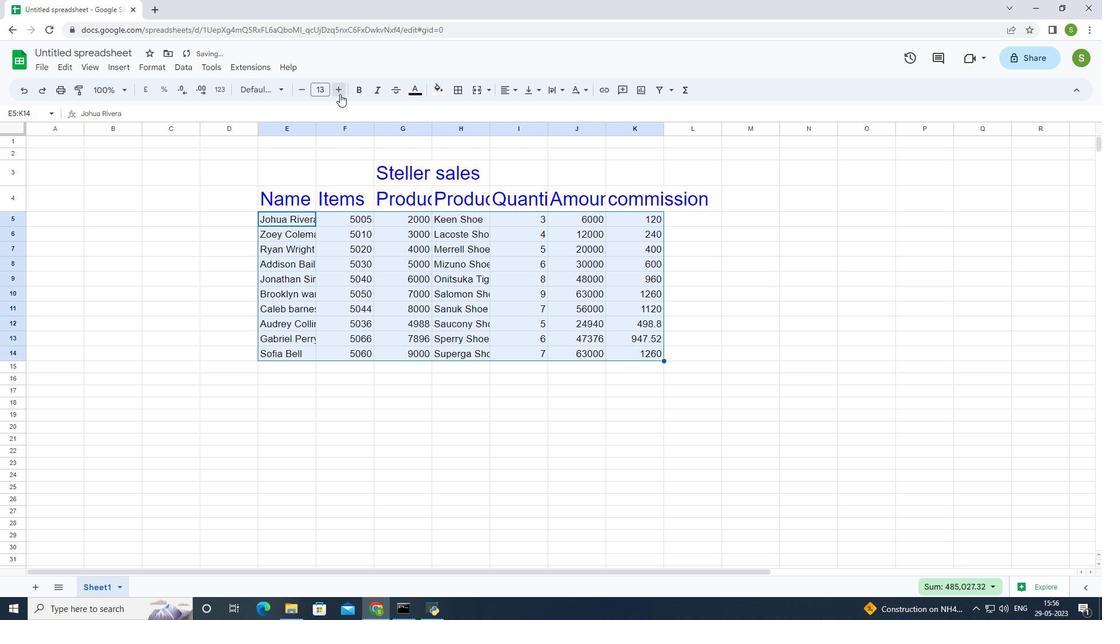 
Action: Mouse pressed left at (339, 94)
Screenshot: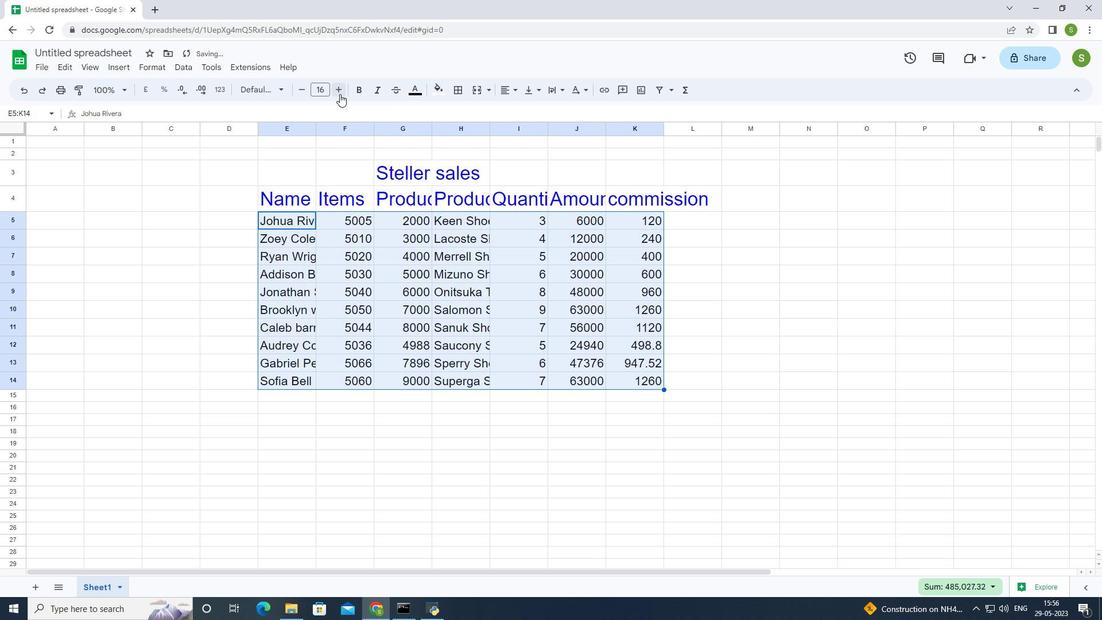 
Action: Mouse pressed left at (339, 94)
Screenshot: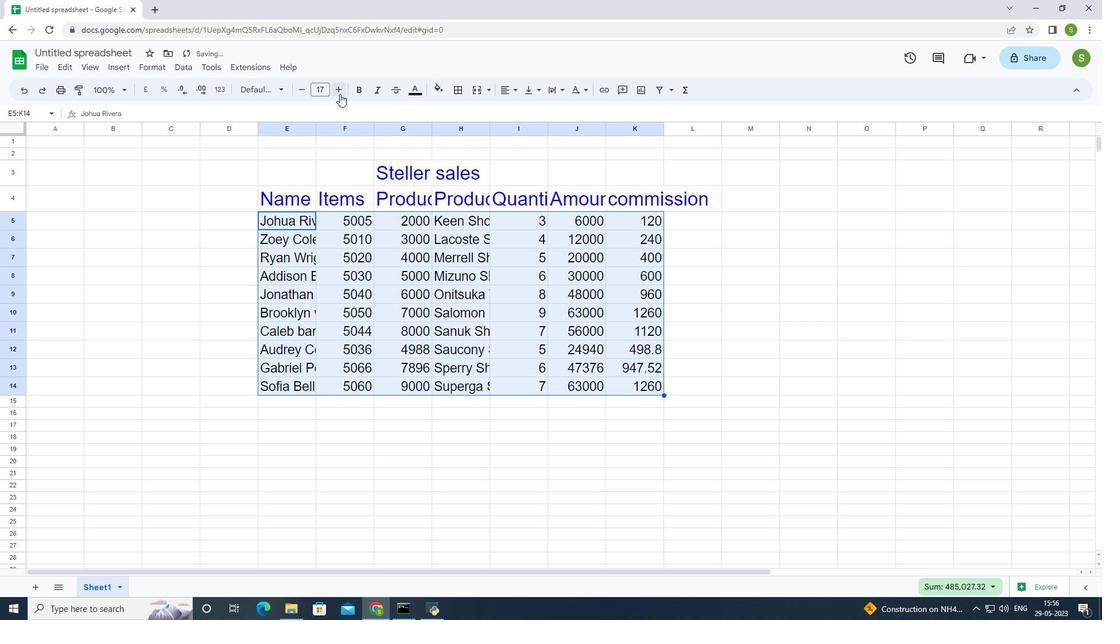 
Action: Mouse moved to (512, 84)
Screenshot: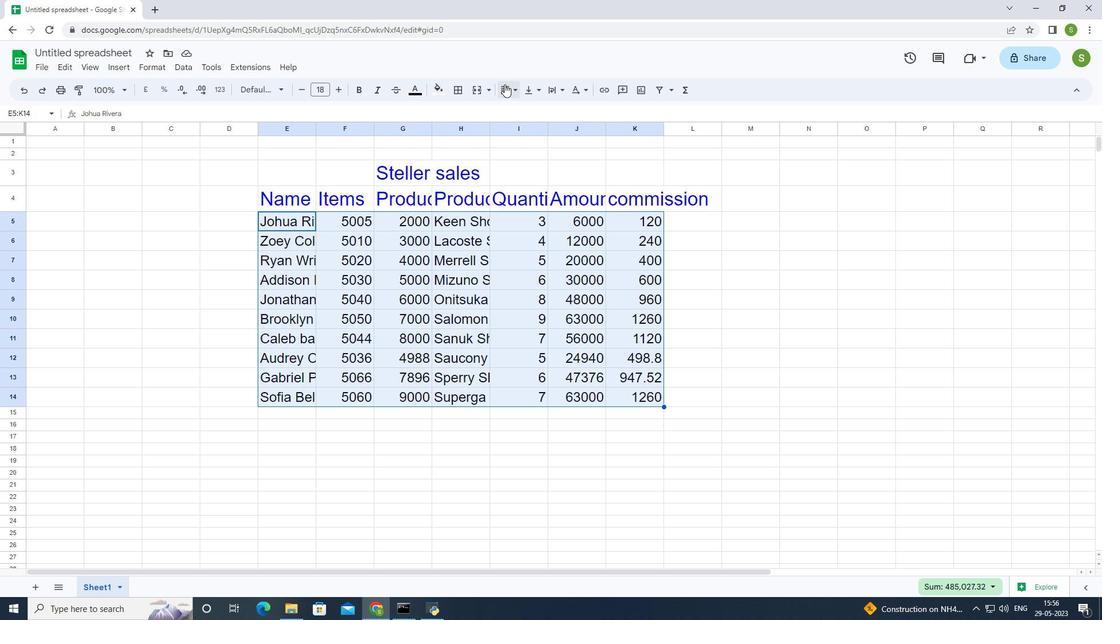 
Action: Mouse pressed left at (512, 84)
Screenshot: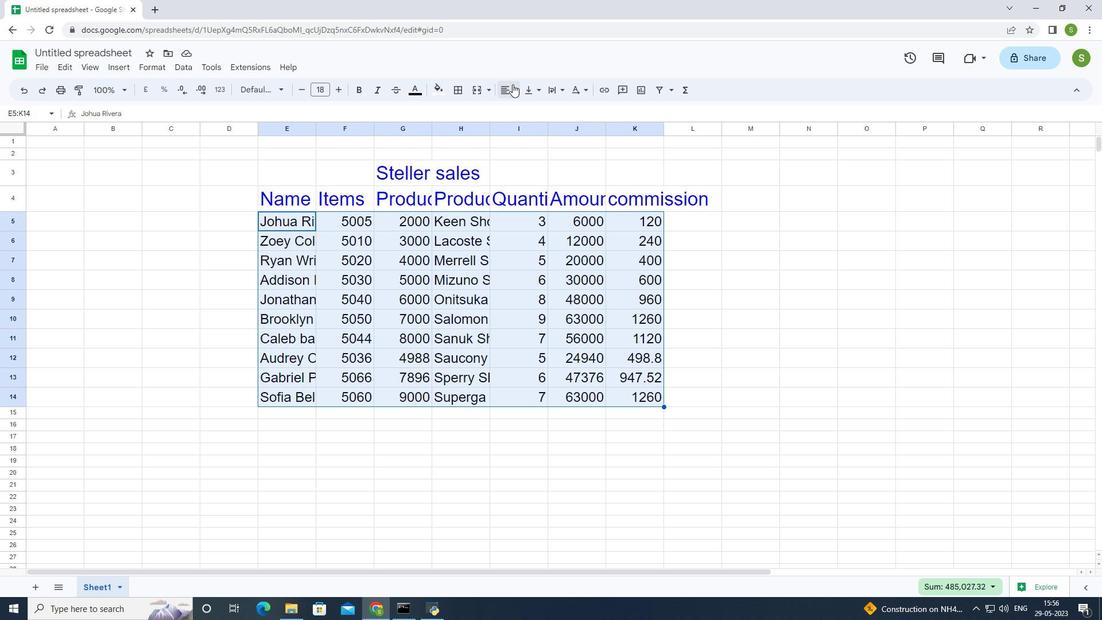
Action: Mouse moved to (526, 110)
Screenshot: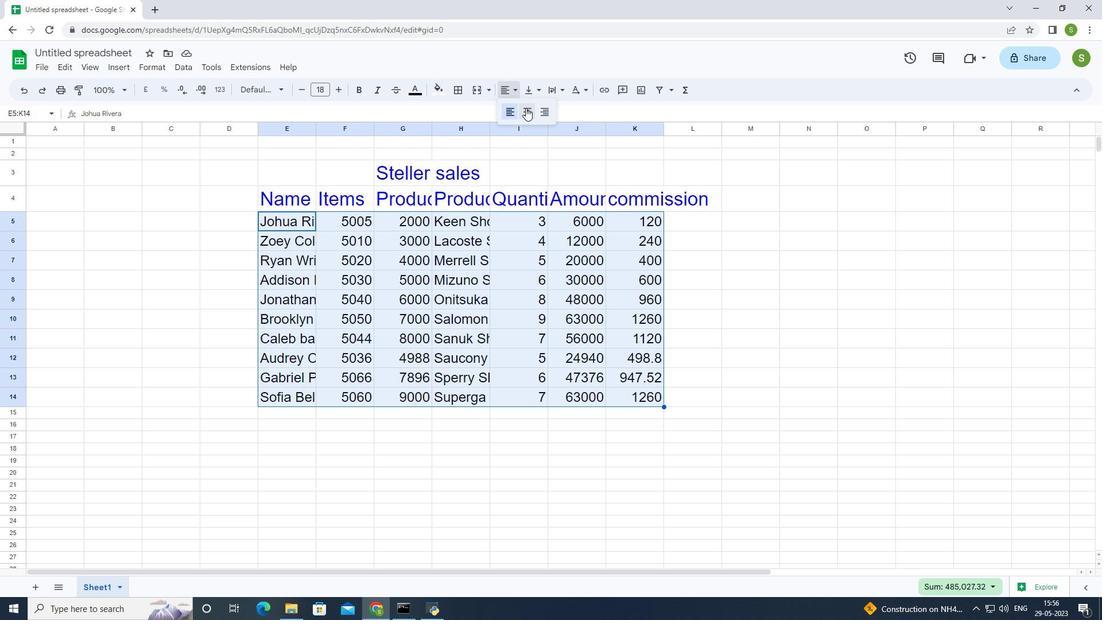 
Action: Mouse pressed left at (526, 110)
Screenshot: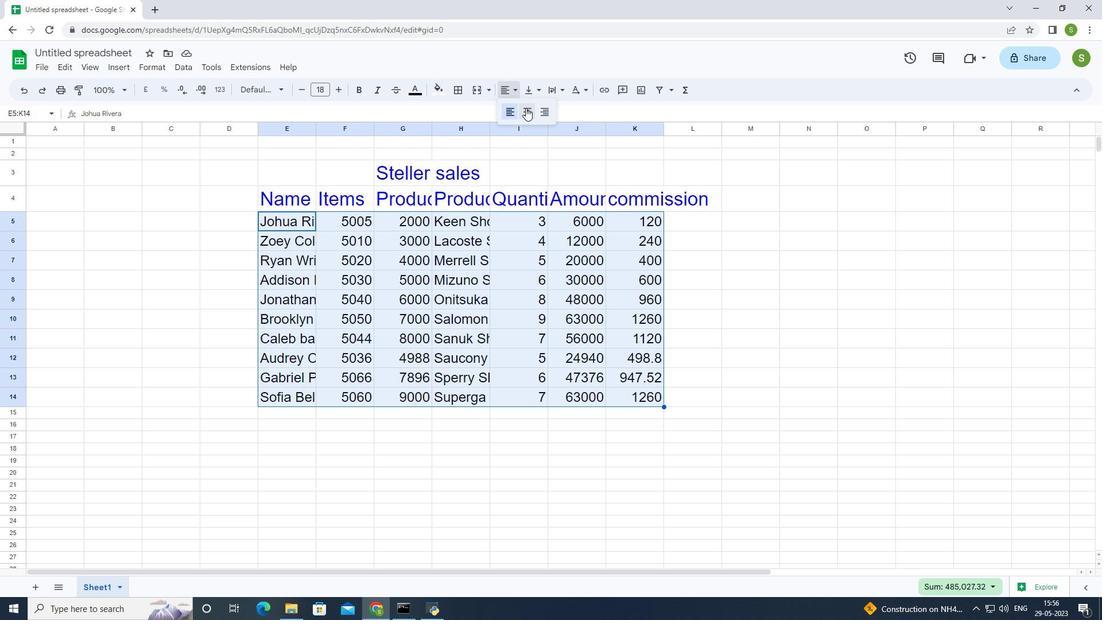 
Action: Mouse moved to (260, 190)
Screenshot: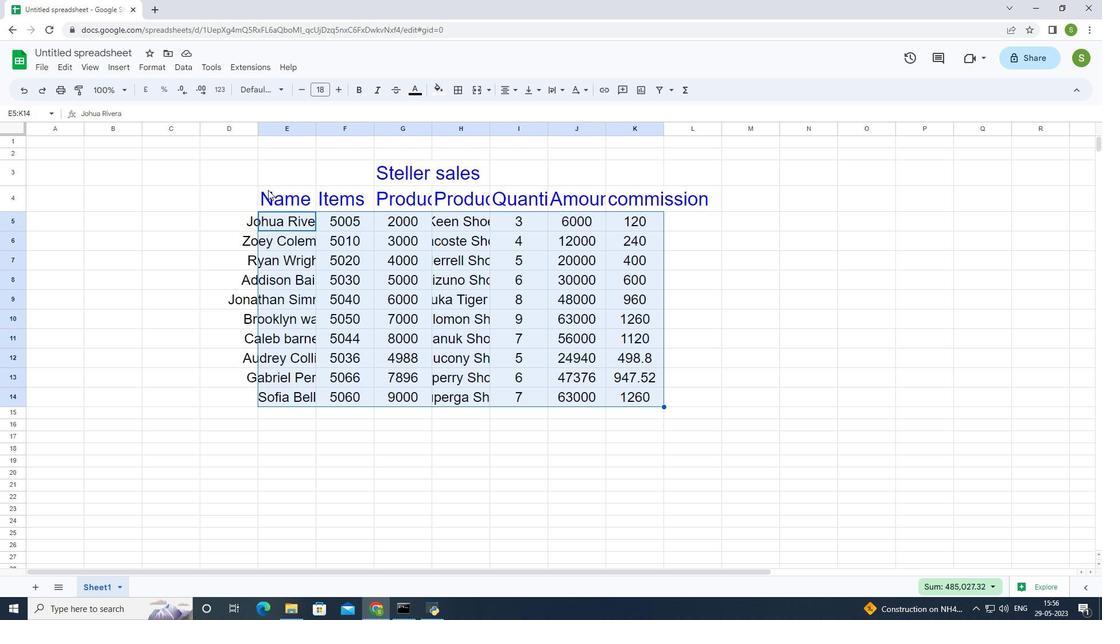
Action: Mouse pressed left at (260, 190)
Screenshot: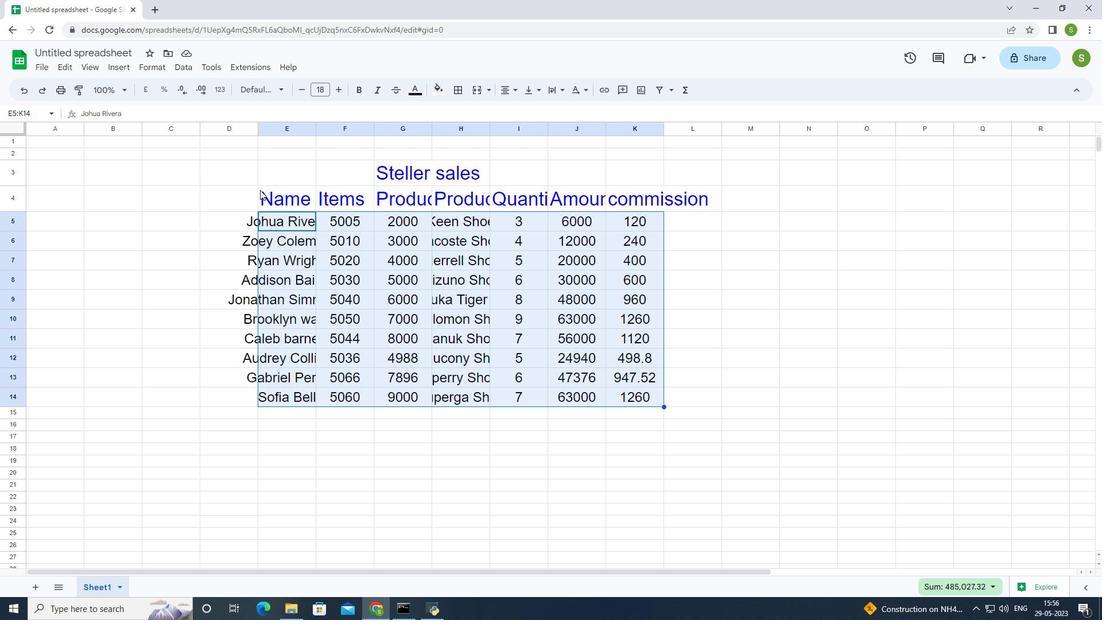 
Action: Mouse moved to (513, 90)
Screenshot: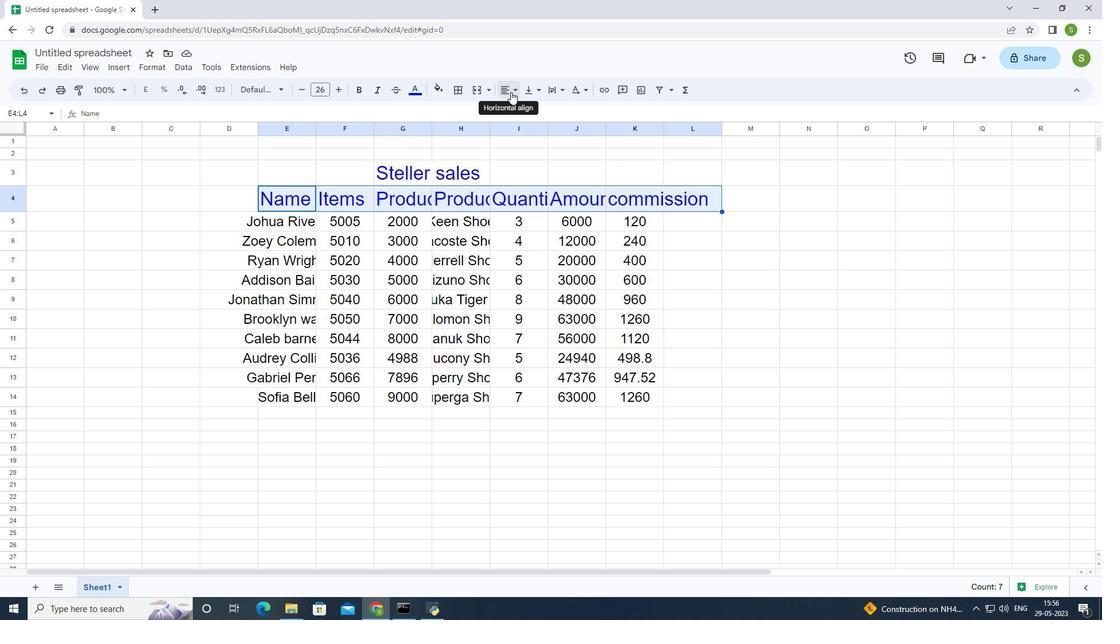 
Action: Mouse pressed left at (513, 90)
Screenshot: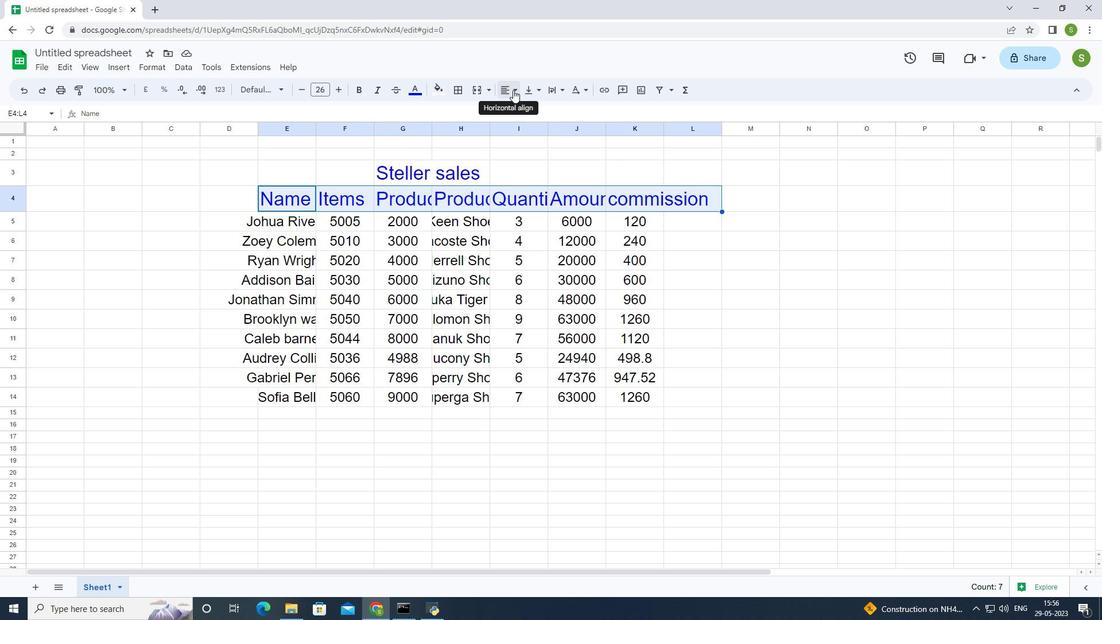 
Action: Mouse moved to (527, 118)
Screenshot: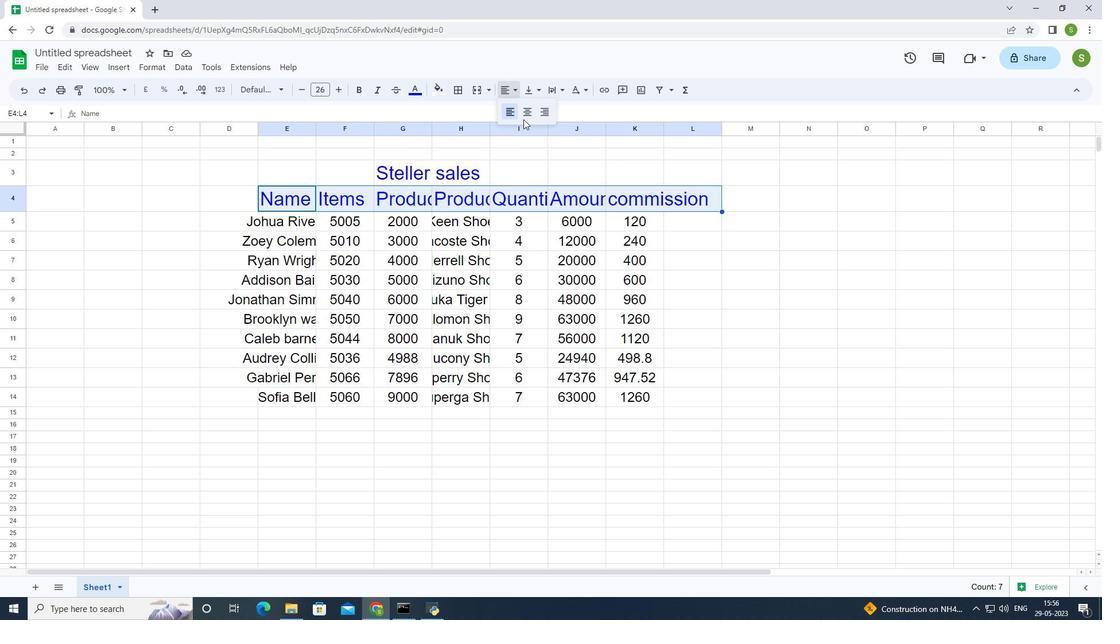 
Action: Mouse pressed left at (527, 118)
Screenshot: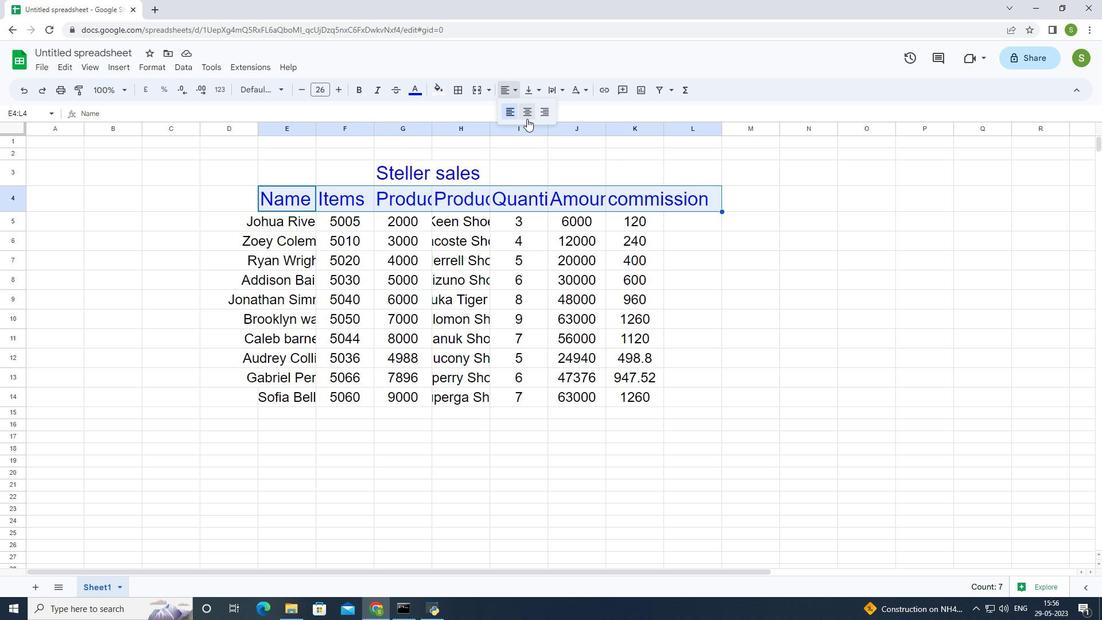 
Action: Mouse moved to (220, 269)
Screenshot: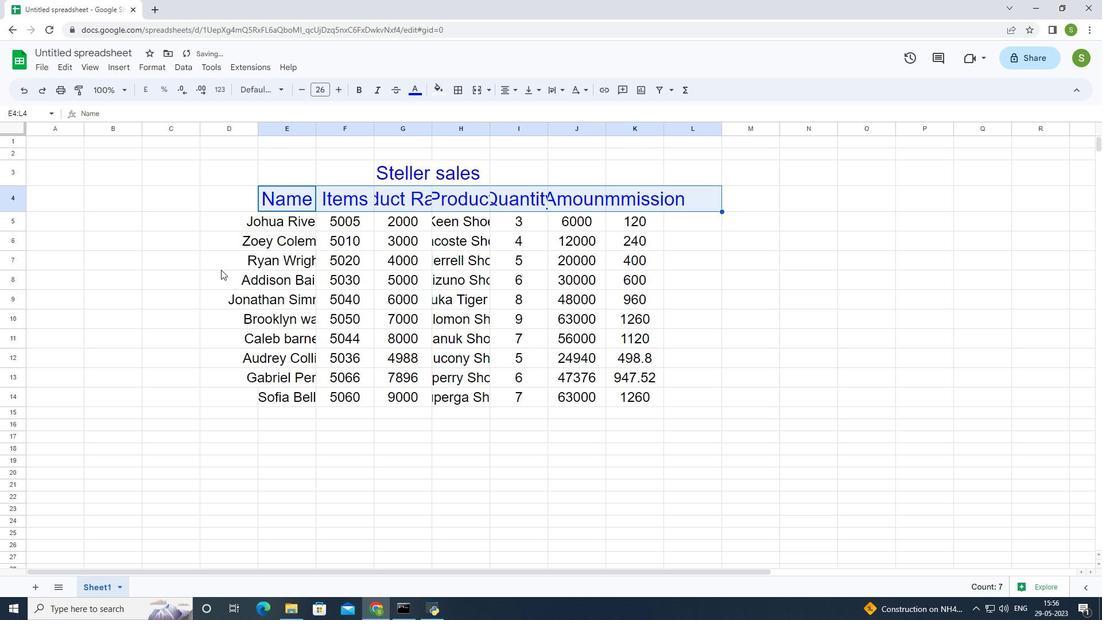 
Action: Mouse pressed left at (220, 269)
Screenshot: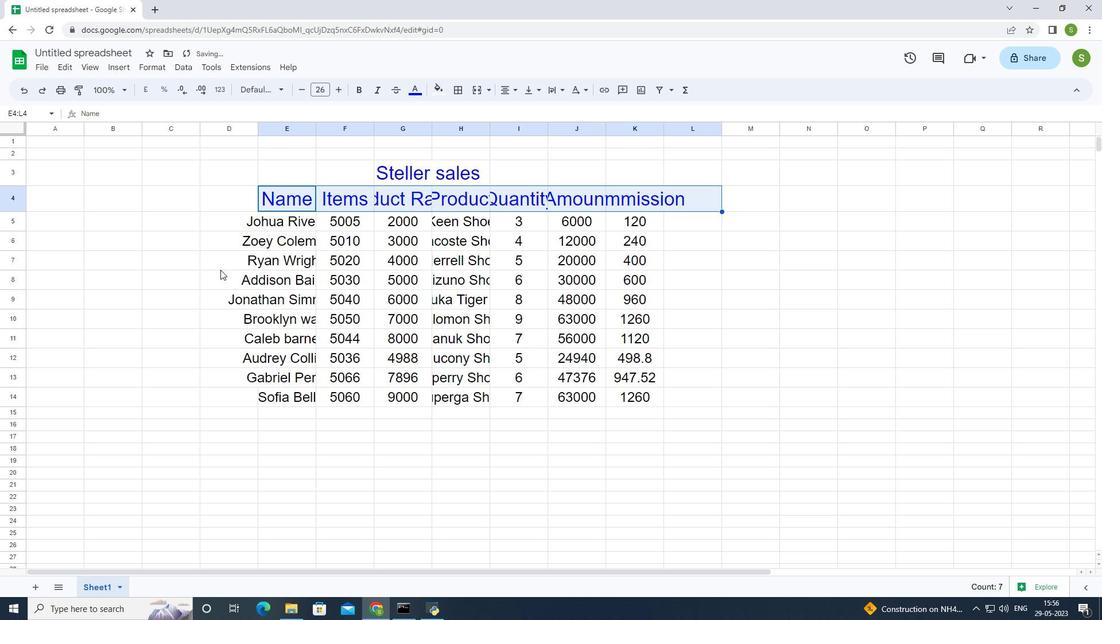 
Action: Mouse moved to (223, 265)
Screenshot: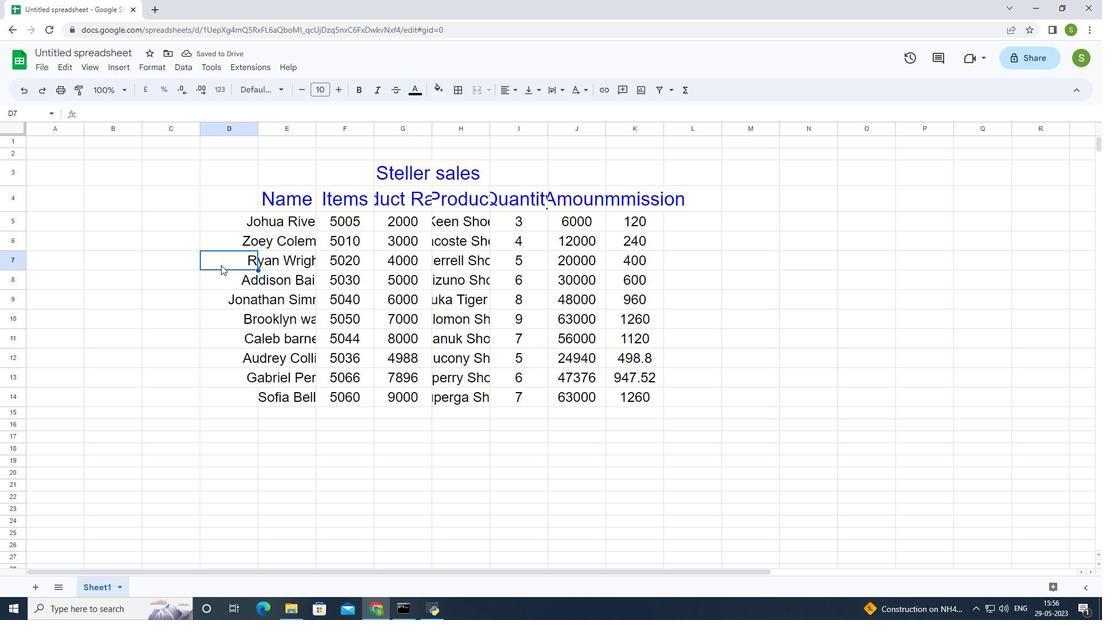 
Action: Key pressed ctrl+S
Screenshot: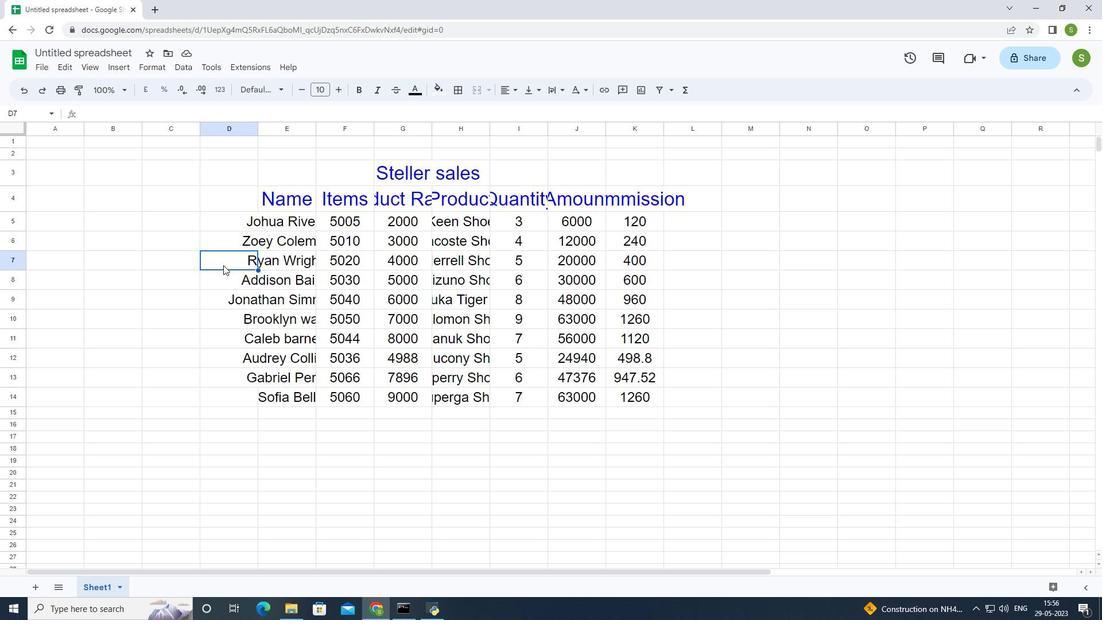 
